Task: Find connections with filter location Daman with filter topic #Entrepreneurswith filter profile language Potuguese with filter current company Acuity Knowledge Partners with filter school Gokhale Education Societys Shri Bhausaheb Vartak Arts Science and Commerce College M H B Colony Gorai Road Borivli West Mumbai 400 091 with filter industry IT System Testing and Evaluation with filter service category Strategic Planning with filter keywords title Assistant Professor
Action: Mouse moved to (610, 80)
Screenshot: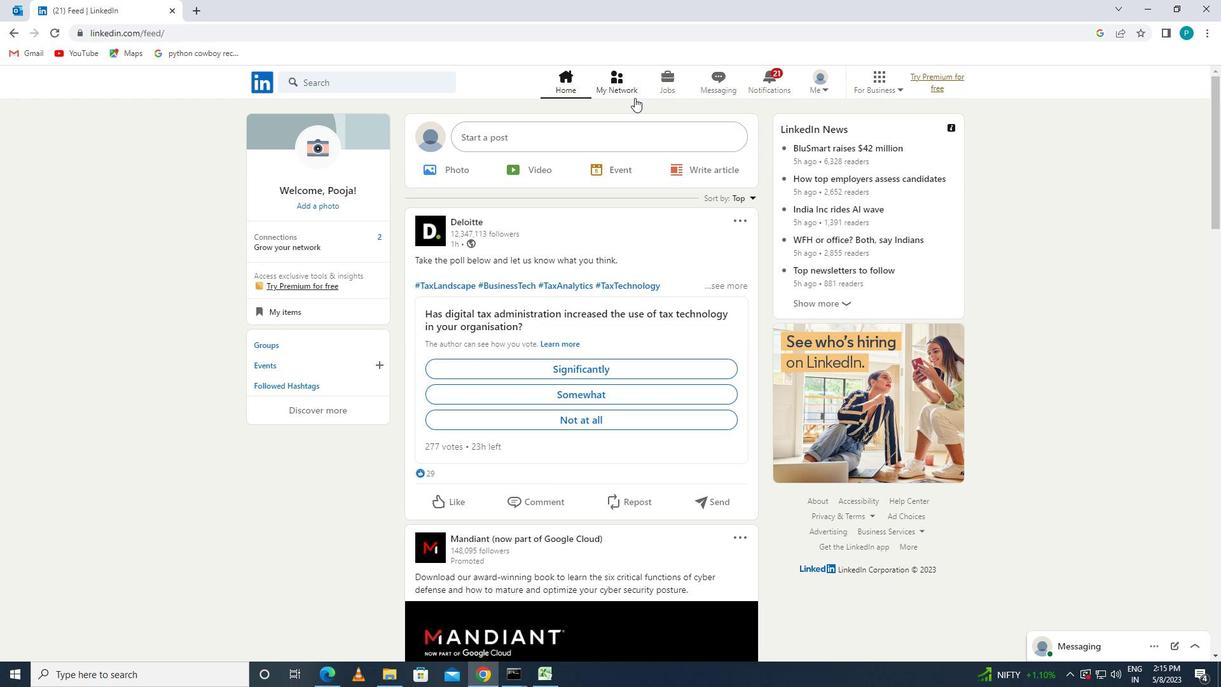 
Action: Mouse pressed left at (610, 80)
Screenshot: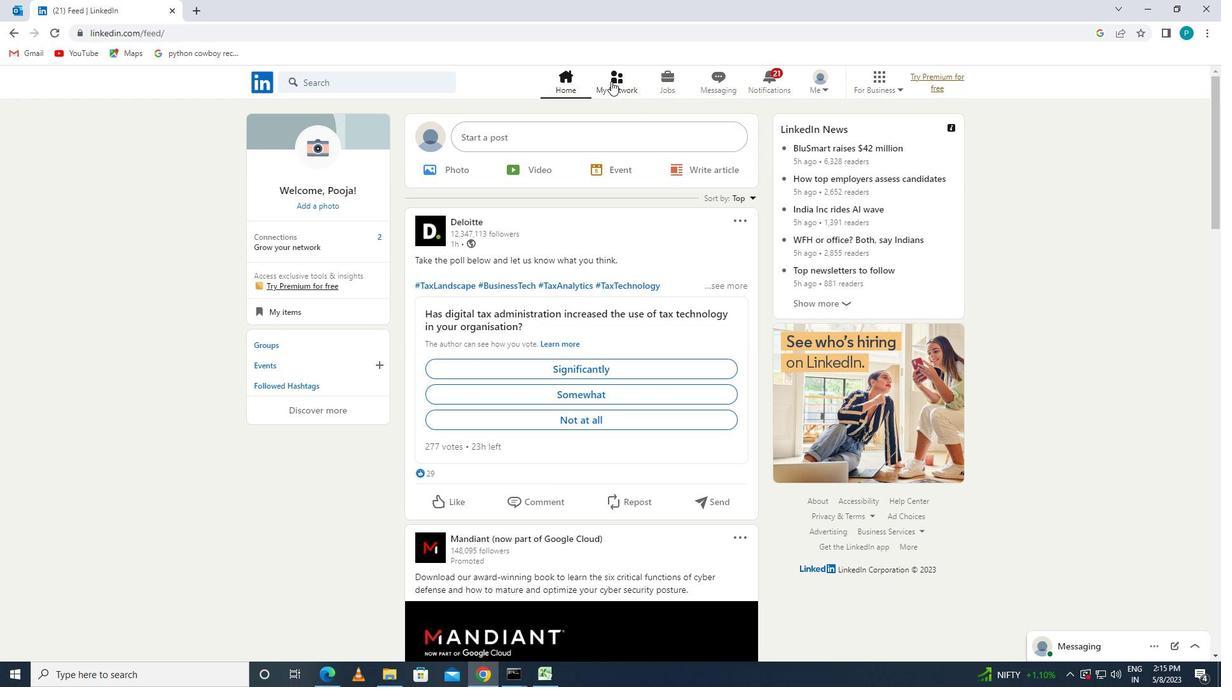 
Action: Mouse moved to (315, 149)
Screenshot: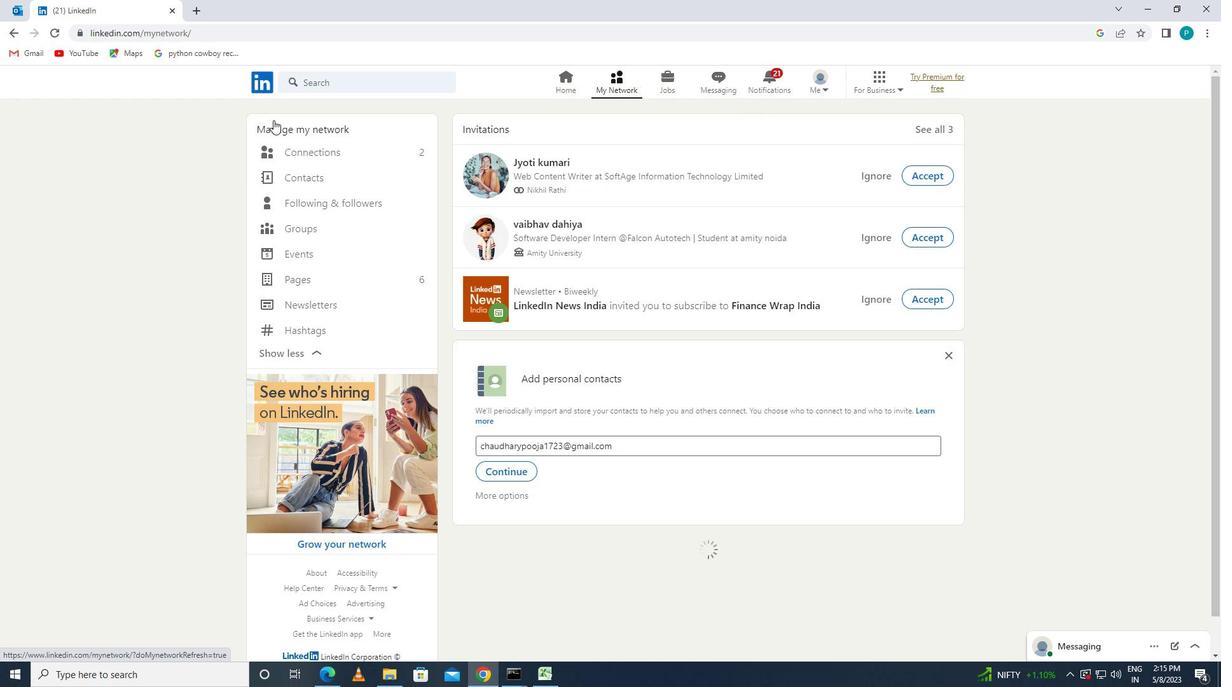 
Action: Mouse pressed left at (315, 149)
Screenshot: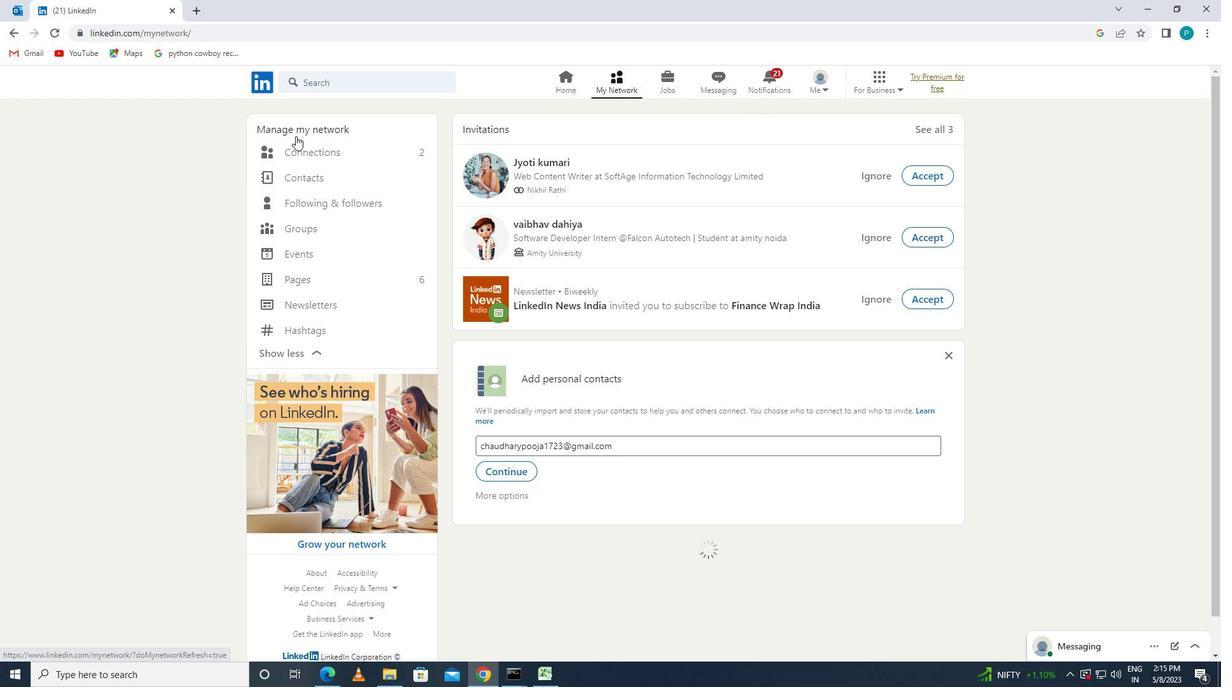
Action: Mouse moved to (704, 154)
Screenshot: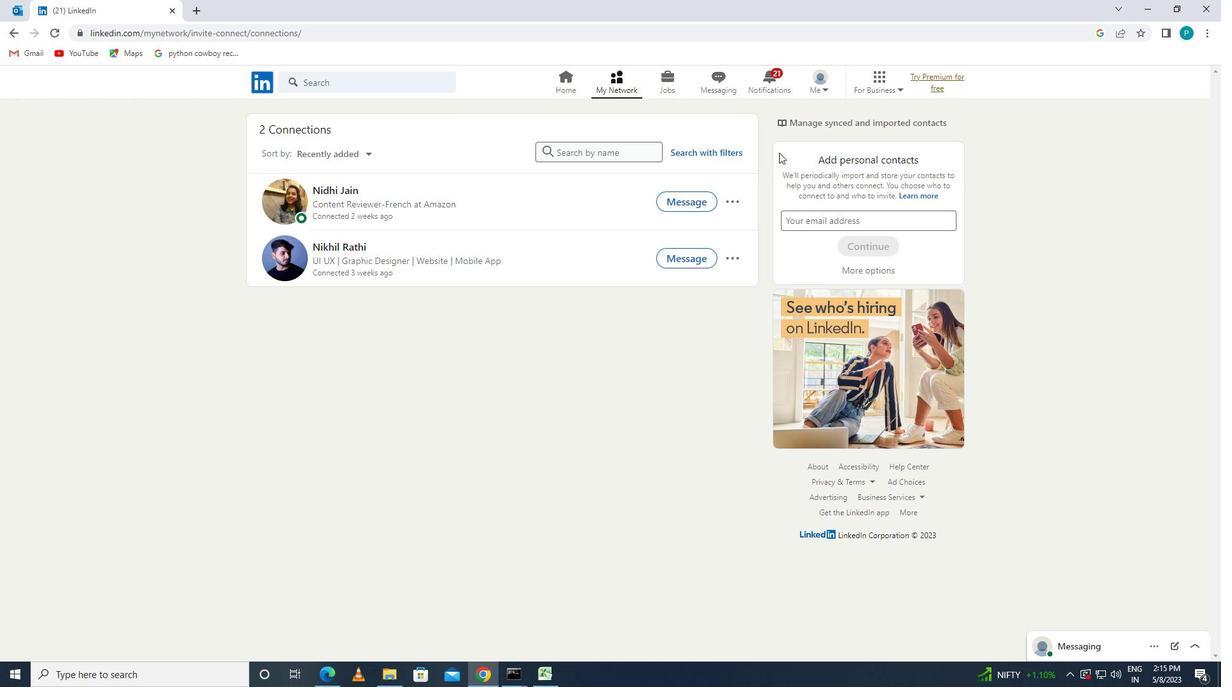 
Action: Mouse pressed left at (704, 154)
Screenshot: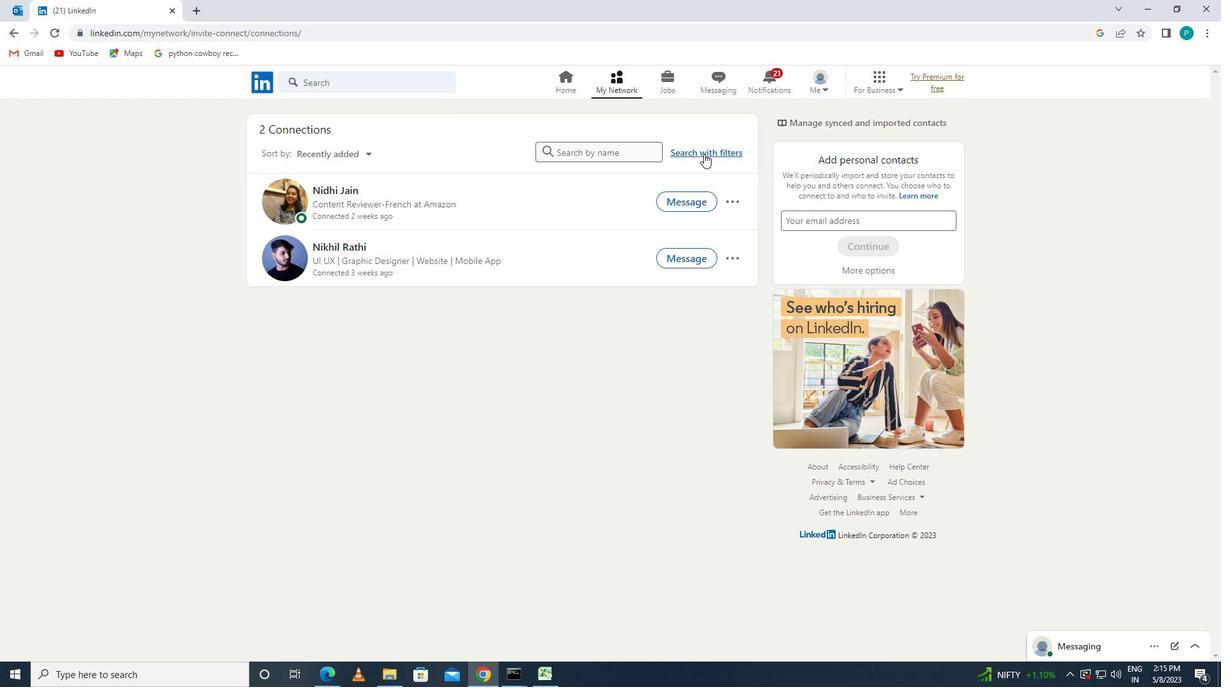 
Action: Mouse moved to (658, 108)
Screenshot: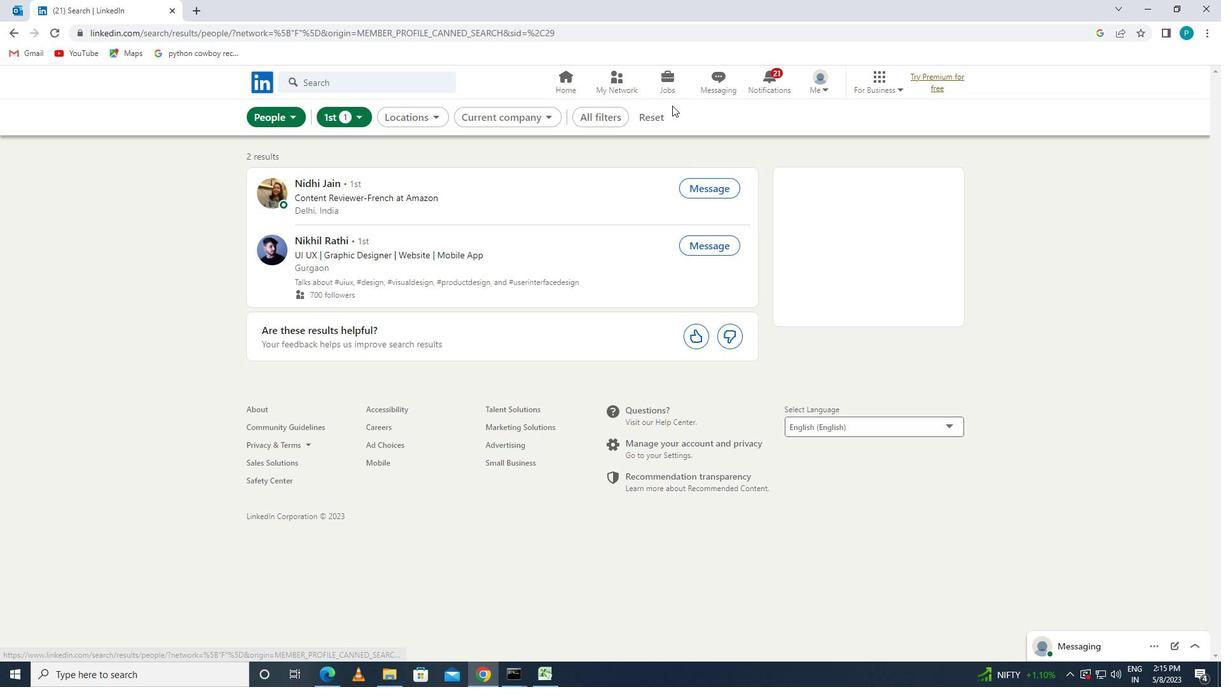 
Action: Mouse pressed left at (658, 108)
Screenshot: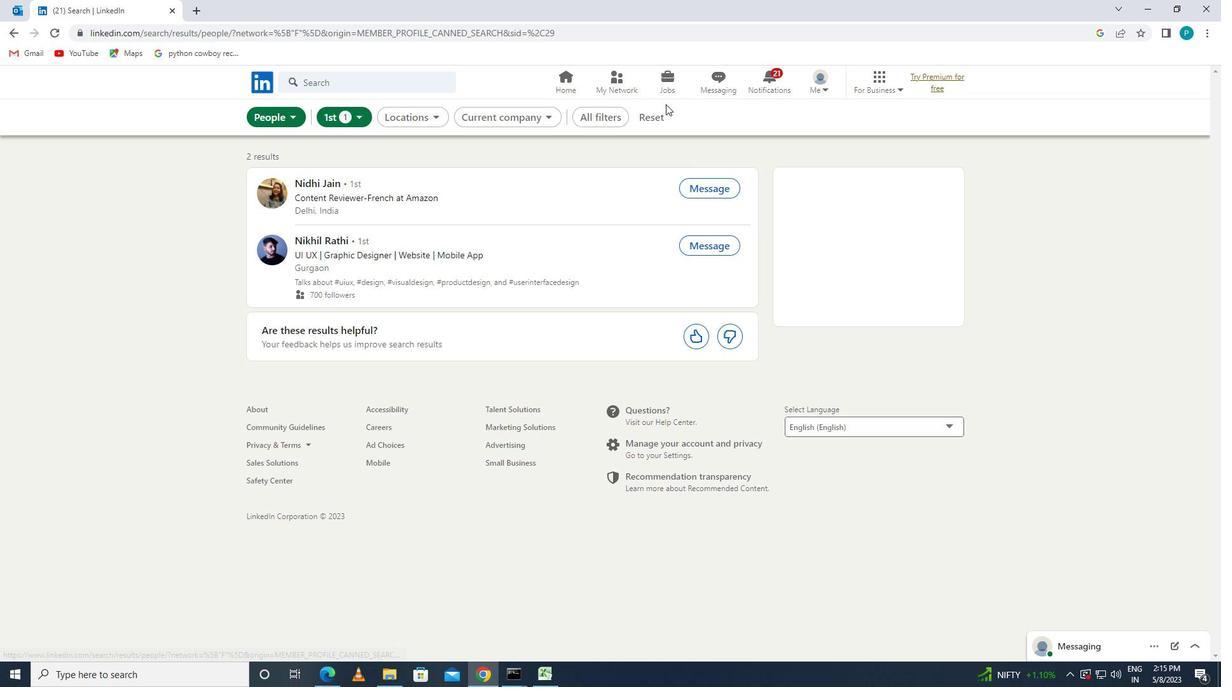 
Action: Mouse moved to (622, 120)
Screenshot: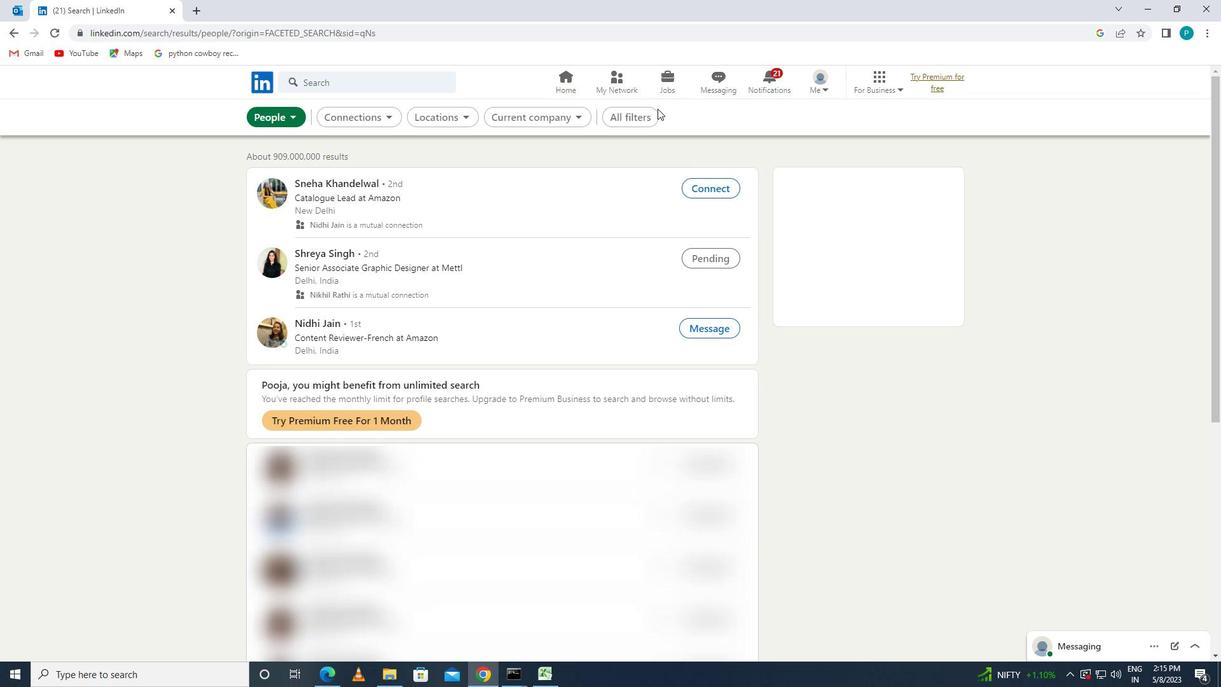 
Action: Mouse pressed left at (622, 120)
Screenshot: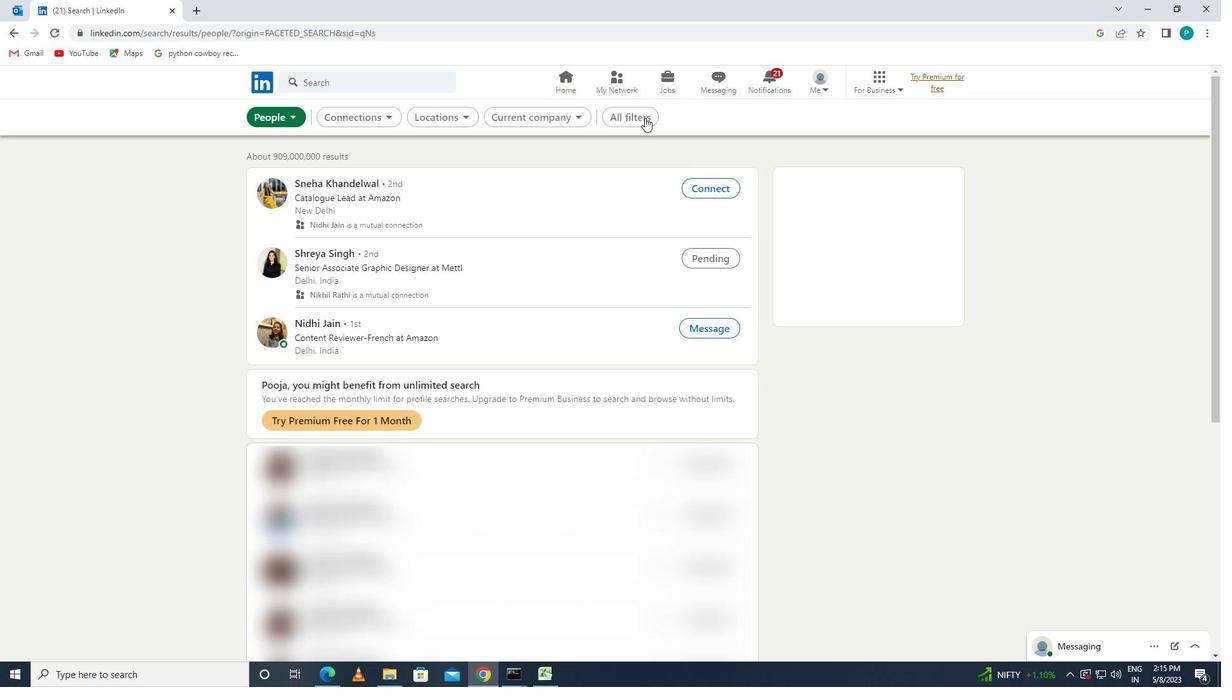
Action: Mouse moved to (1221, 276)
Screenshot: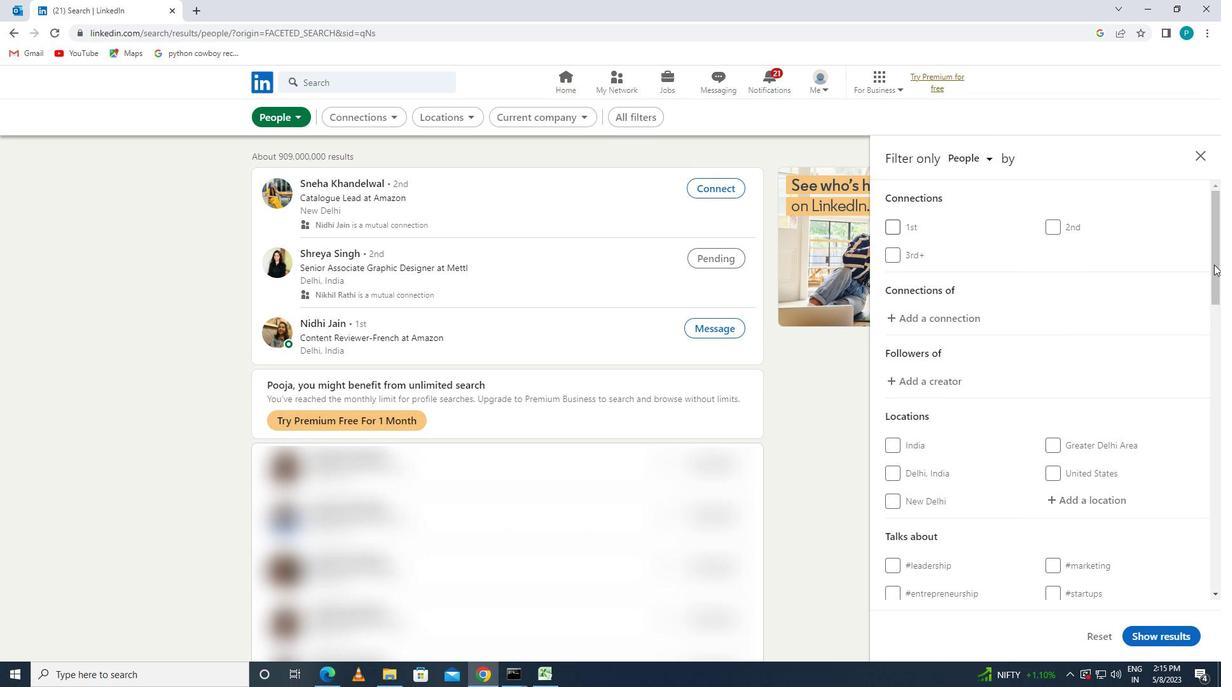 
Action: Mouse scrolled (1221, 276) with delta (0, 0)
Screenshot: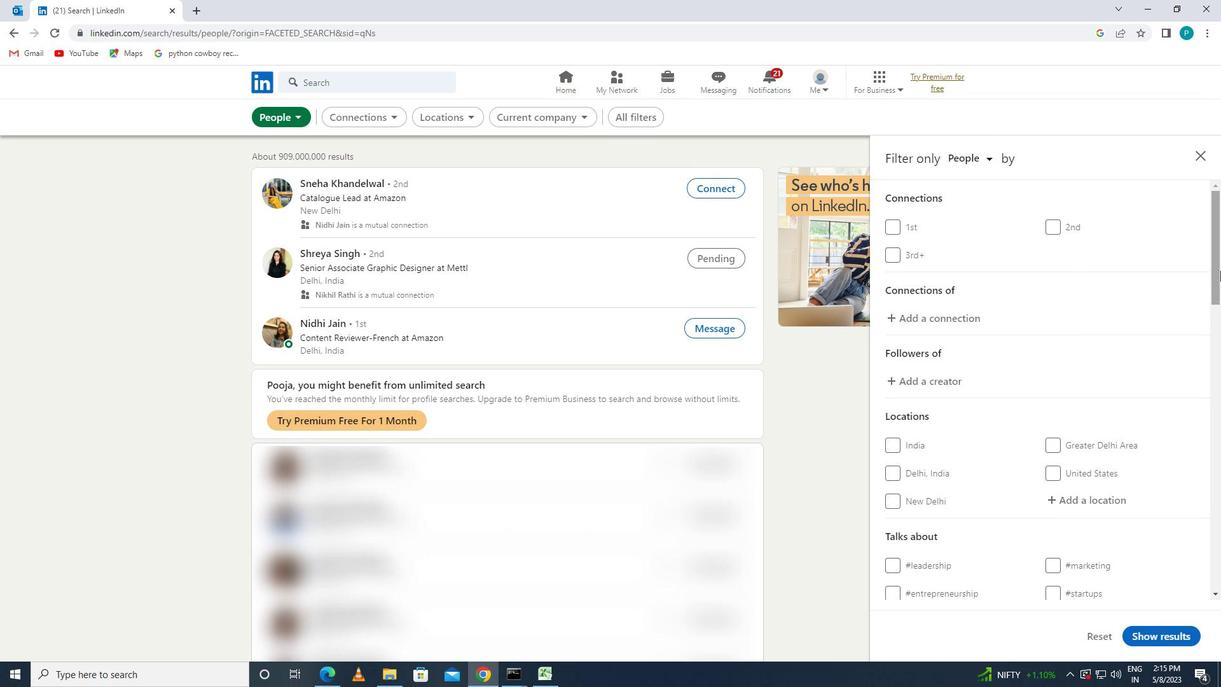 
Action: Mouse moved to (1221, 278)
Screenshot: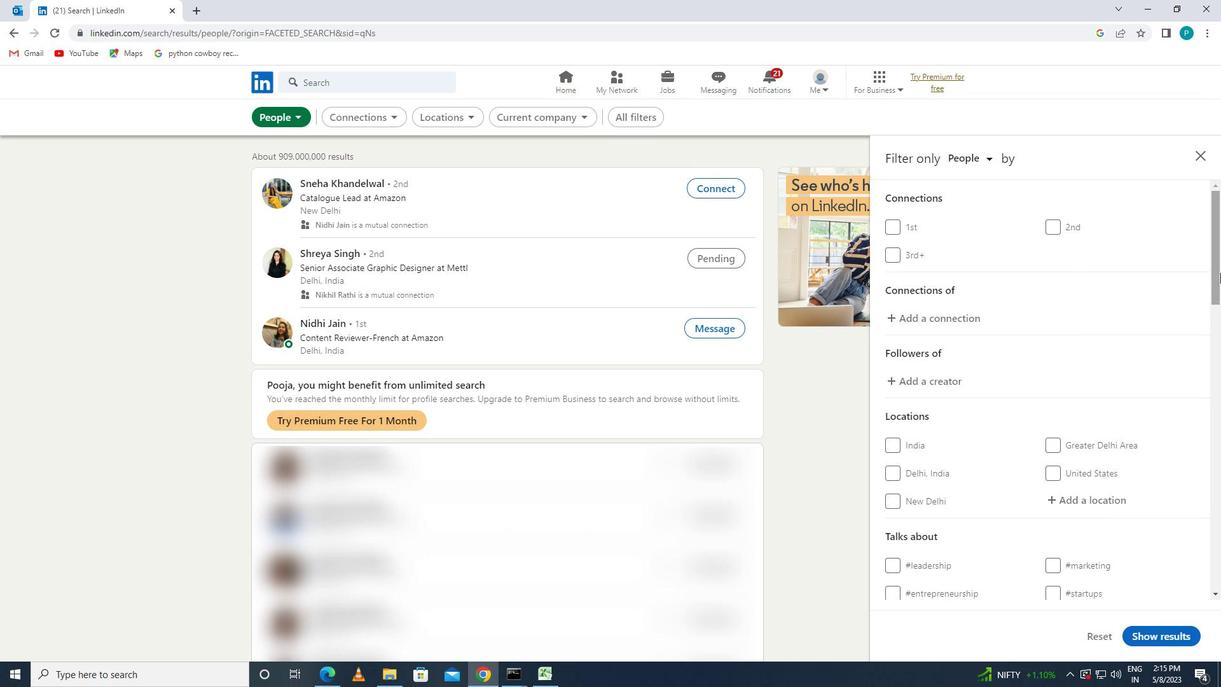 
Action: Mouse scrolled (1221, 278) with delta (0, 0)
Screenshot: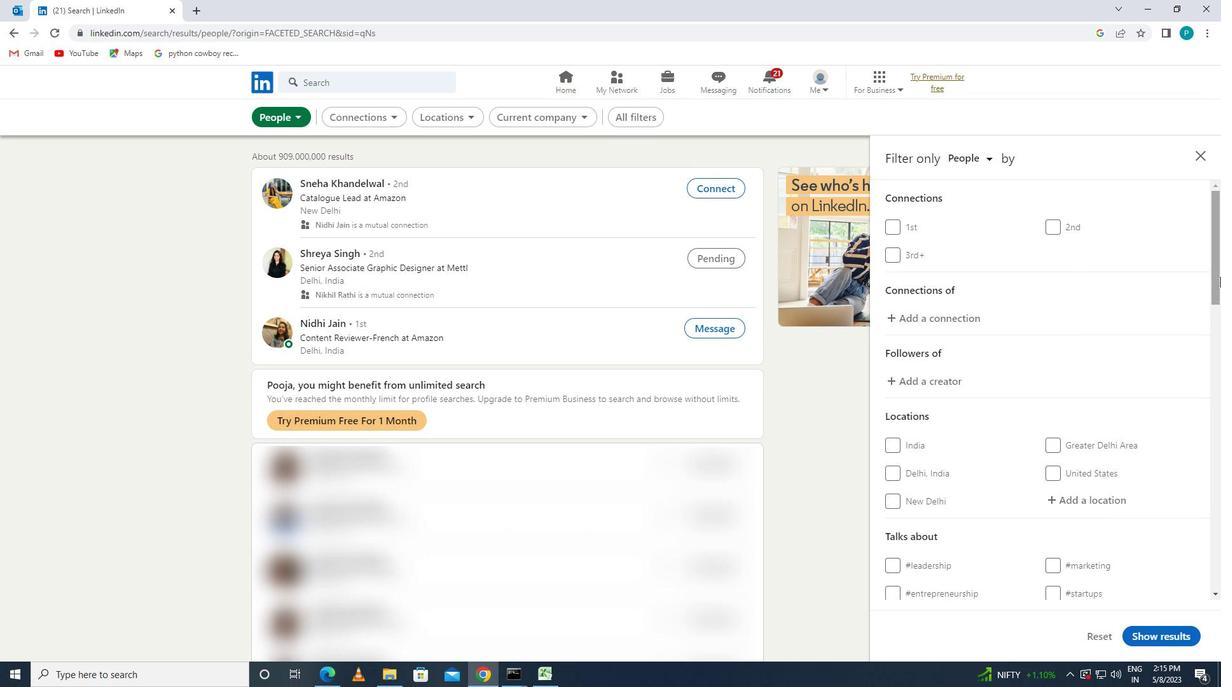 
Action: Mouse moved to (1074, 371)
Screenshot: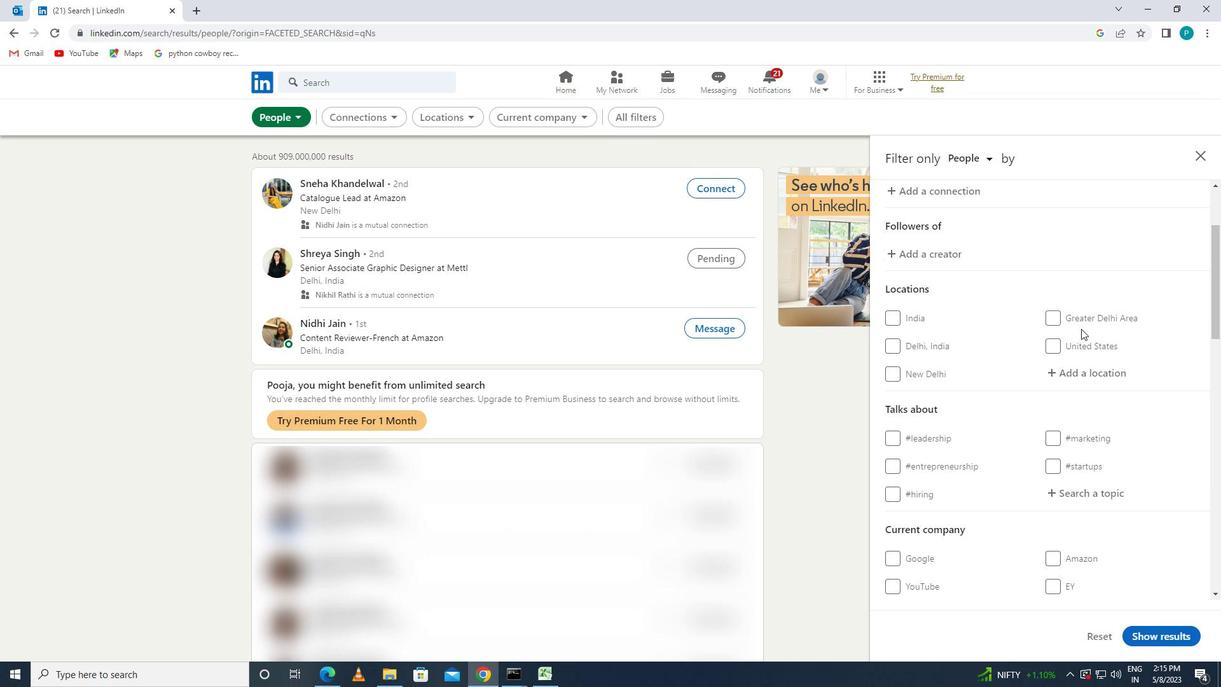 
Action: Mouse pressed left at (1074, 371)
Screenshot: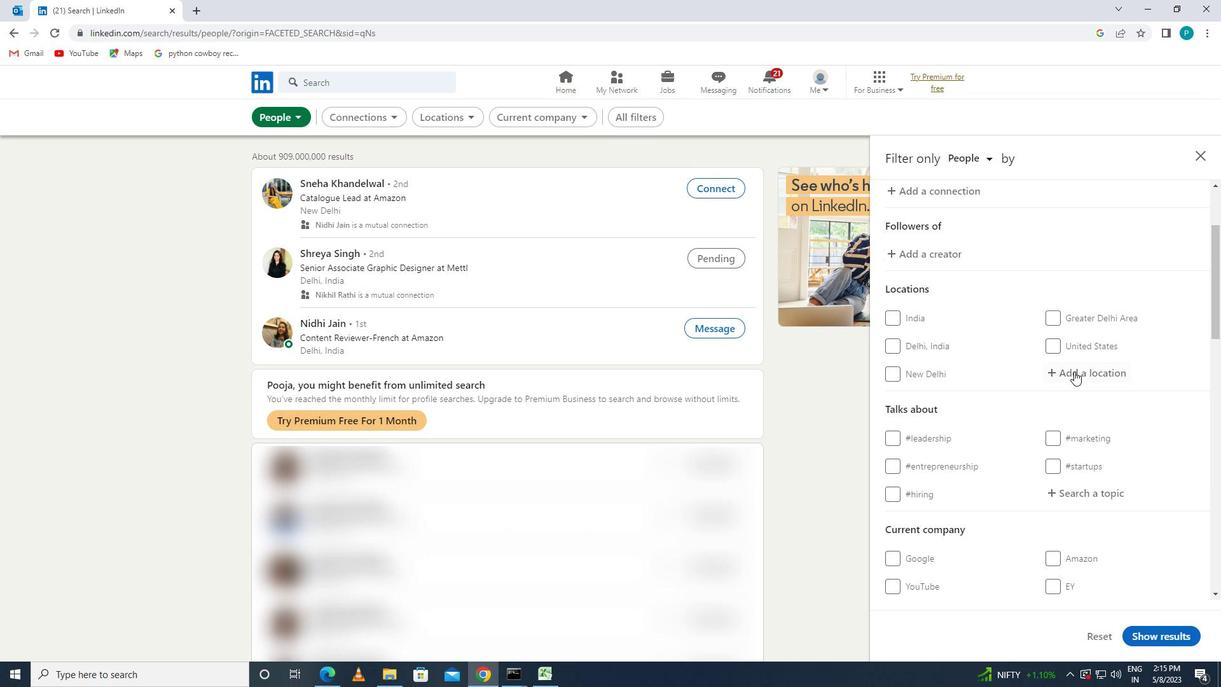 
Action: Key pressed <Key.caps_lock>d<Key.caps_lock>aman
Screenshot: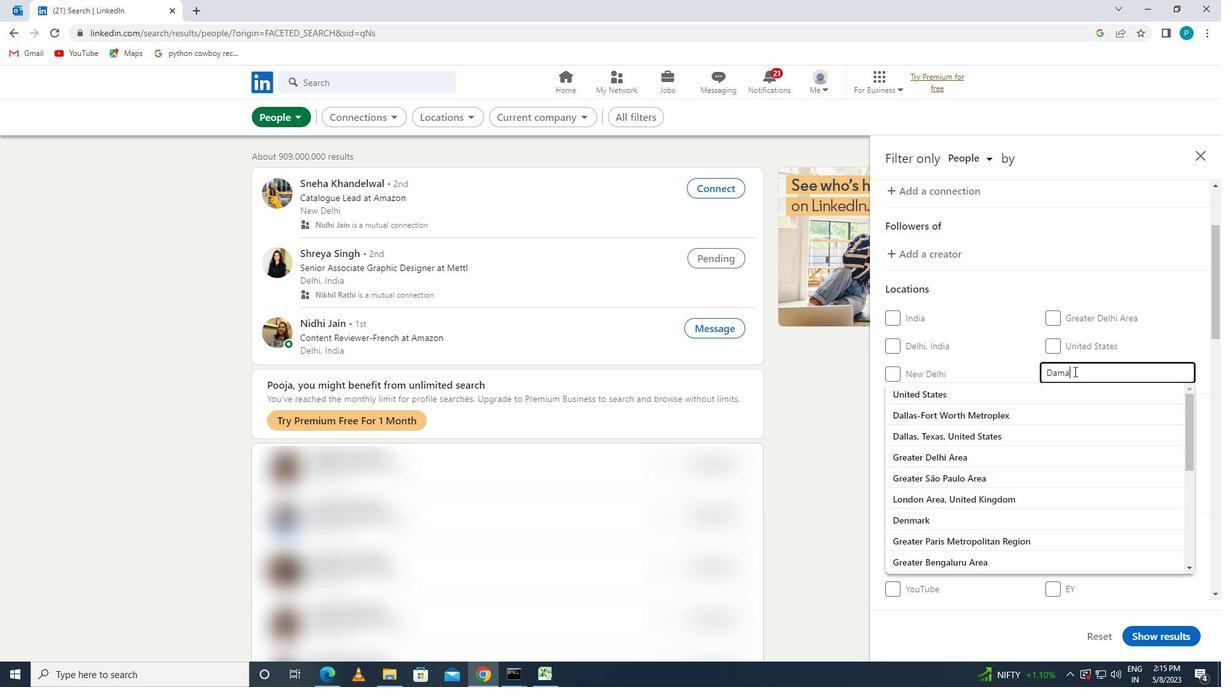 
Action: Mouse moved to (1067, 392)
Screenshot: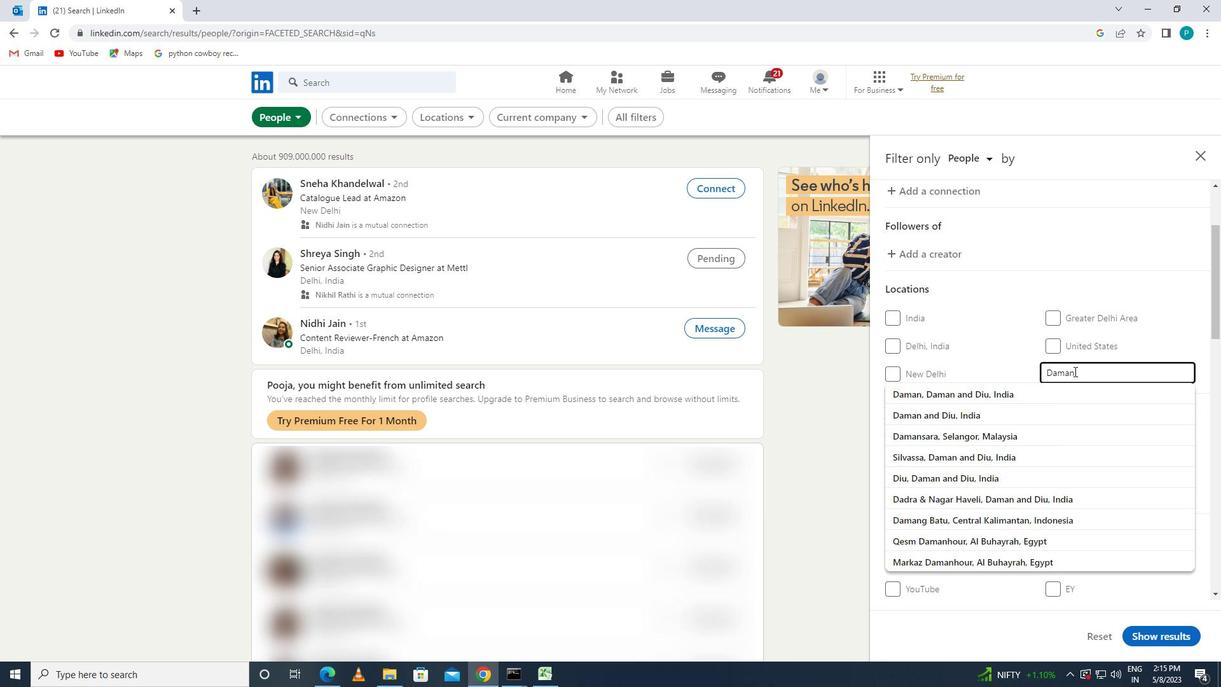 
Action: Mouse pressed left at (1067, 392)
Screenshot: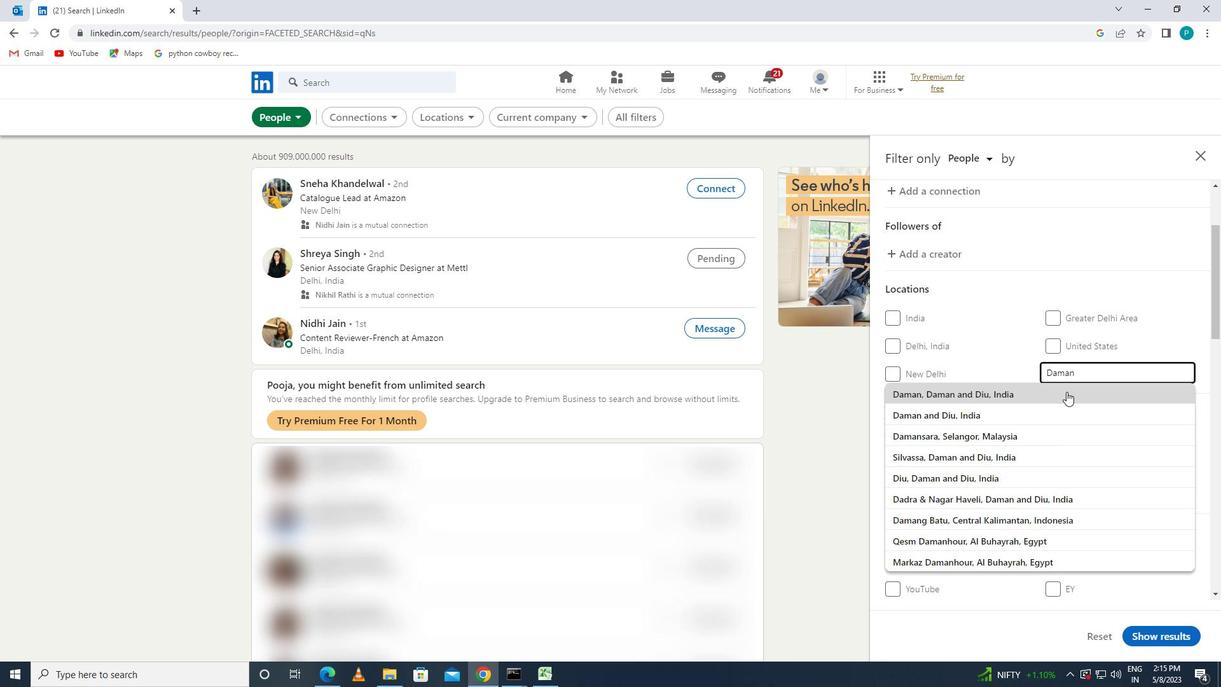 
Action: Mouse moved to (1071, 402)
Screenshot: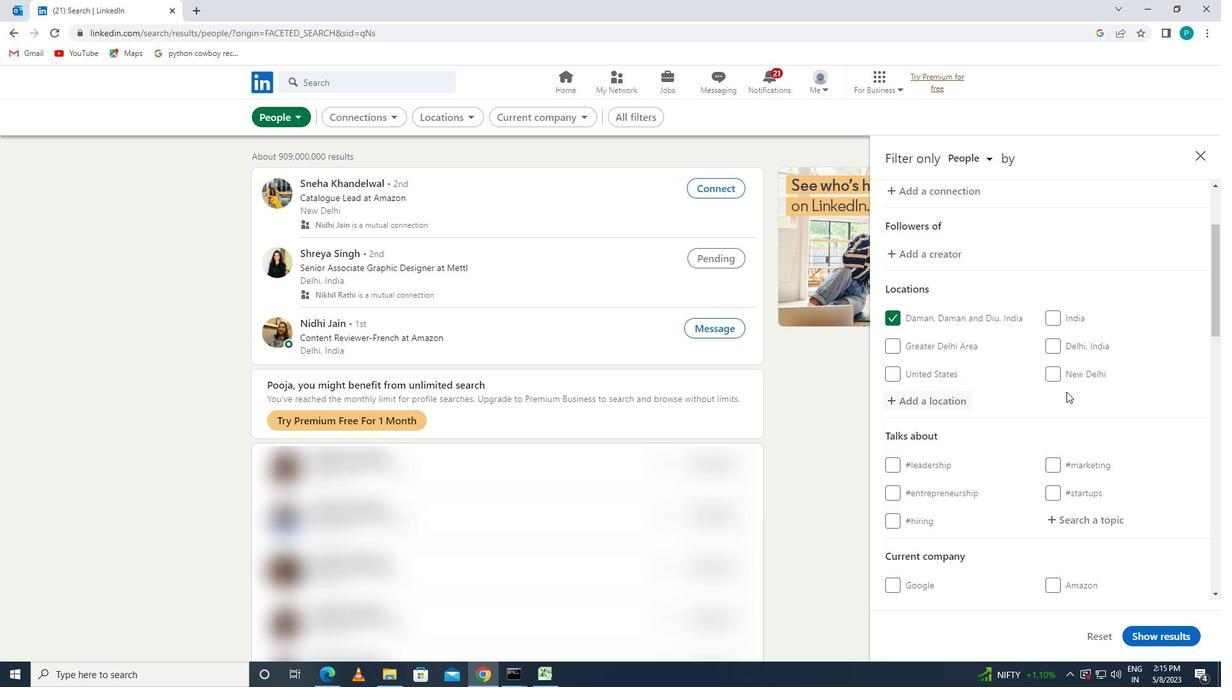 
Action: Mouse scrolled (1071, 402) with delta (0, 0)
Screenshot: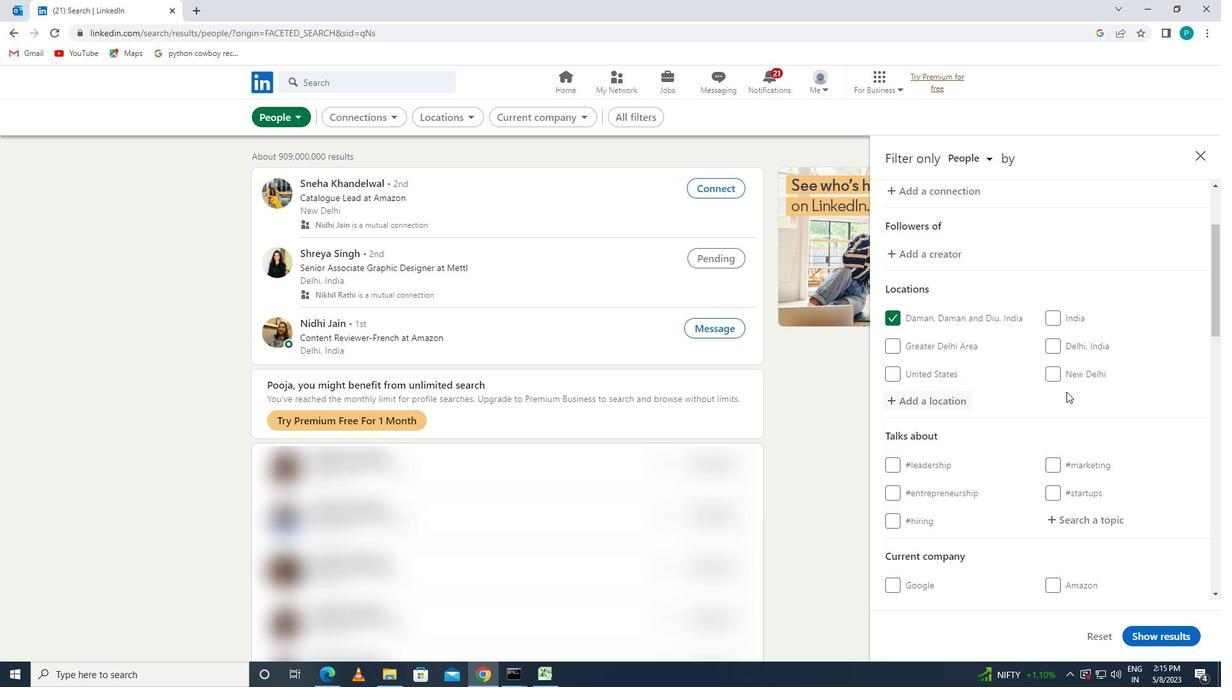 
Action: Mouse moved to (1081, 449)
Screenshot: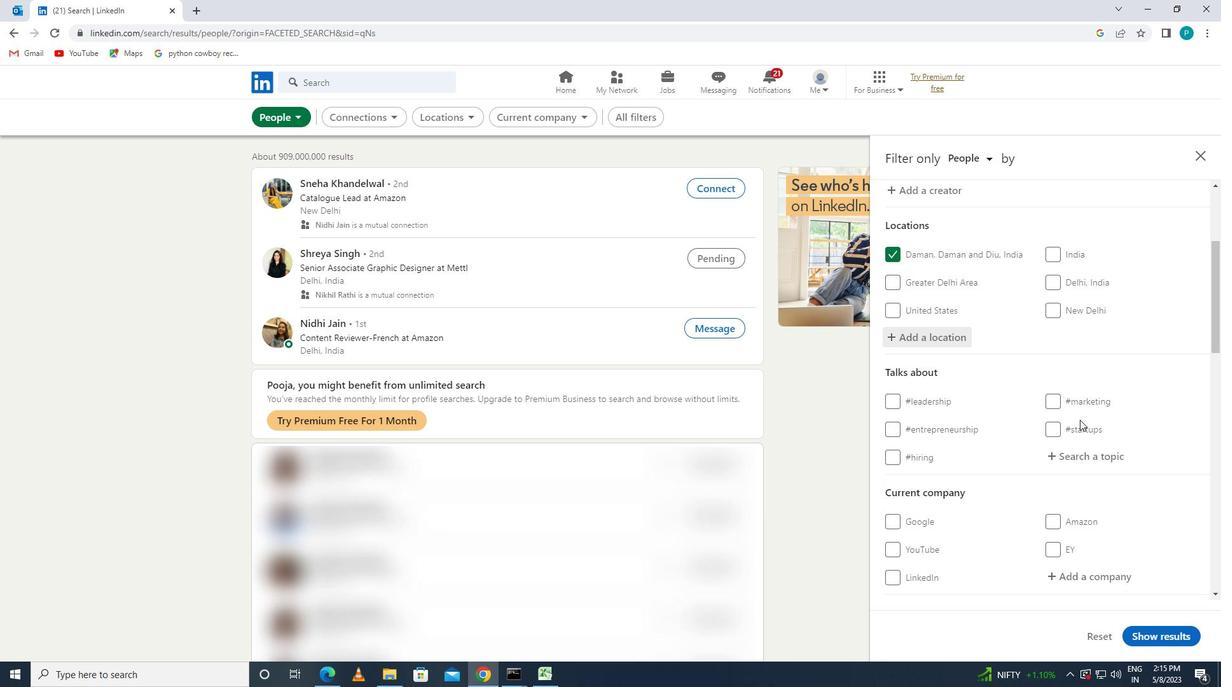 
Action: Mouse pressed left at (1081, 449)
Screenshot: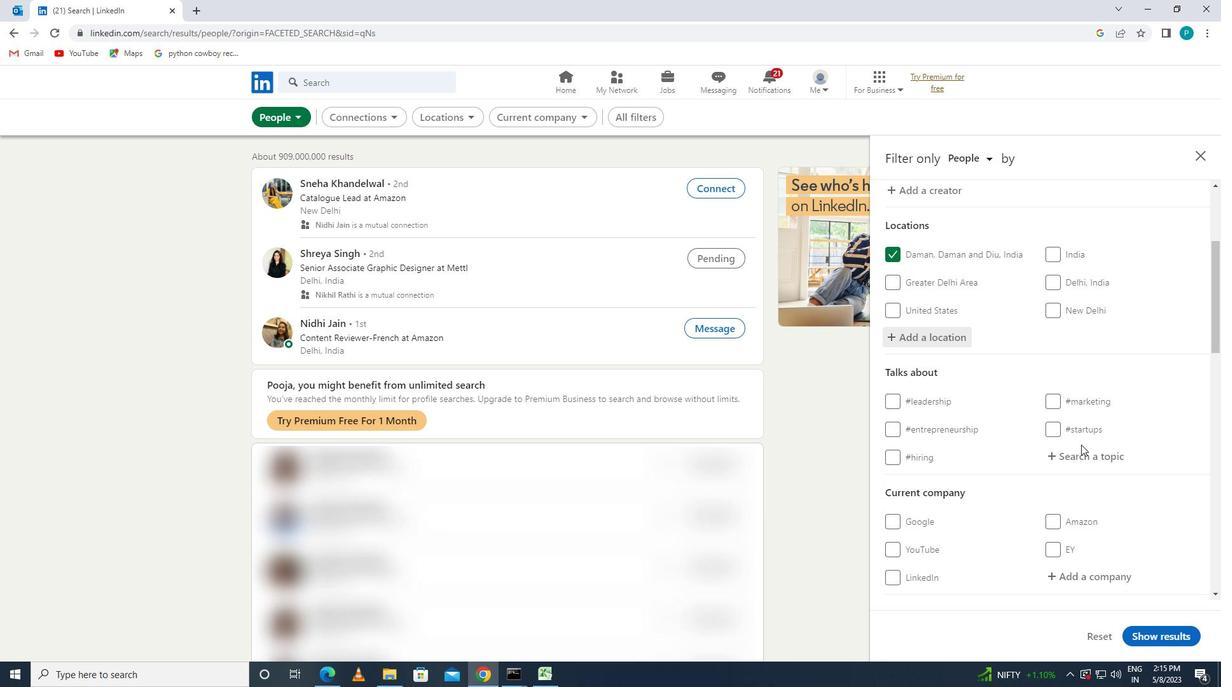 
Action: Mouse moved to (1082, 450)
Screenshot: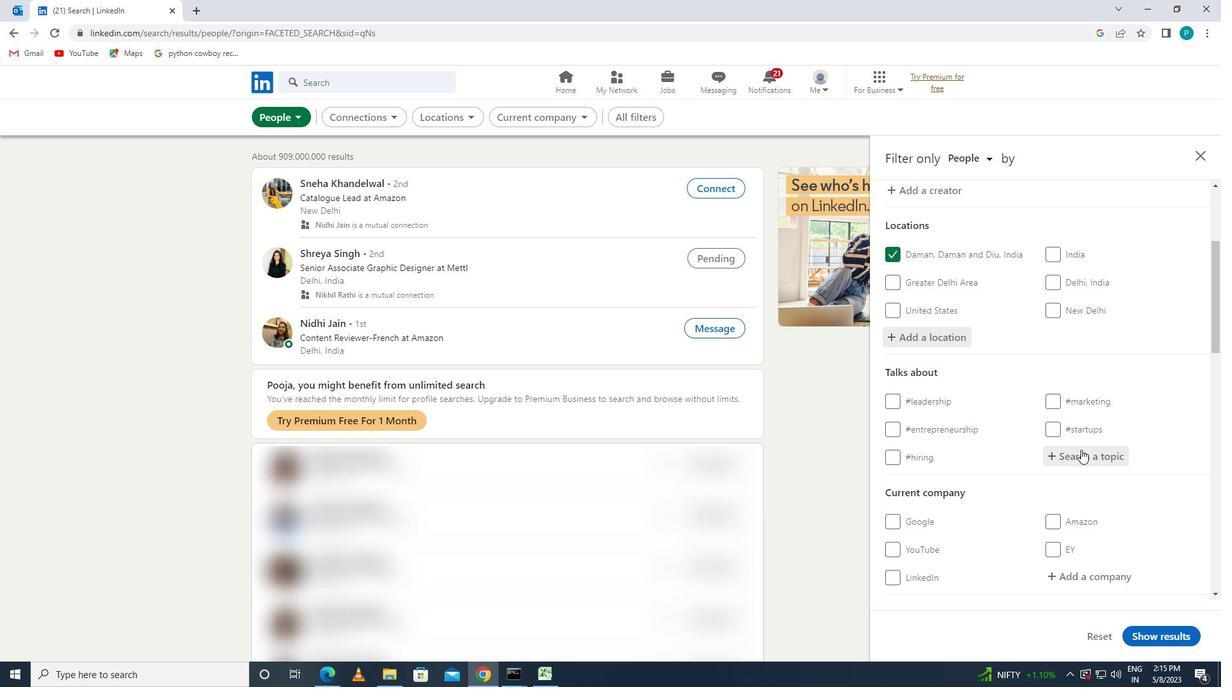 
Action: Key pressed <Key.shift><Key.shift><Key.shift><Key.shift>#<Key.caps_lock>E<Key.caps_lock>NTREPRENEURS
Screenshot: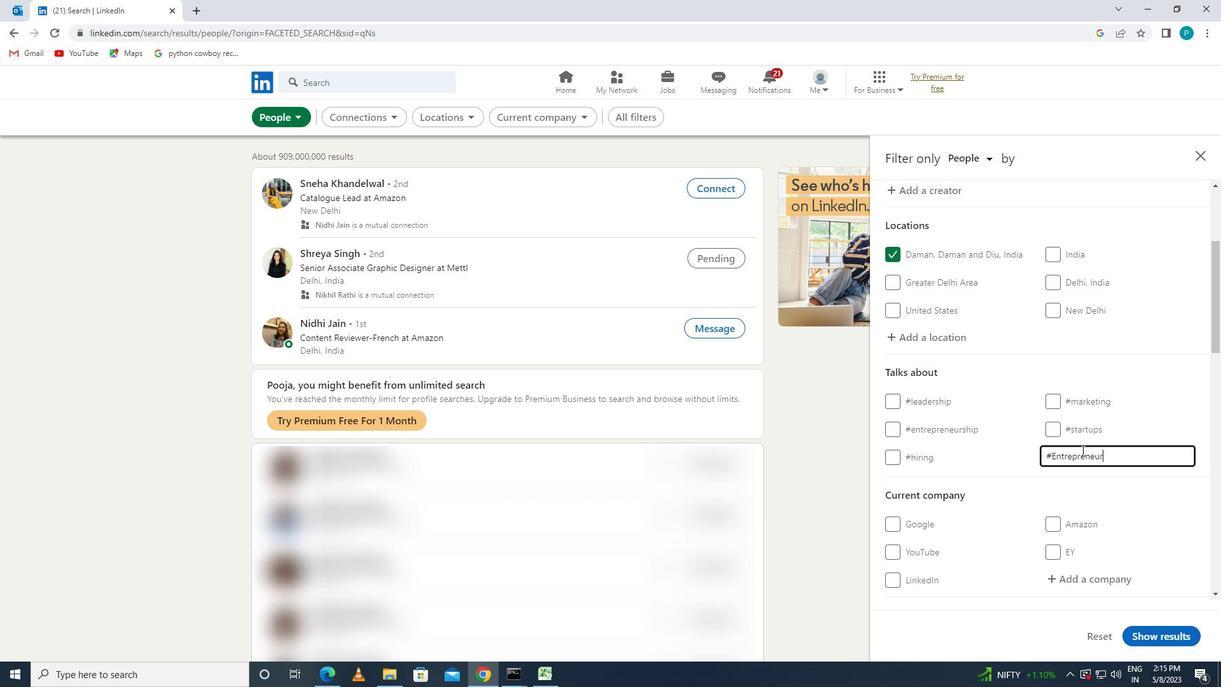 
Action: Mouse moved to (1162, 519)
Screenshot: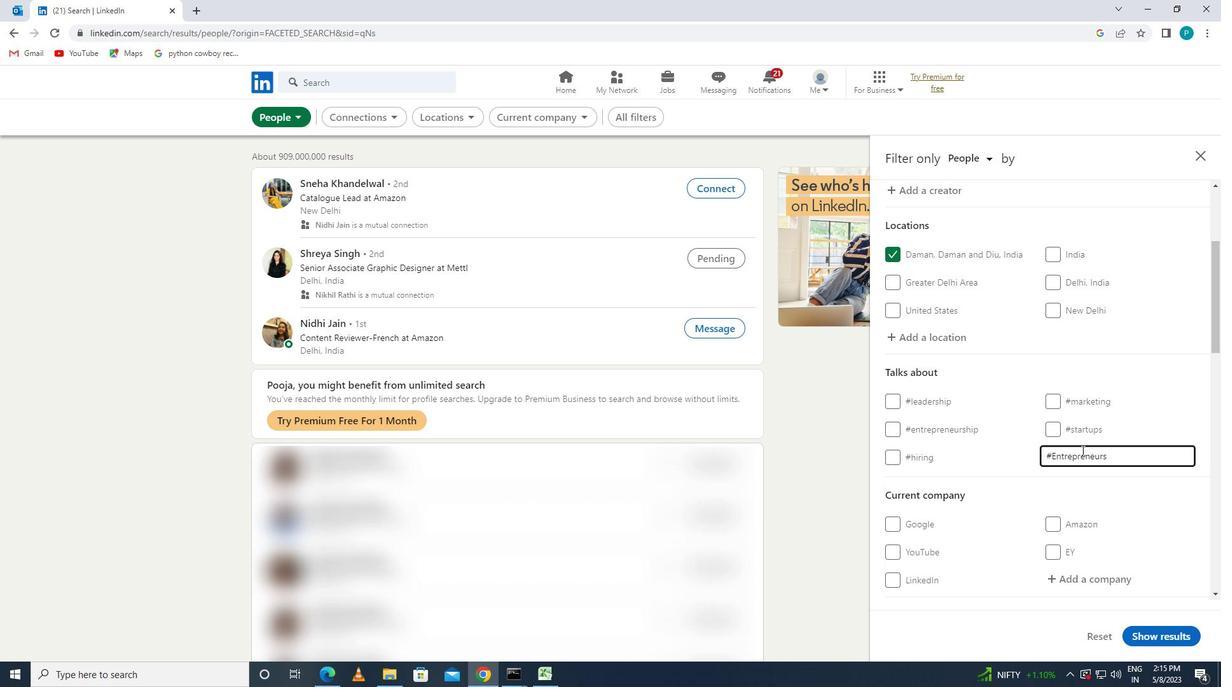 
Action: Mouse scrolled (1162, 518) with delta (0, 0)
Screenshot: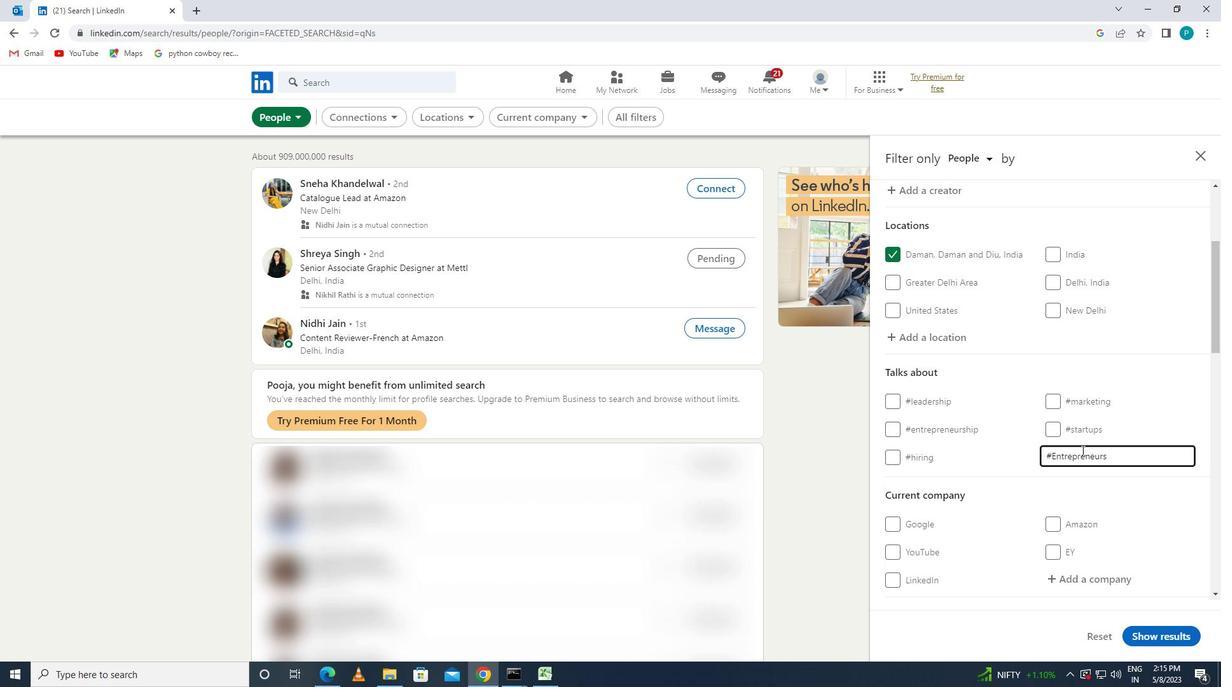 
Action: Mouse moved to (1169, 528)
Screenshot: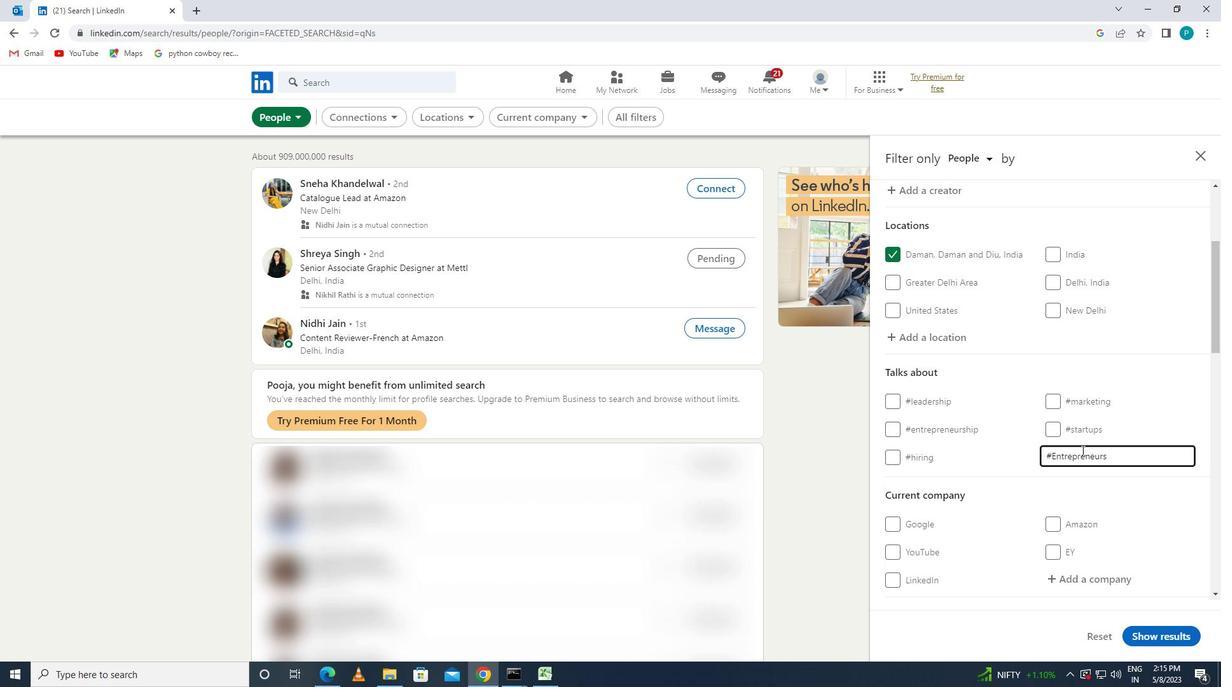 
Action: Mouse scrolled (1169, 527) with delta (0, 0)
Screenshot: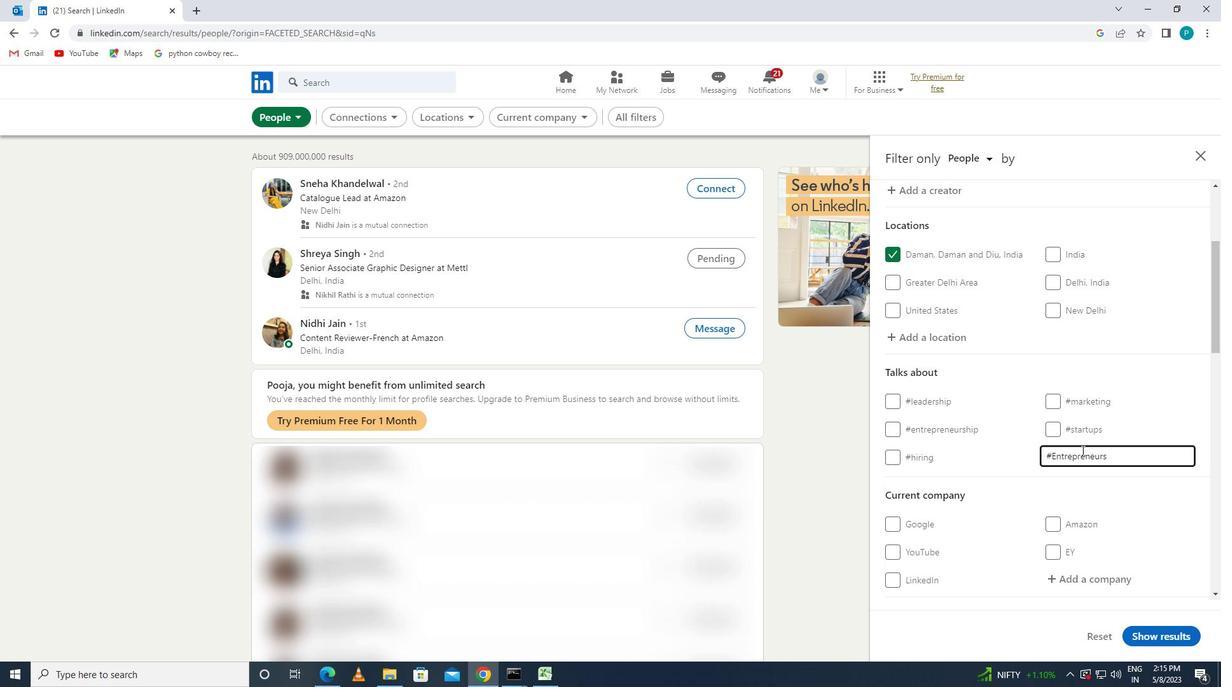 
Action: Mouse scrolled (1169, 527) with delta (0, 0)
Screenshot: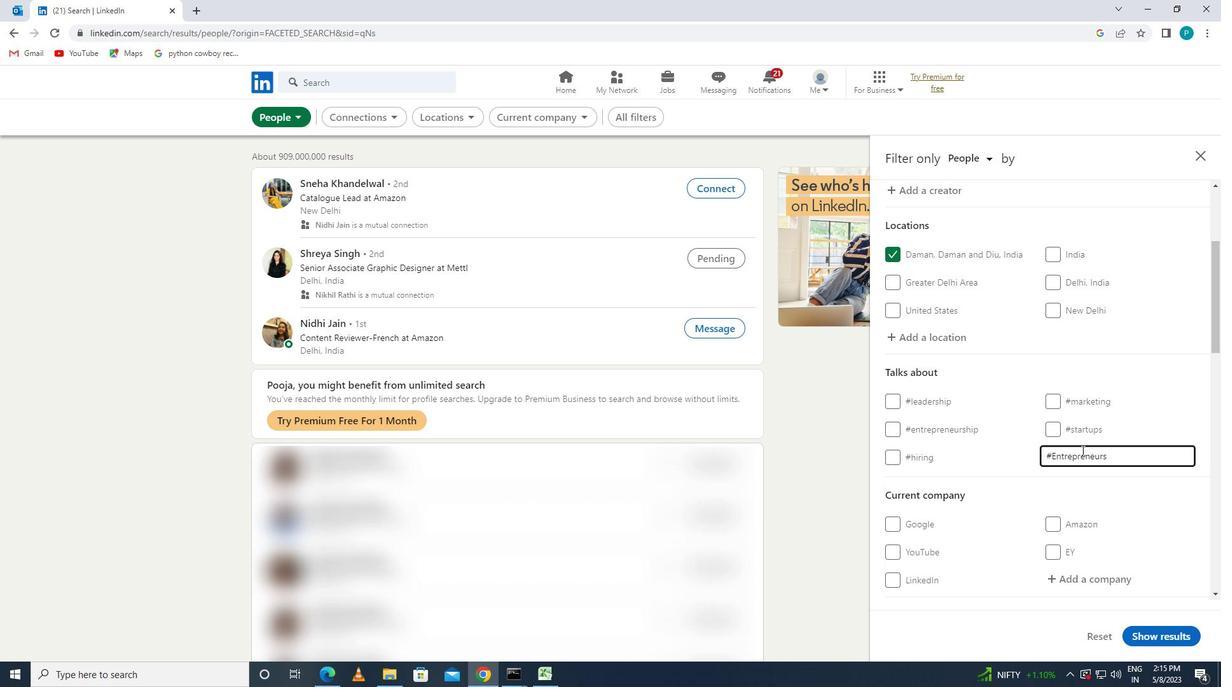 
Action: Mouse moved to (992, 388)
Screenshot: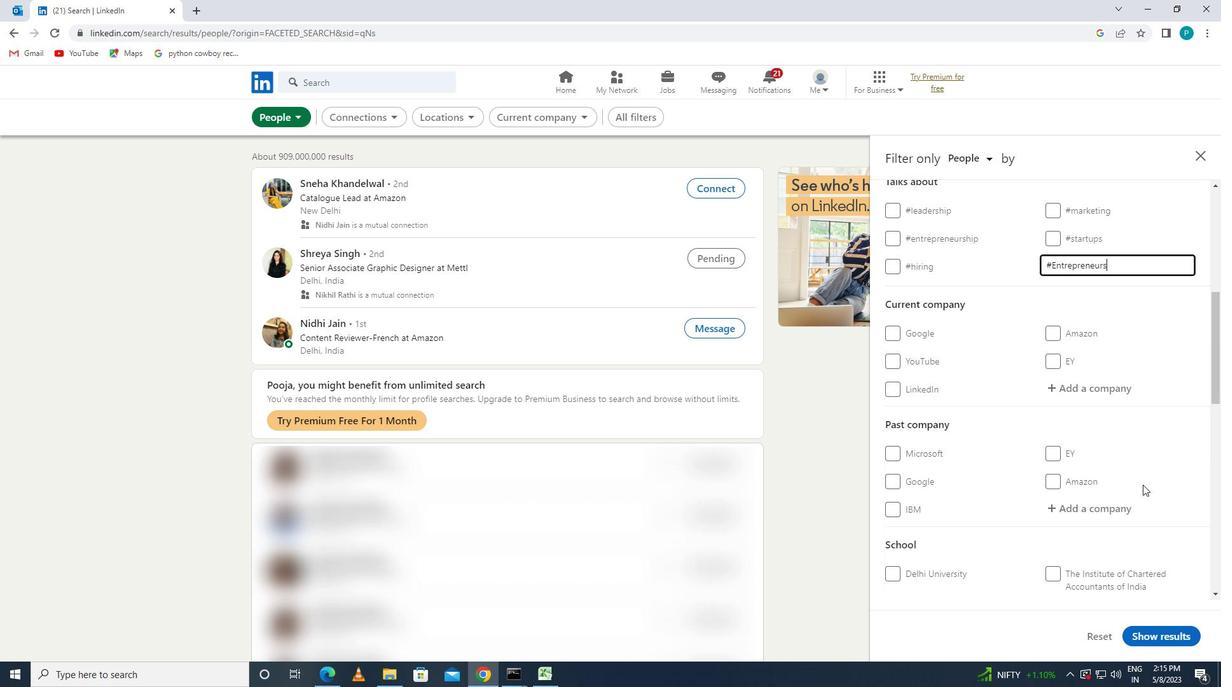 
Action: Mouse scrolled (992, 388) with delta (0, 0)
Screenshot: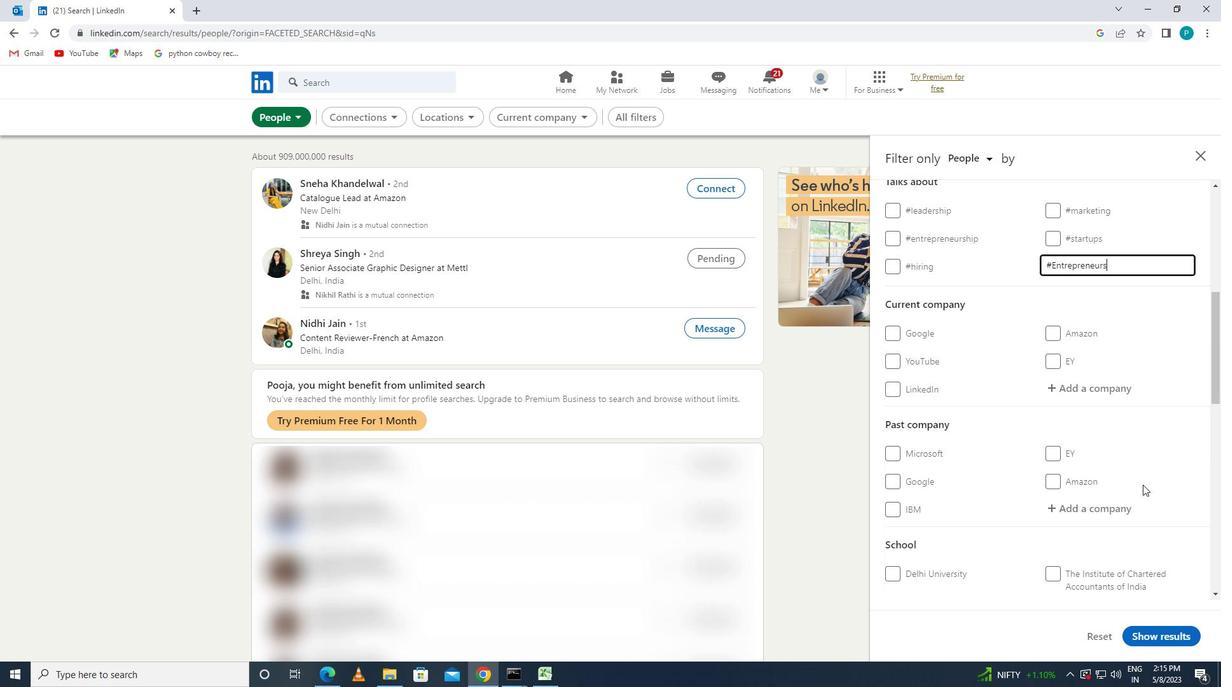 
Action: Mouse scrolled (992, 388) with delta (0, 0)
Screenshot: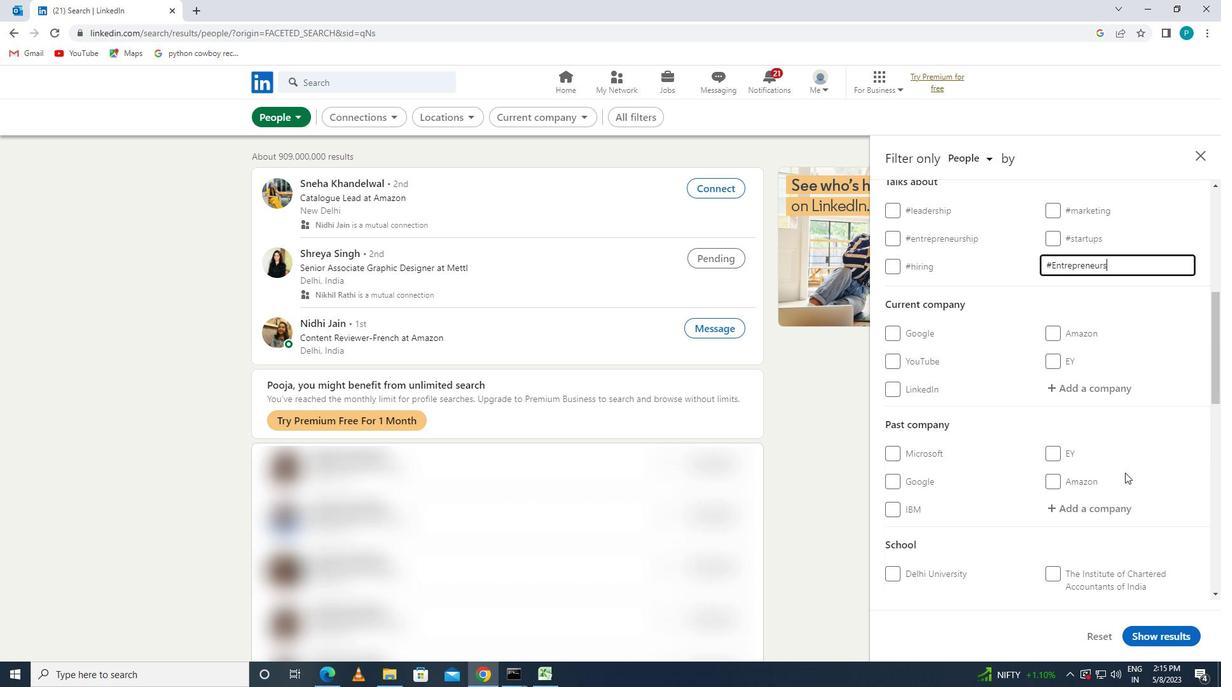 
Action: Mouse moved to (991, 389)
Screenshot: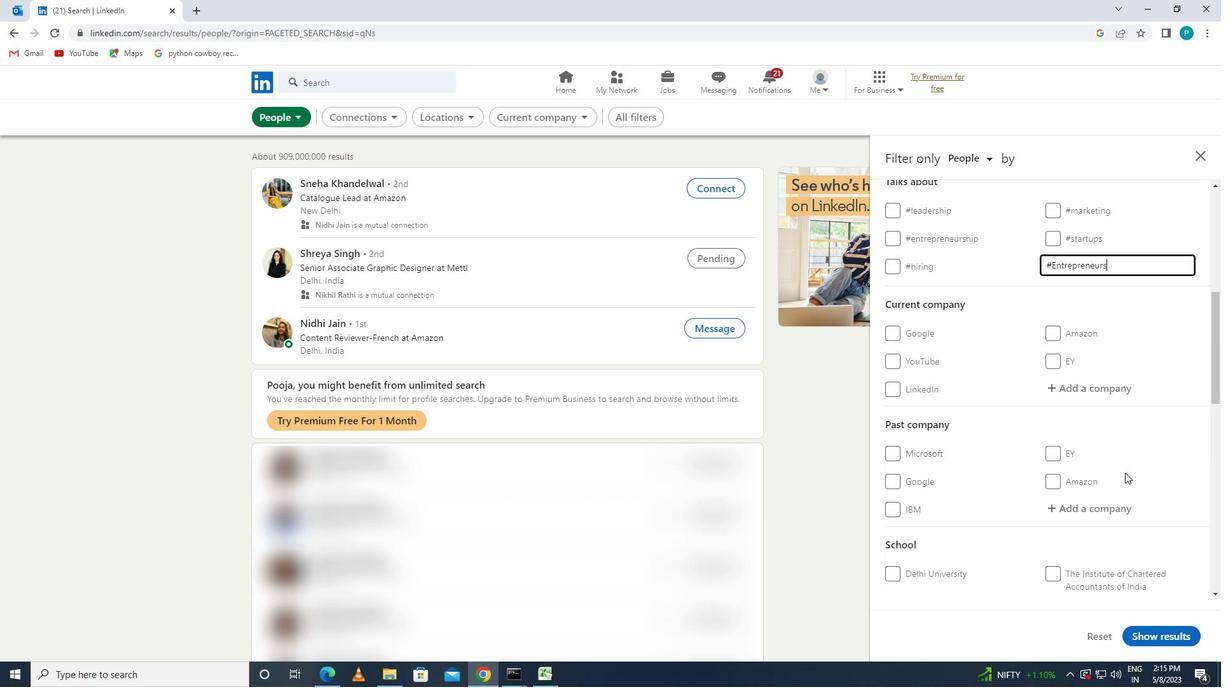 
Action: Mouse scrolled (991, 388) with delta (0, 0)
Screenshot: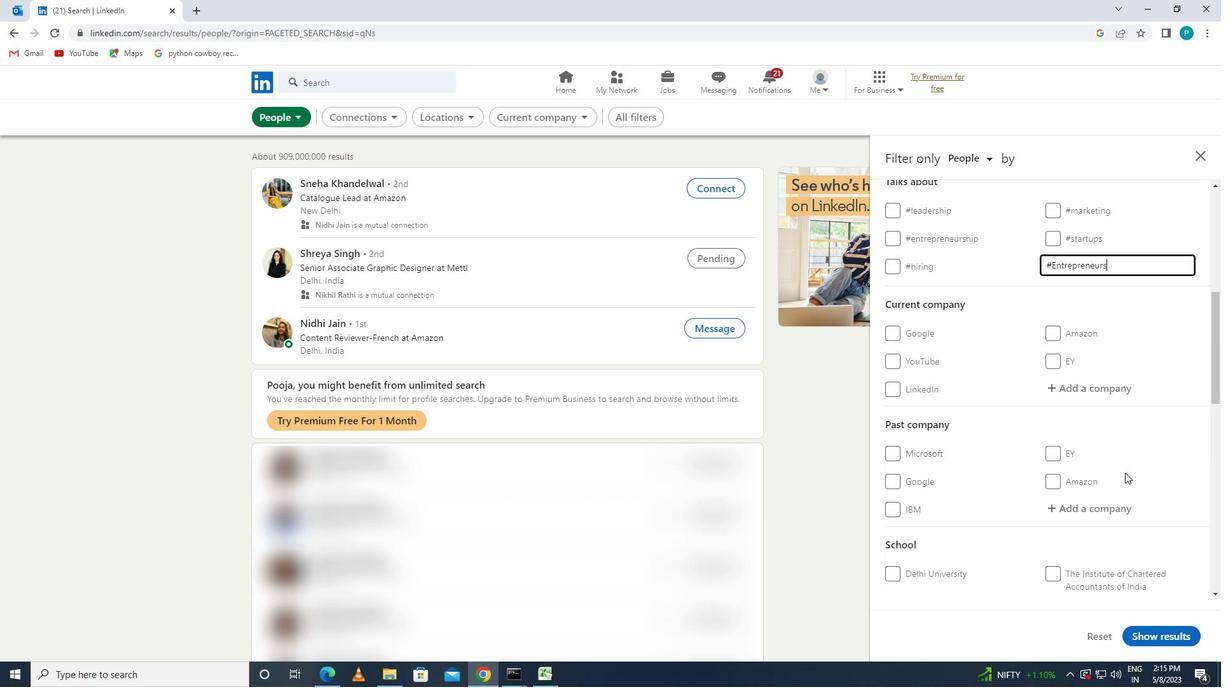 
Action: Mouse moved to (986, 400)
Screenshot: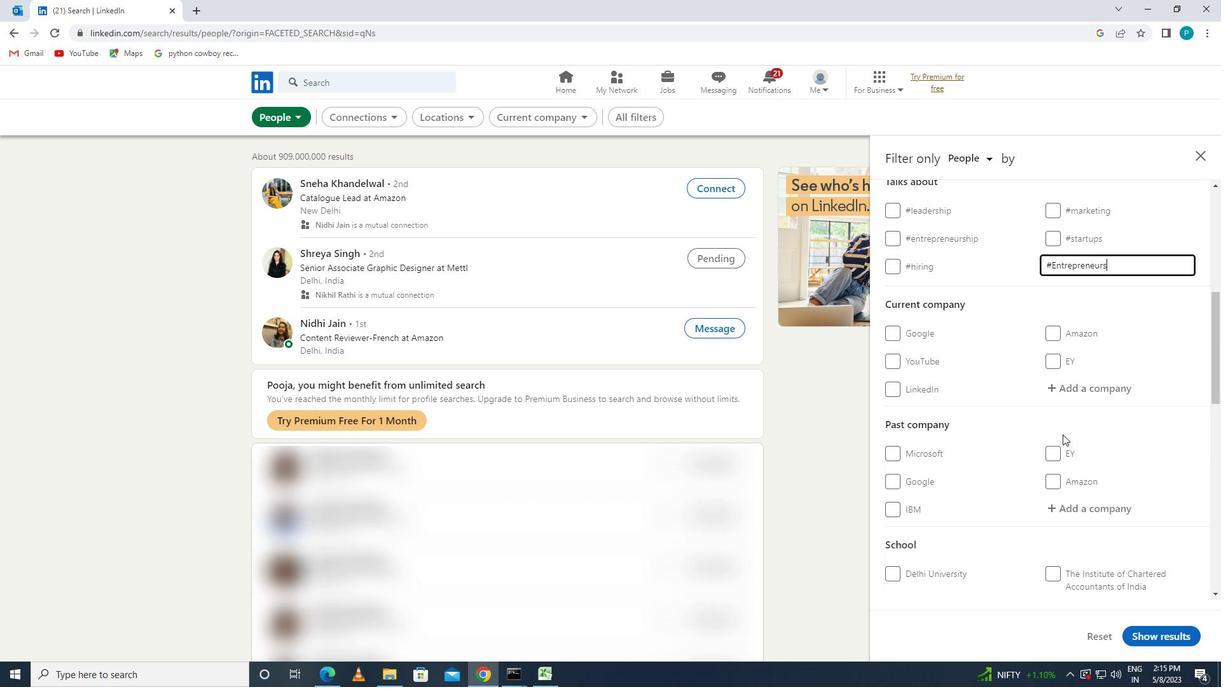 
Action: Mouse scrolled (986, 400) with delta (0, 0)
Screenshot: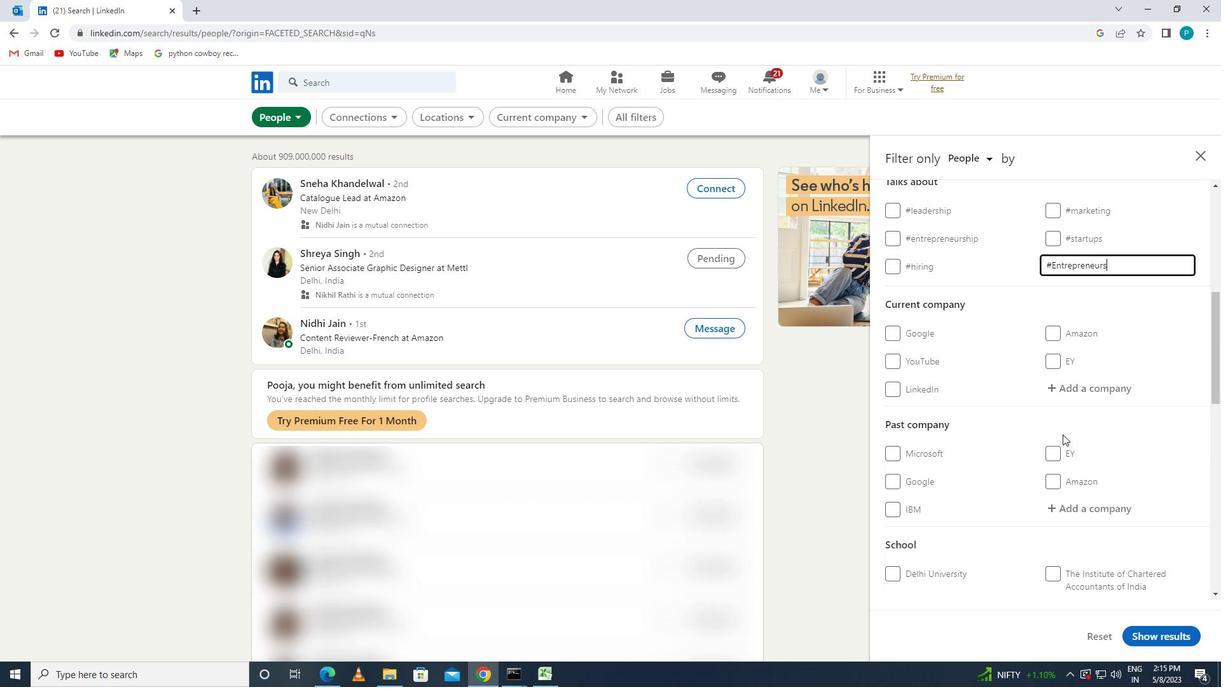 
Action: Mouse moved to (1015, 443)
Screenshot: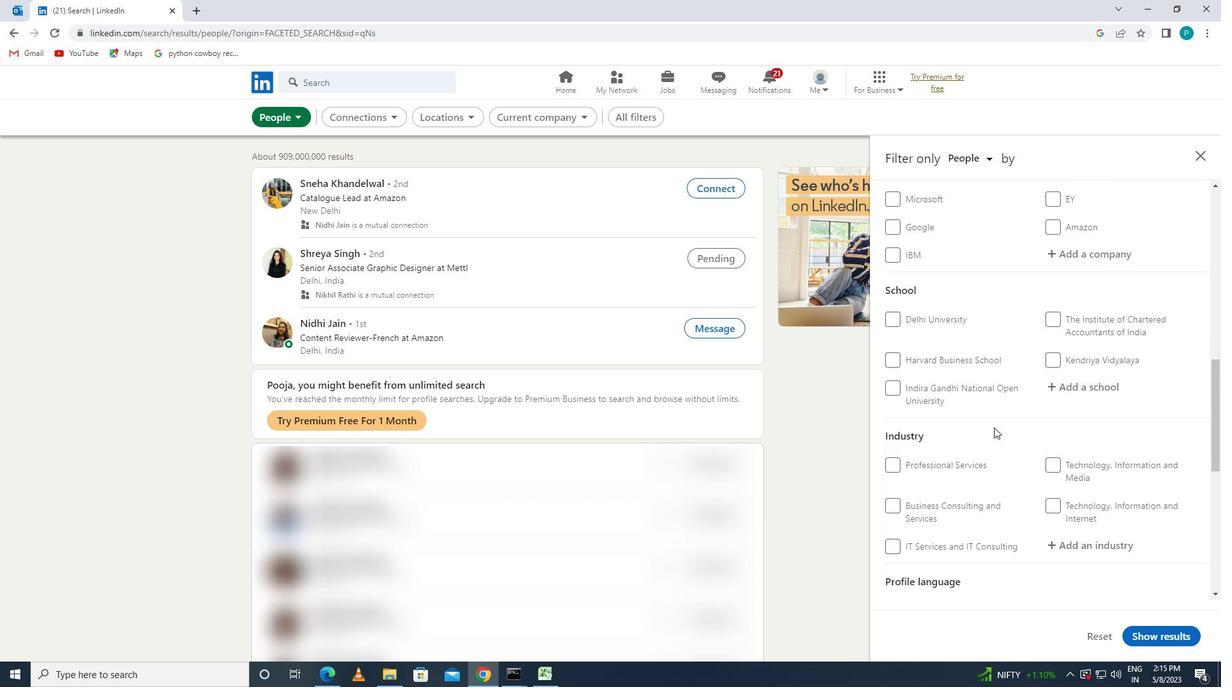 
Action: Mouse scrolled (1015, 442) with delta (0, 0)
Screenshot: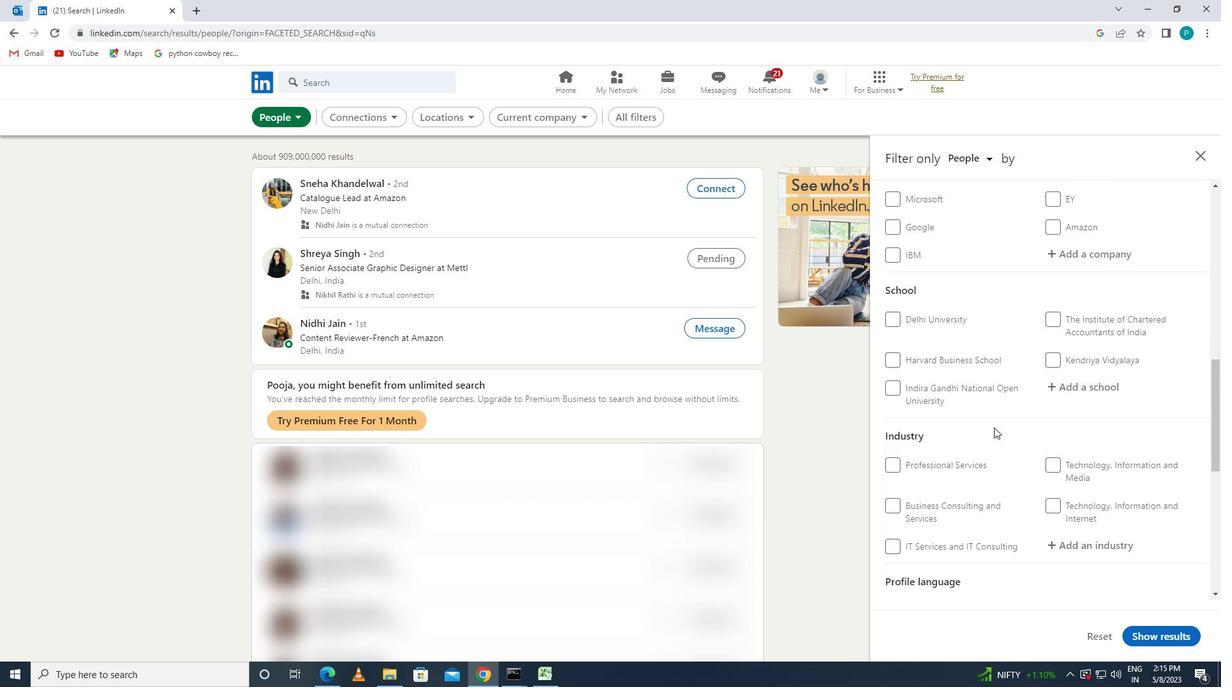 
Action: Mouse moved to (1015, 443)
Screenshot: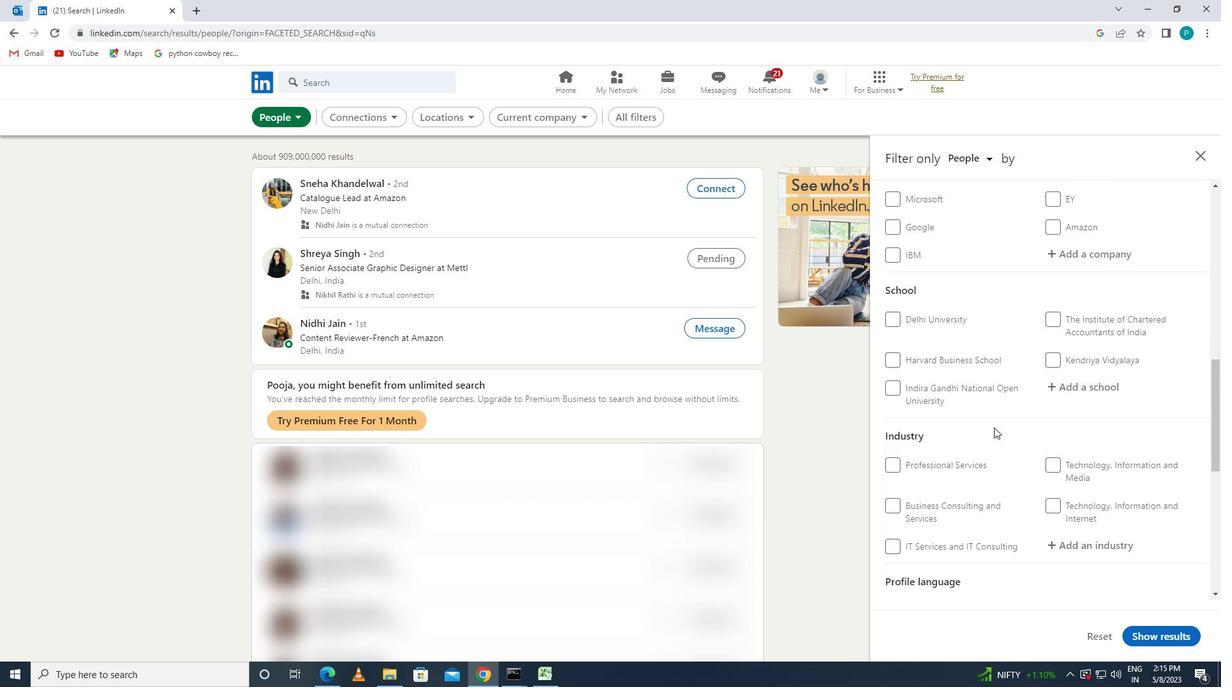 
Action: Mouse scrolled (1015, 442) with delta (0, 0)
Screenshot: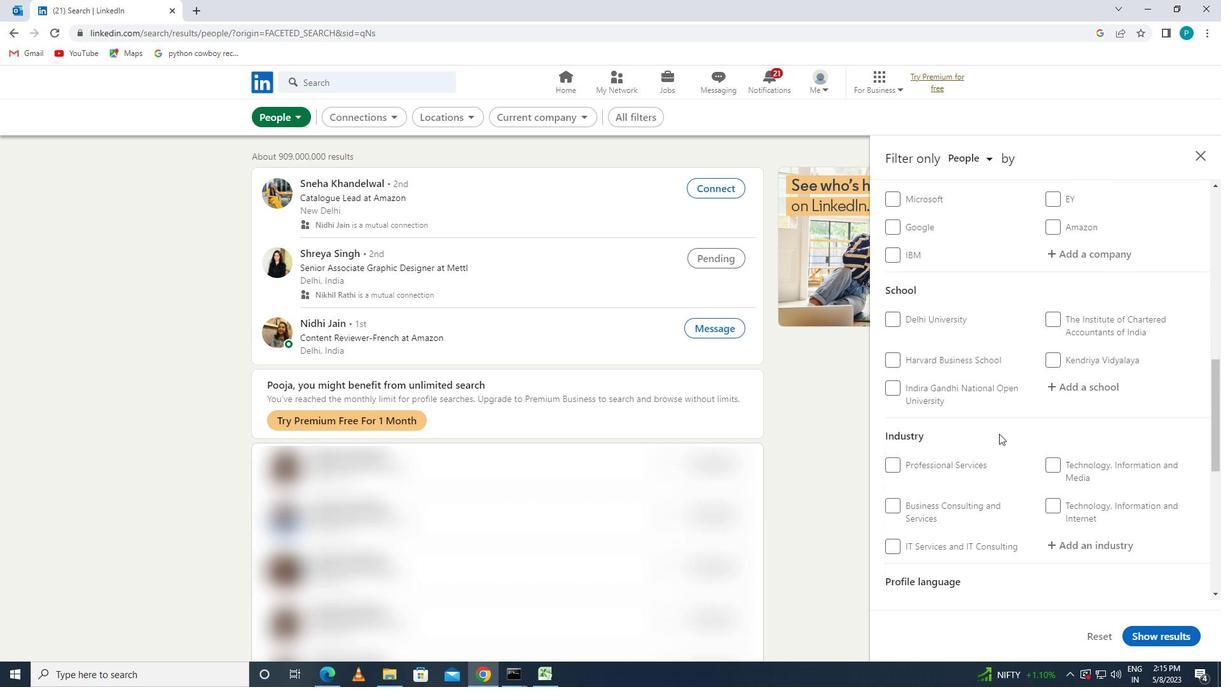 
Action: Mouse scrolled (1015, 442) with delta (0, 0)
Screenshot: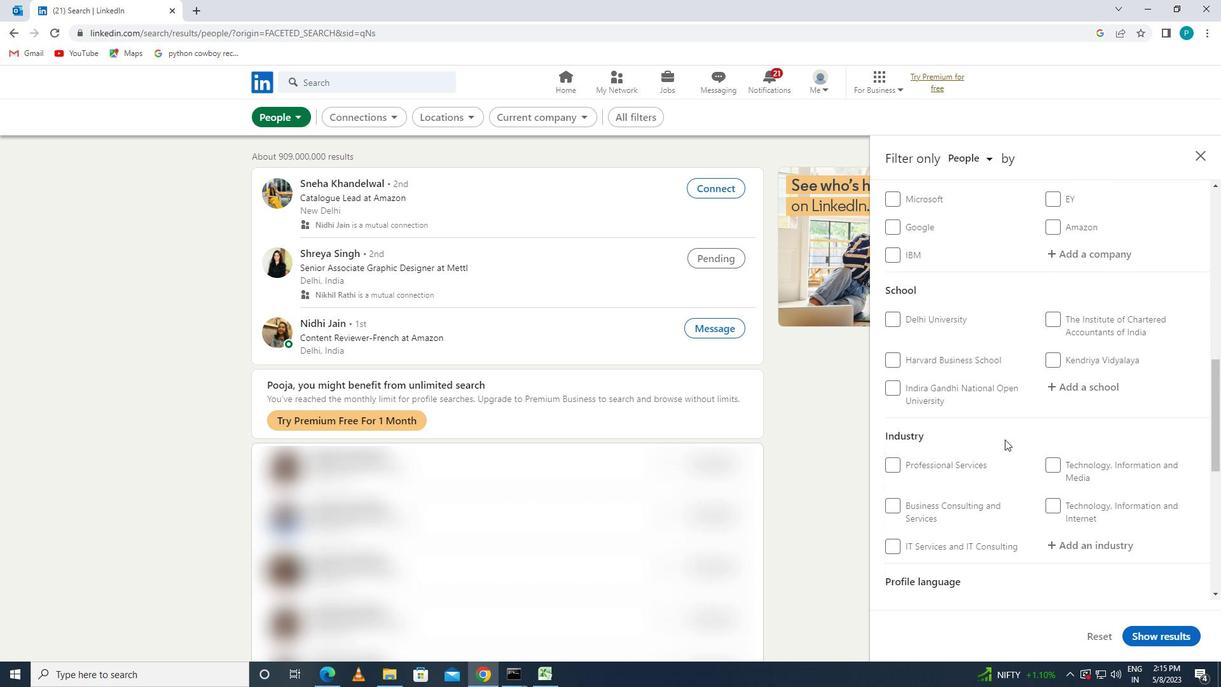 
Action: Mouse moved to (1158, 429)
Screenshot: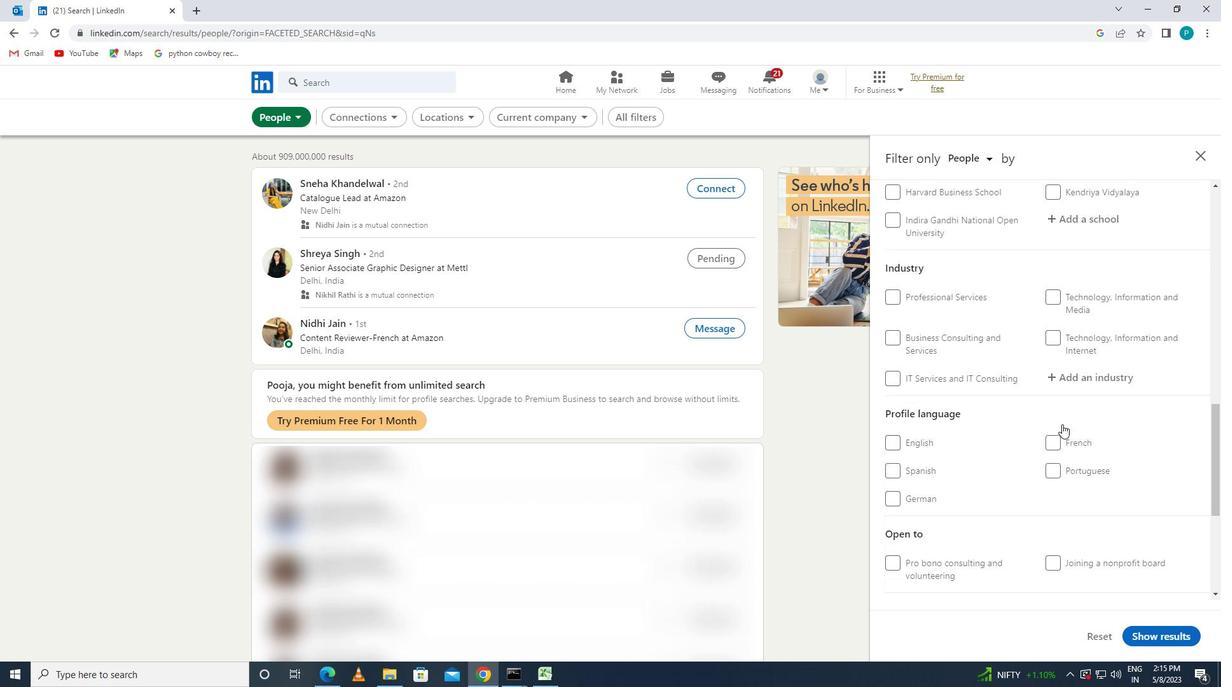
Action: Mouse scrolled (1158, 428) with delta (0, 0)
Screenshot: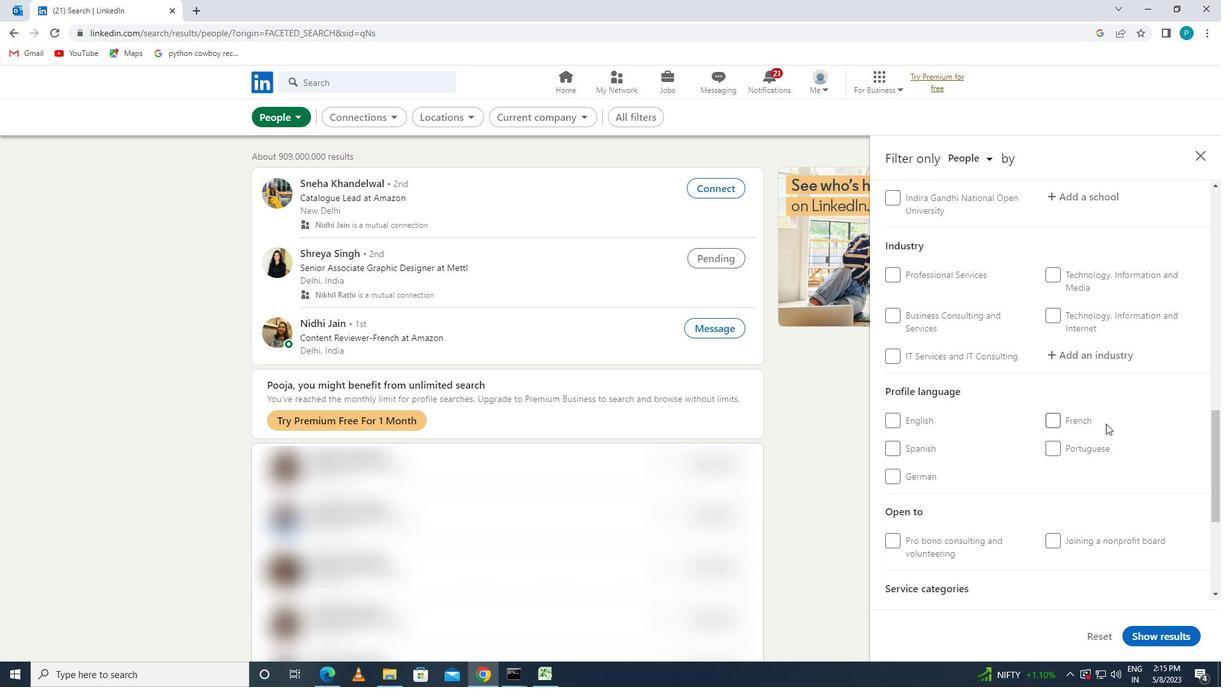 
Action: Mouse scrolled (1158, 428) with delta (0, 0)
Screenshot: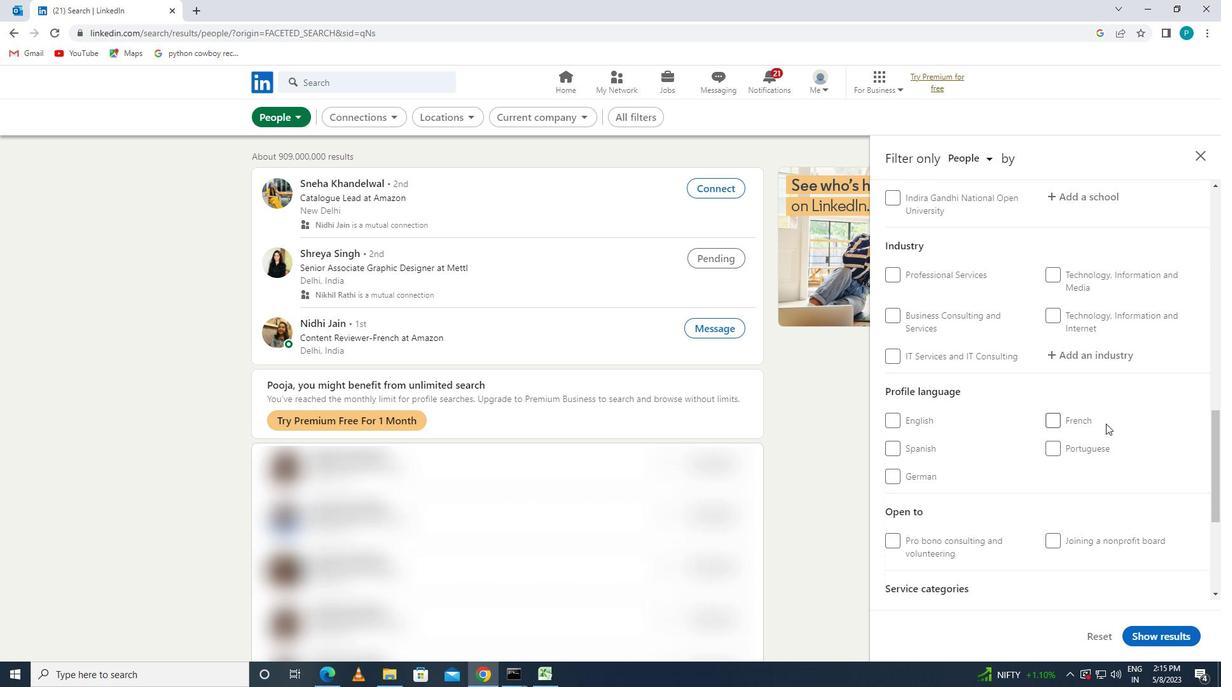 
Action: Mouse moved to (1044, 309)
Screenshot: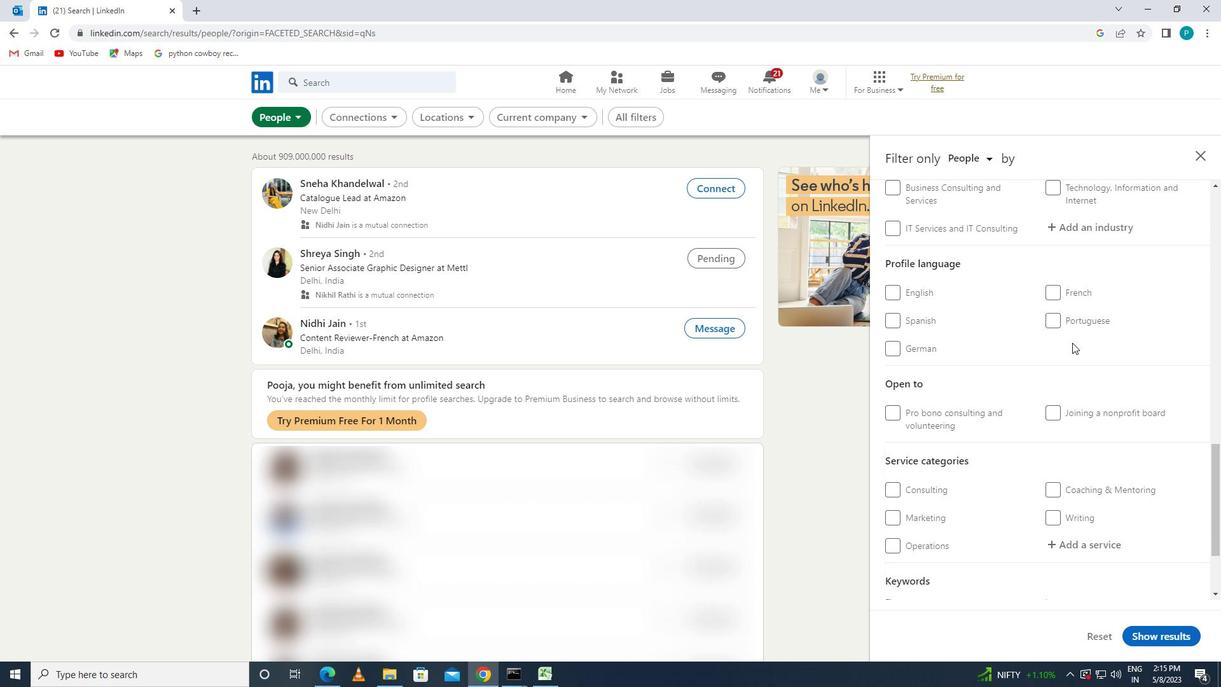 
Action: Mouse pressed left at (1044, 309)
Screenshot: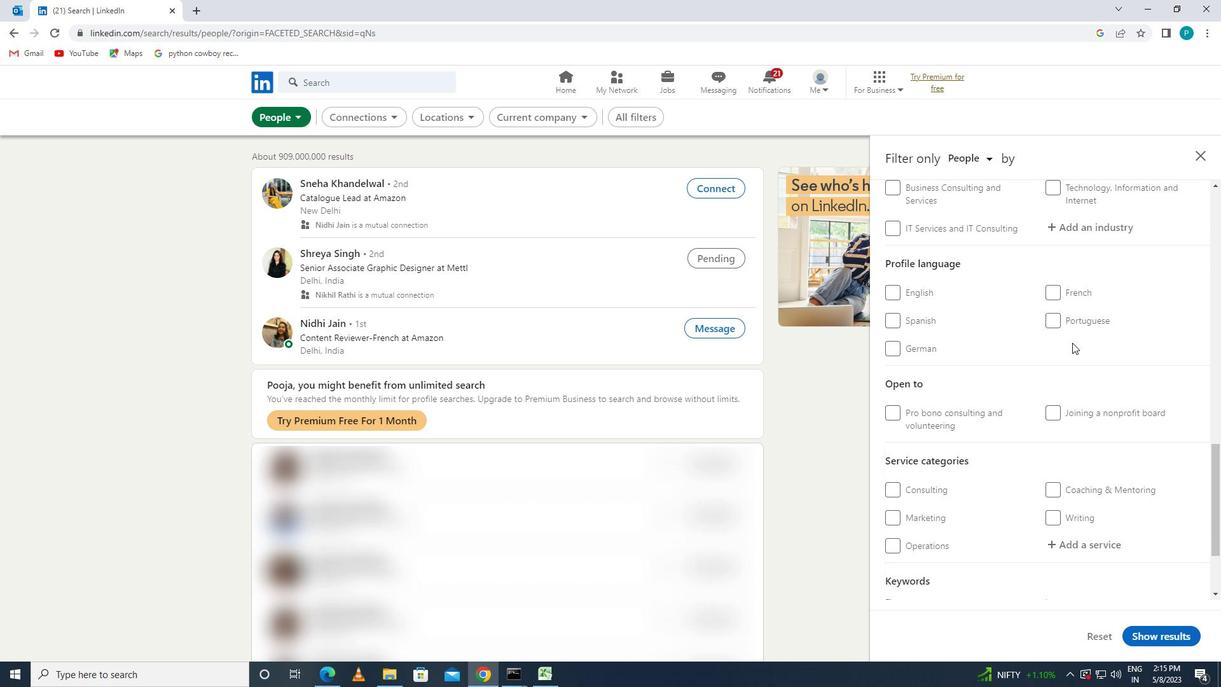 
Action: Mouse moved to (1055, 320)
Screenshot: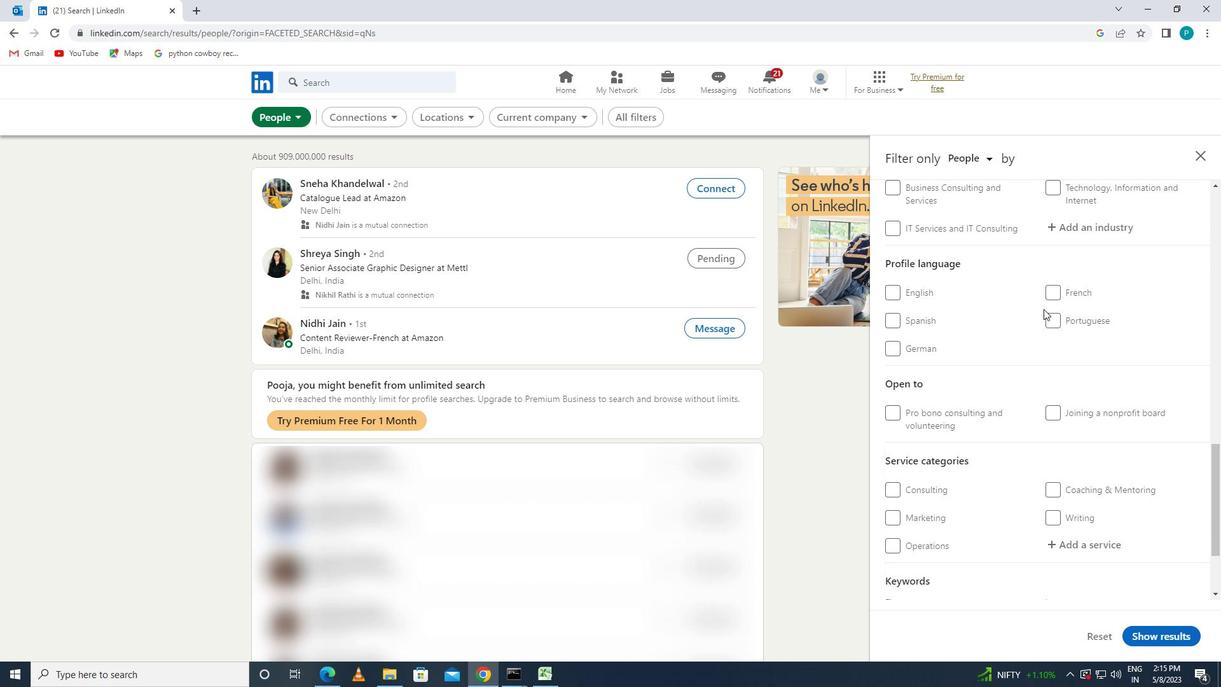 
Action: Mouse pressed left at (1055, 320)
Screenshot: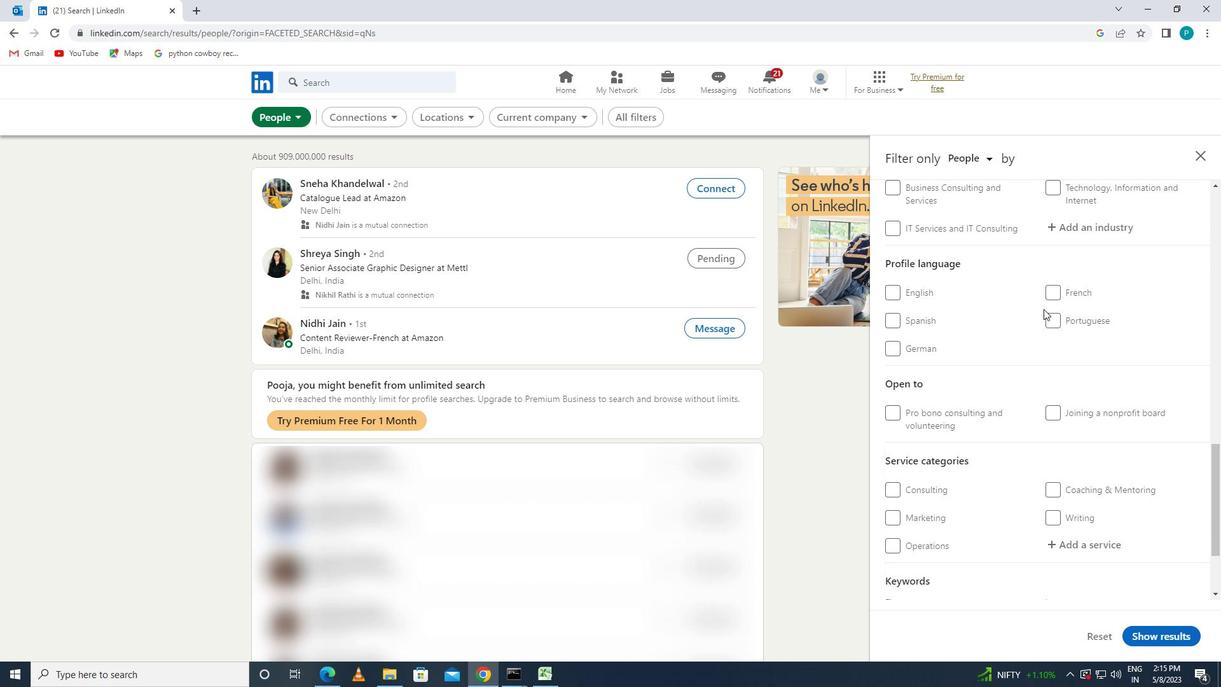 
Action: Mouse moved to (1137, 344)
Screenshot: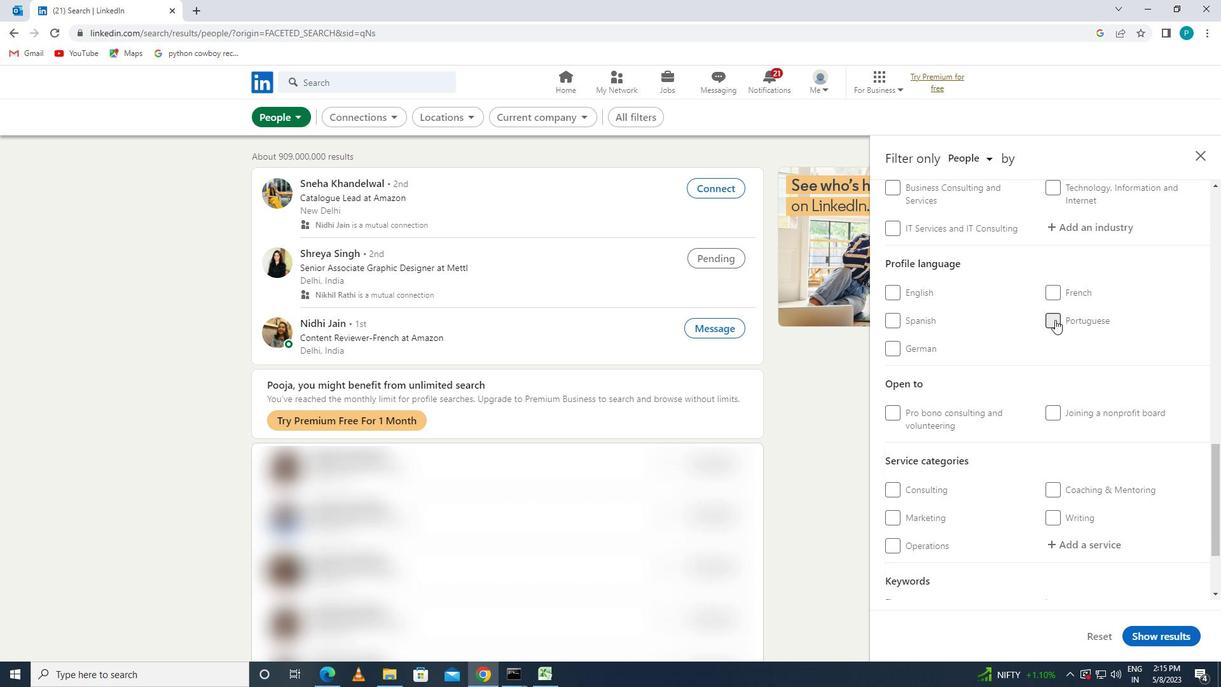 
Action: Mouse scrolled (1137, 344) with delta (0, 0)
Screenshot: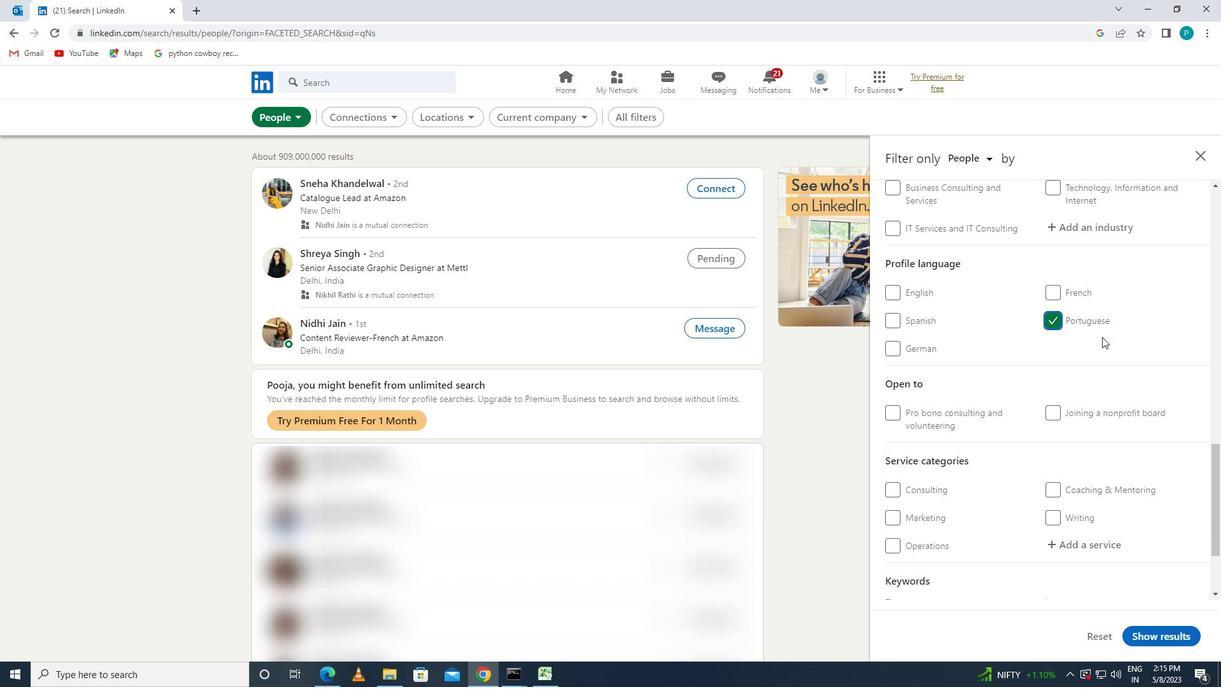 
Action: Mouse scrolled (1137, 344) with delta (0, 0)
Screenshot: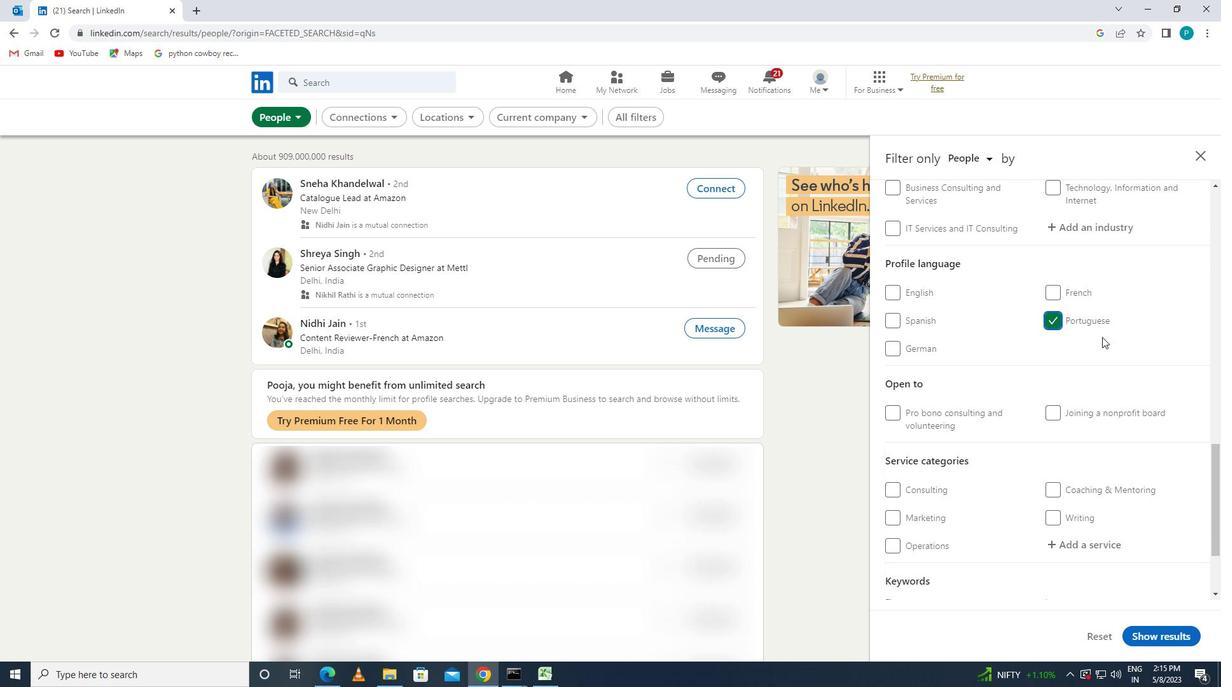 
Action: Mouse scrolled (1137, 344) with delta (0, 0)
Screenshot: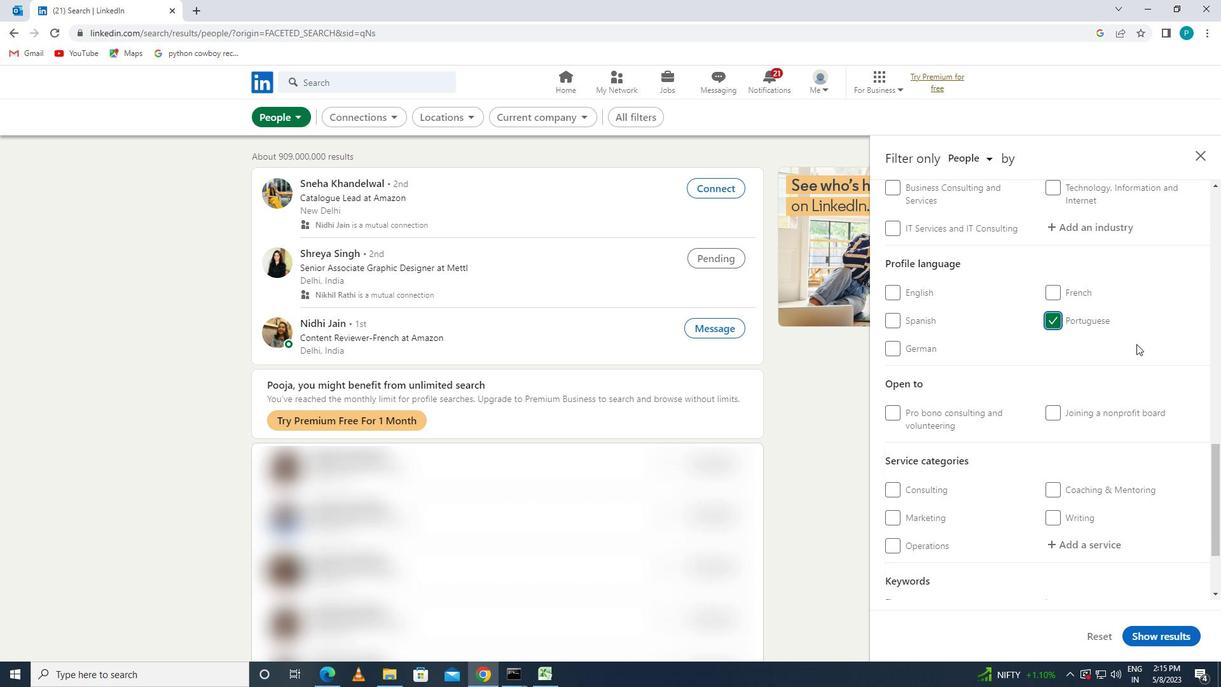 
Action: Mouse scrolled (1137, 344) with delta (0, 0)
Screenshot: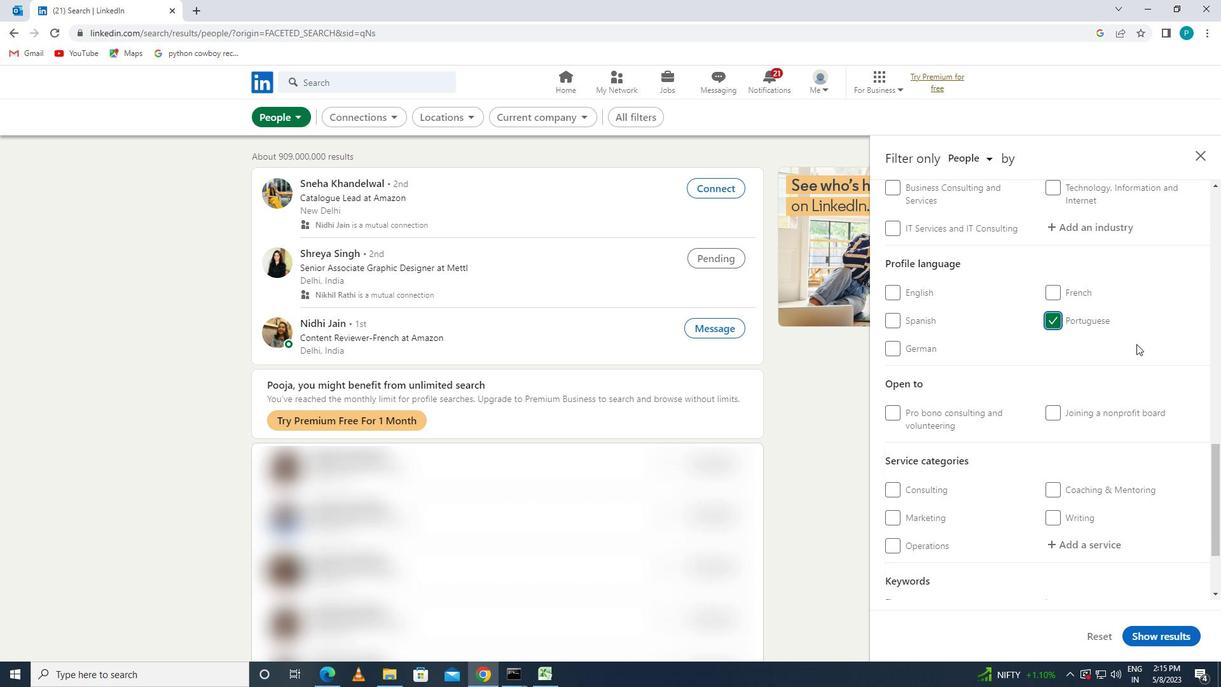 
Action: Mouse scrolled (1137, 344) with delta (0, 0)
Screenshot: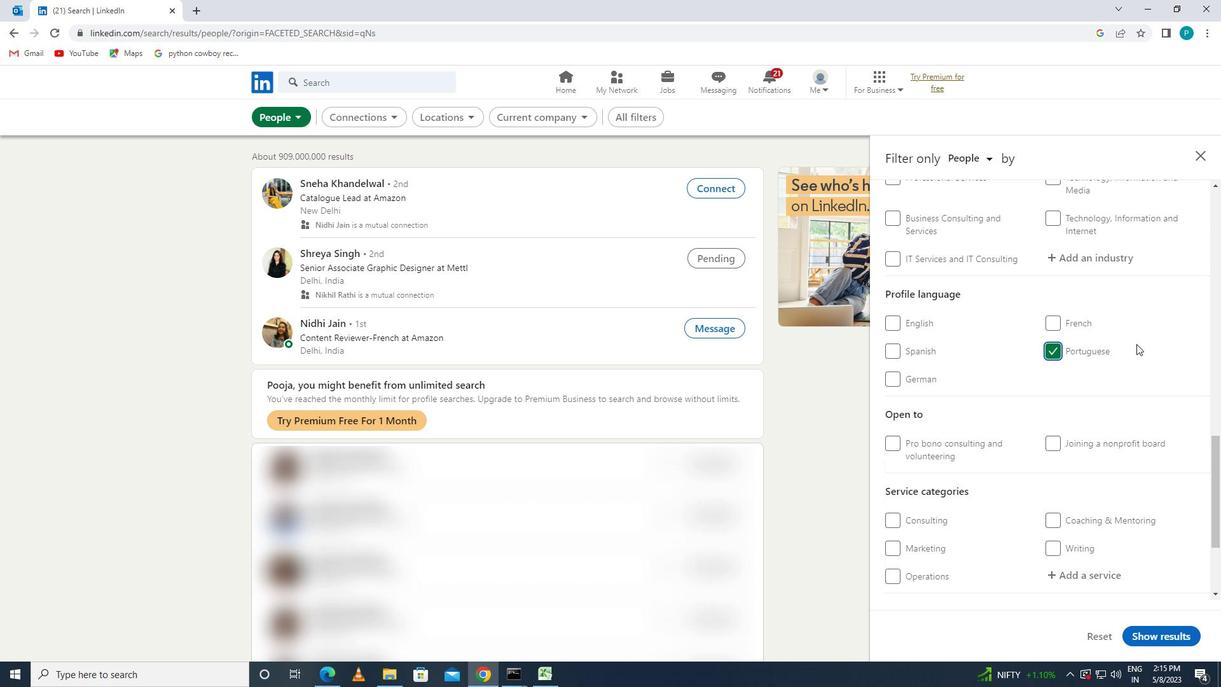 
Action: Mouse scrolled (1137, 344) with delta (0, 0)
Screenshot: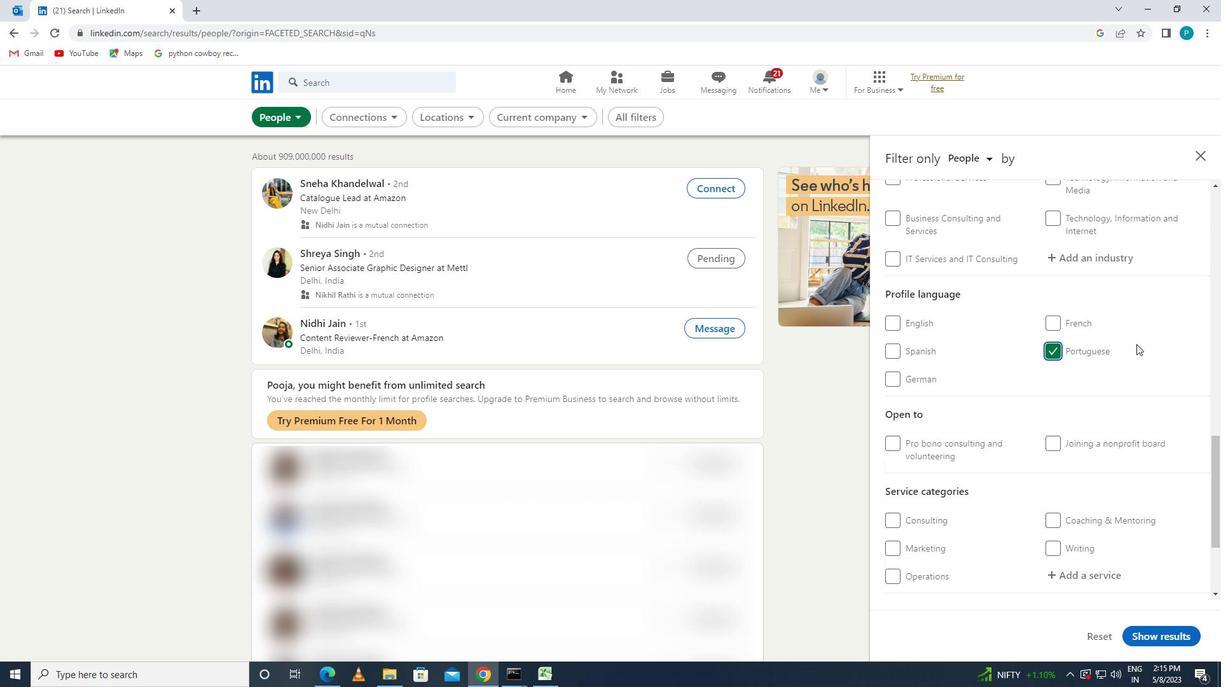 
Action: Mouse scrolled (1137, 344) with delta (0, 0)
Screenshot: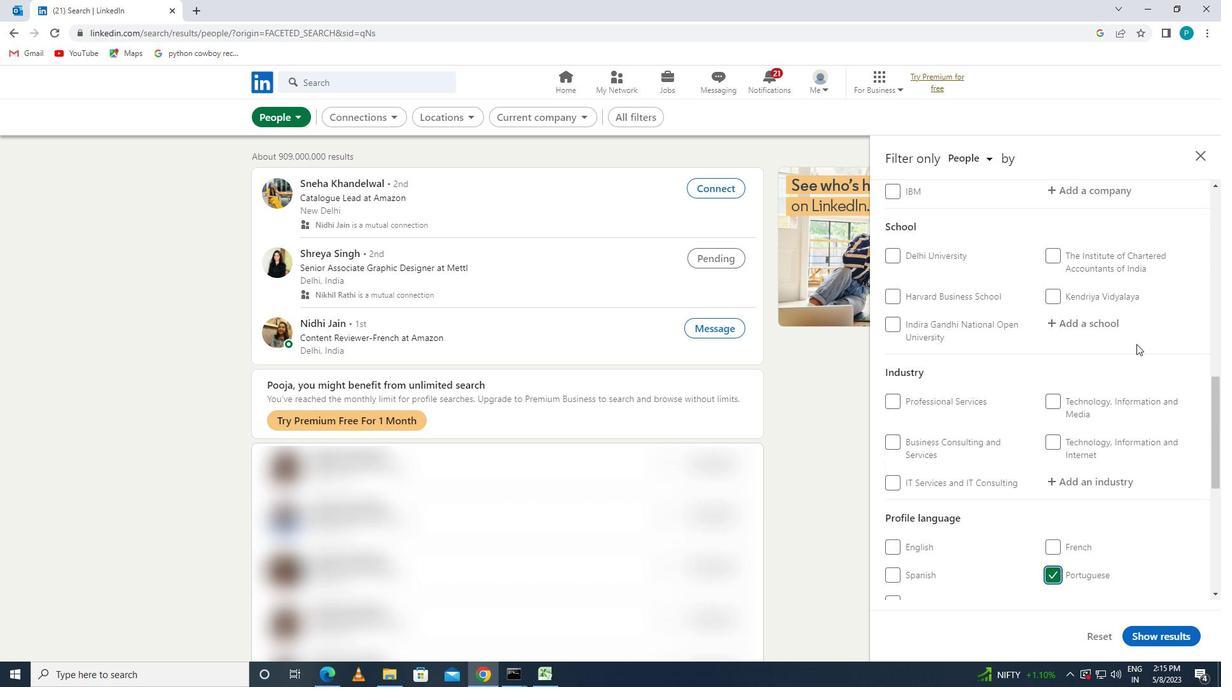 
Action: Mouse moved to (1092, 347)
Screenshot: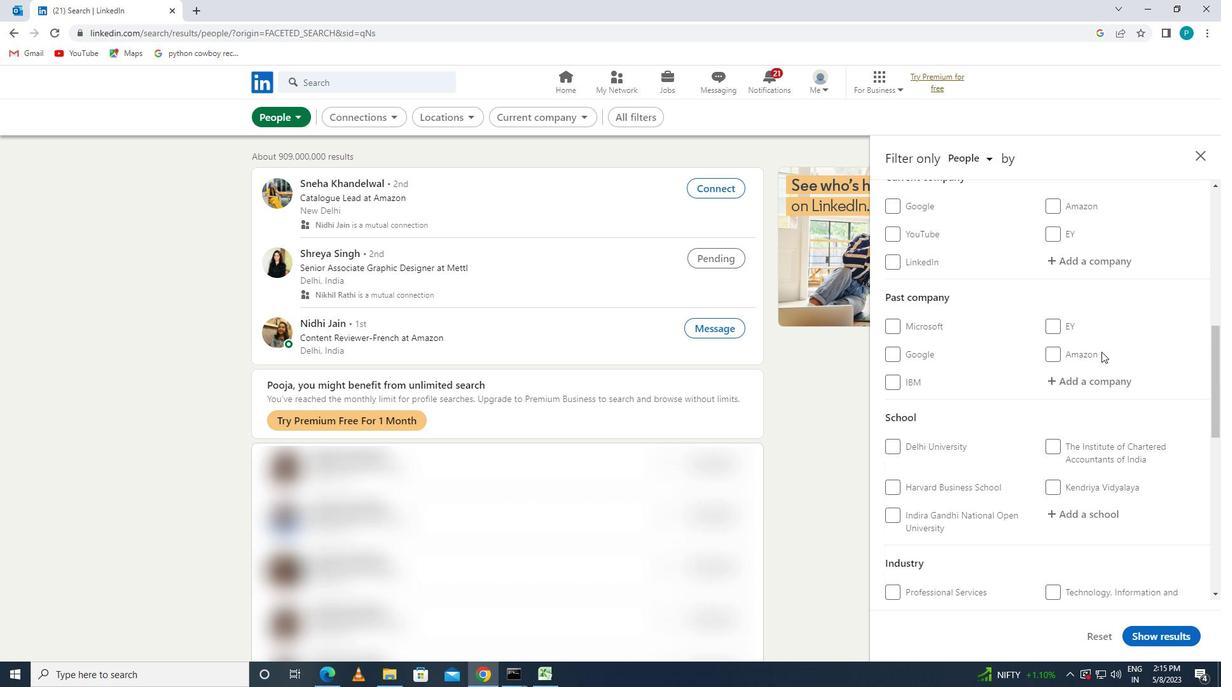 
Action: Mouse scrolled (1092, 348) with delta (0, 0)
Screenshot: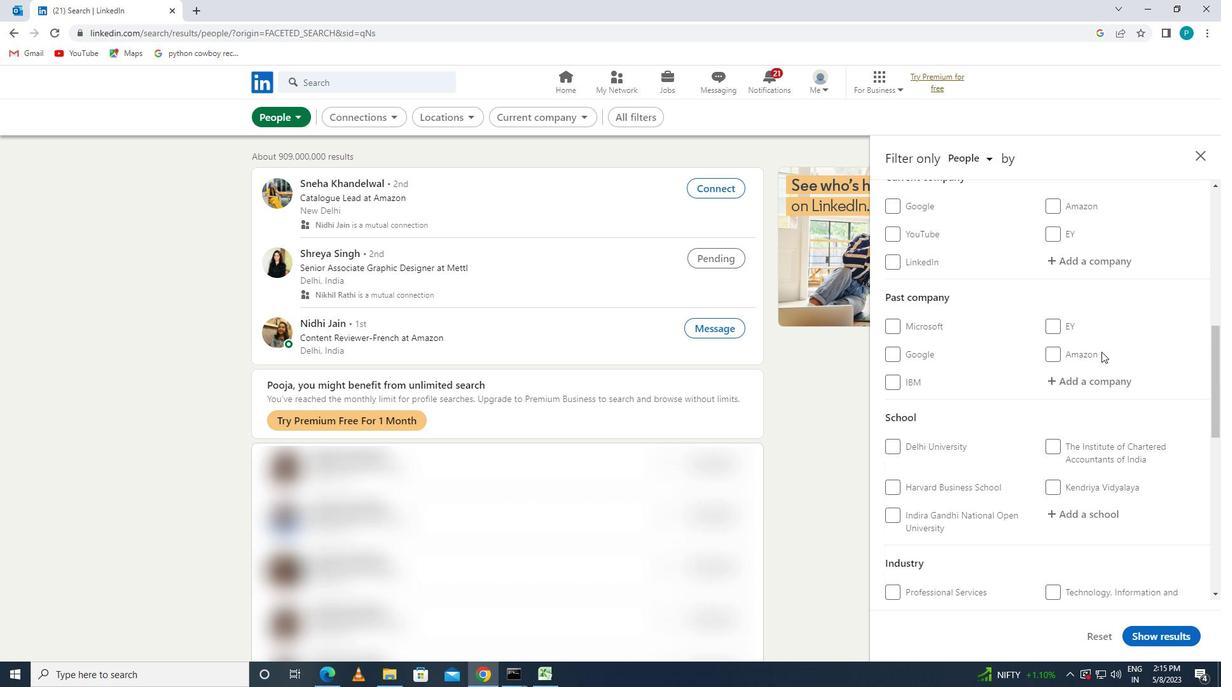 
Action: Mouse moved to (1092, 348)
Screenshot: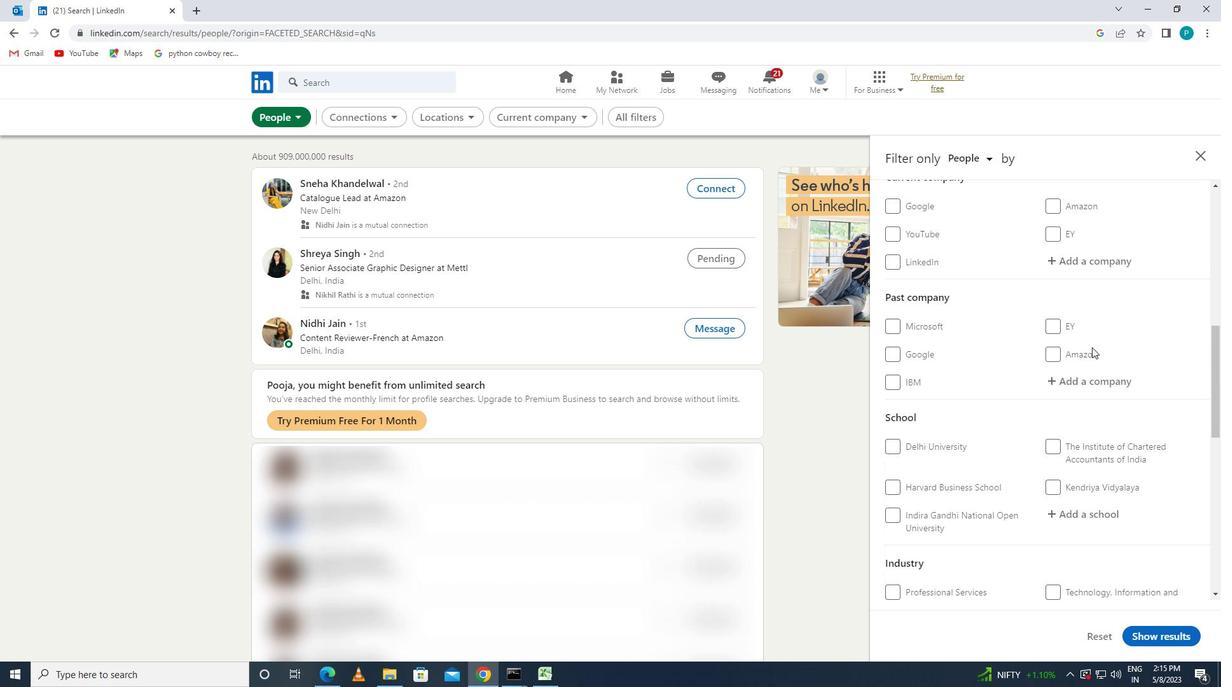 
Action: Mouse scrolled (1092, 348) with delta (0, 0)
Screenshot: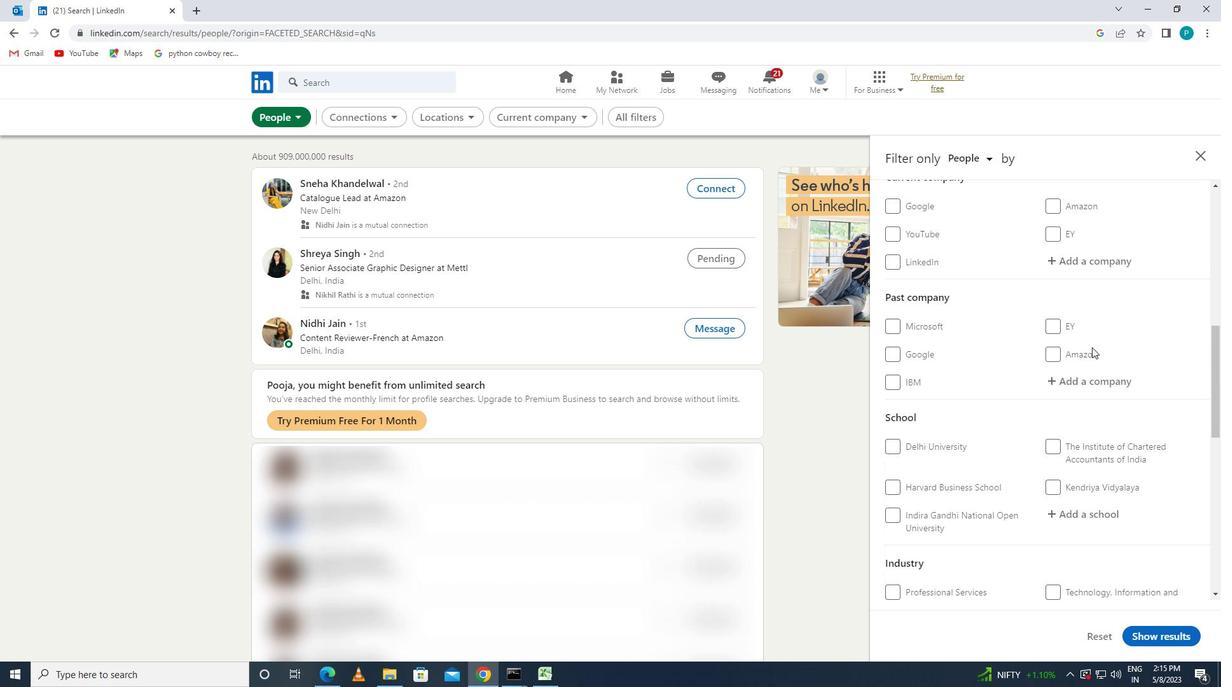 
Action: Mouse moved to (1117, 390)
Screenshot: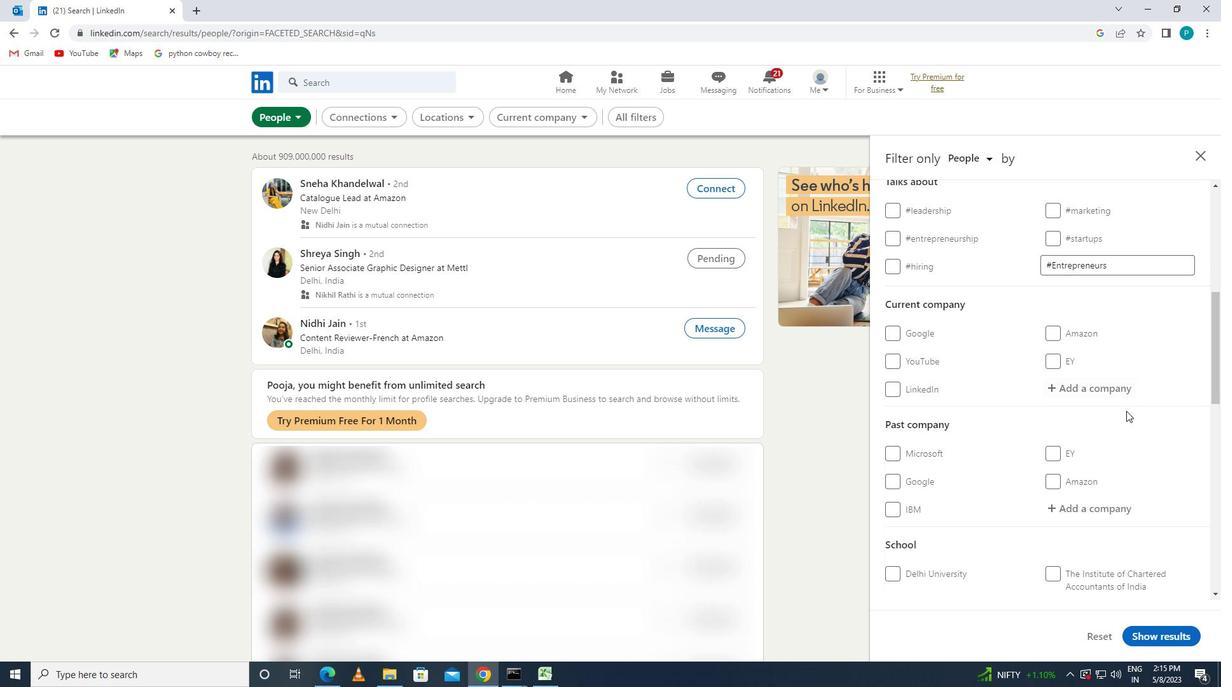 
Action: Mouse pressed left at (1117, 390)
Screenshot: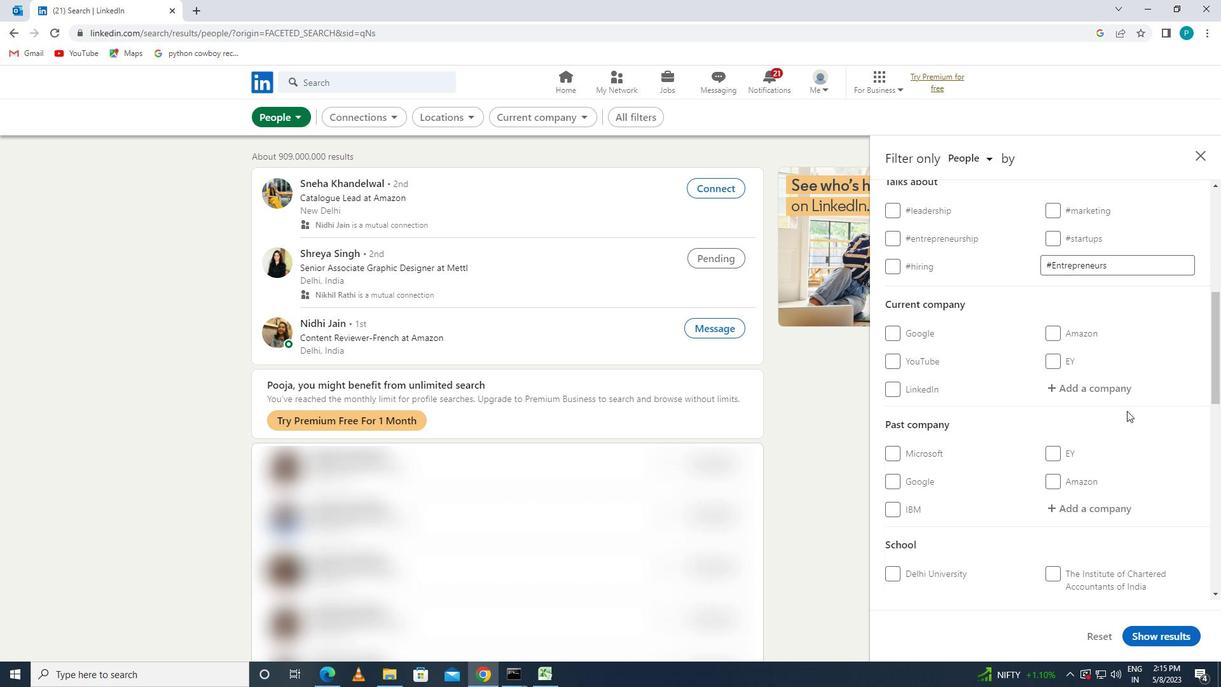 
Action: Key pressed <Key.caps_lock>A<Key.caps_lock>CUITY
Screenshot: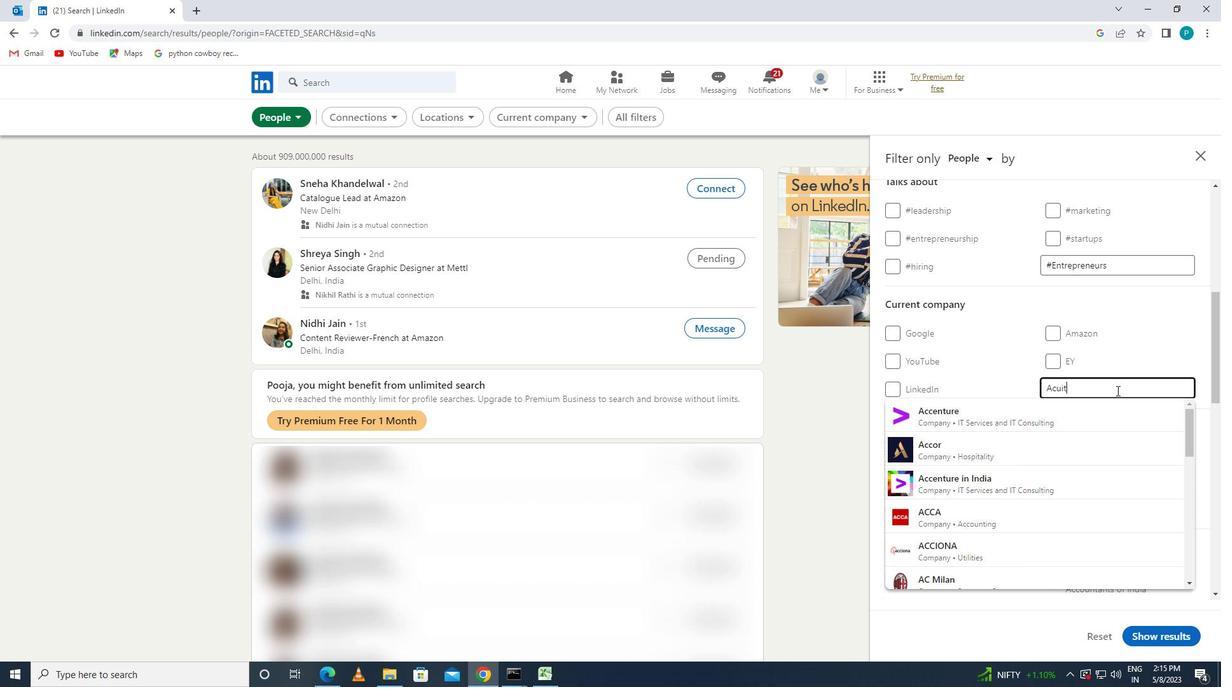
Action: Mouse moved to (1098, 425)
Screenshot: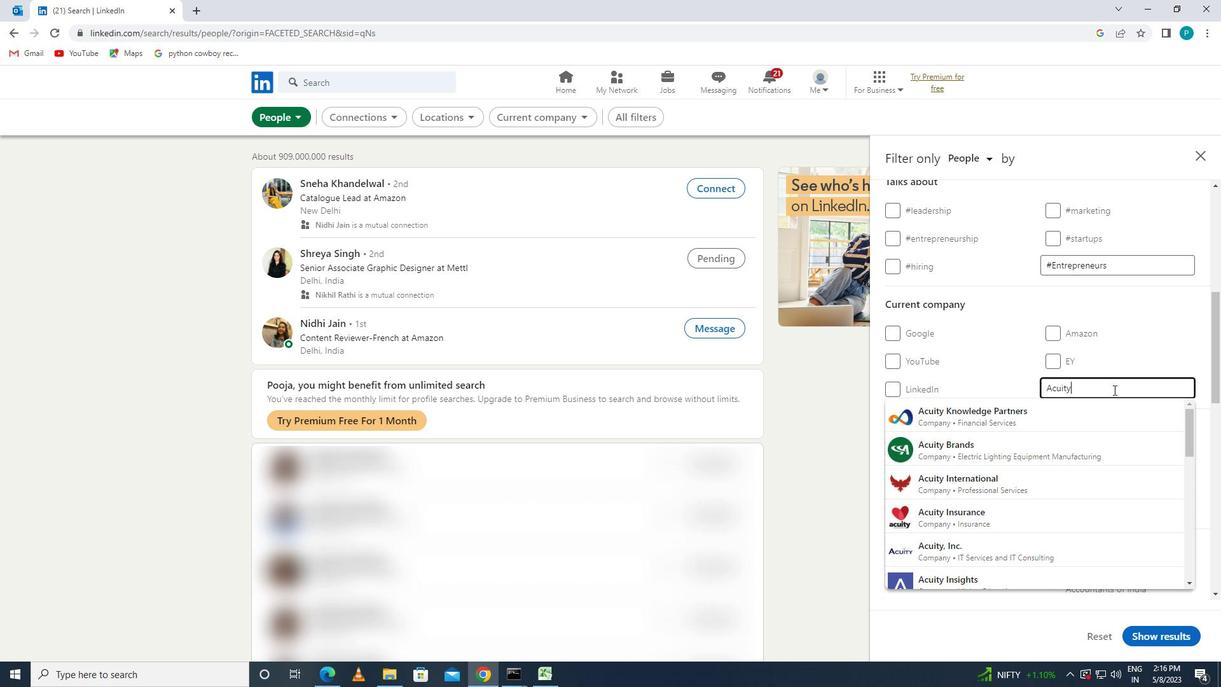 
Action: Mouse pressed left at (1098, 425)
Screenshot: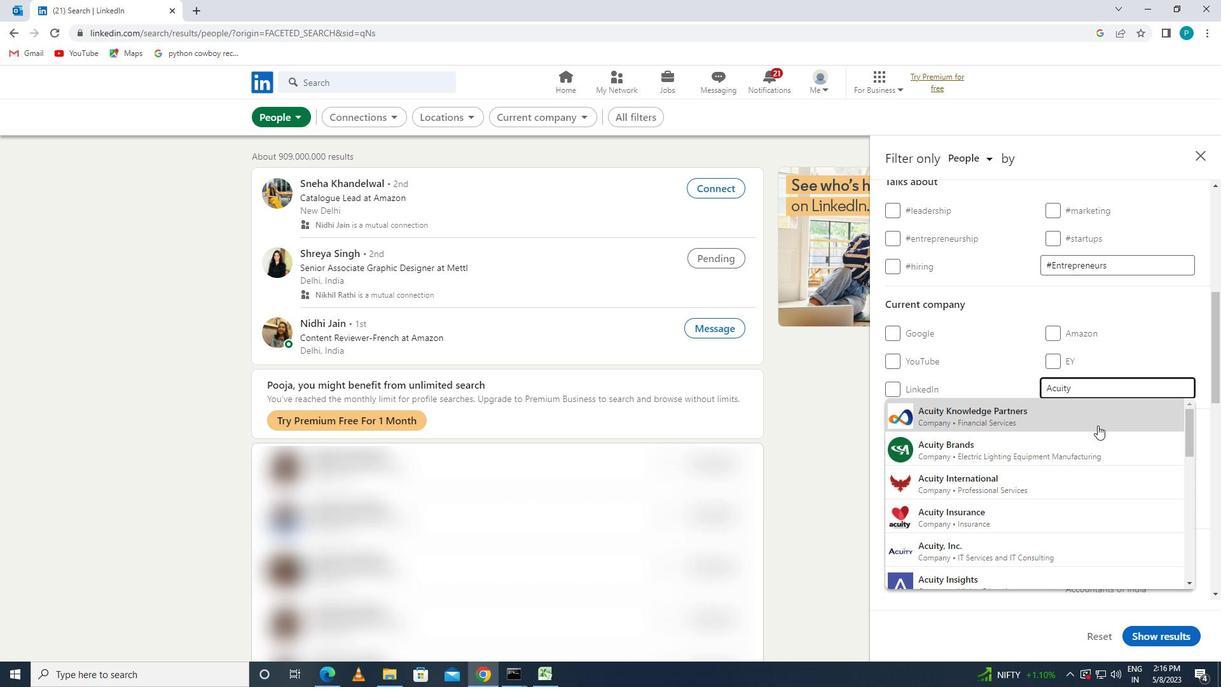 
Action: Mouse moved to (1102, 430)
Screenshot: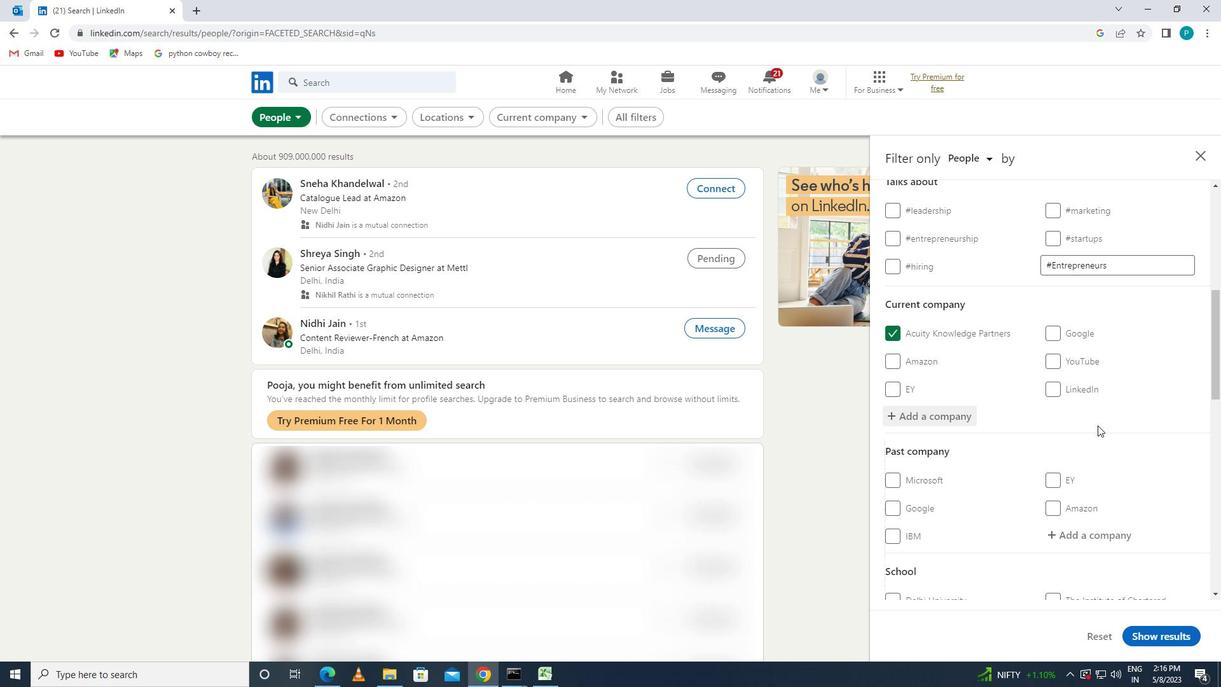 
Action: Mouse scrolled (1102, 429) with delta (0, 0)
Screenshot: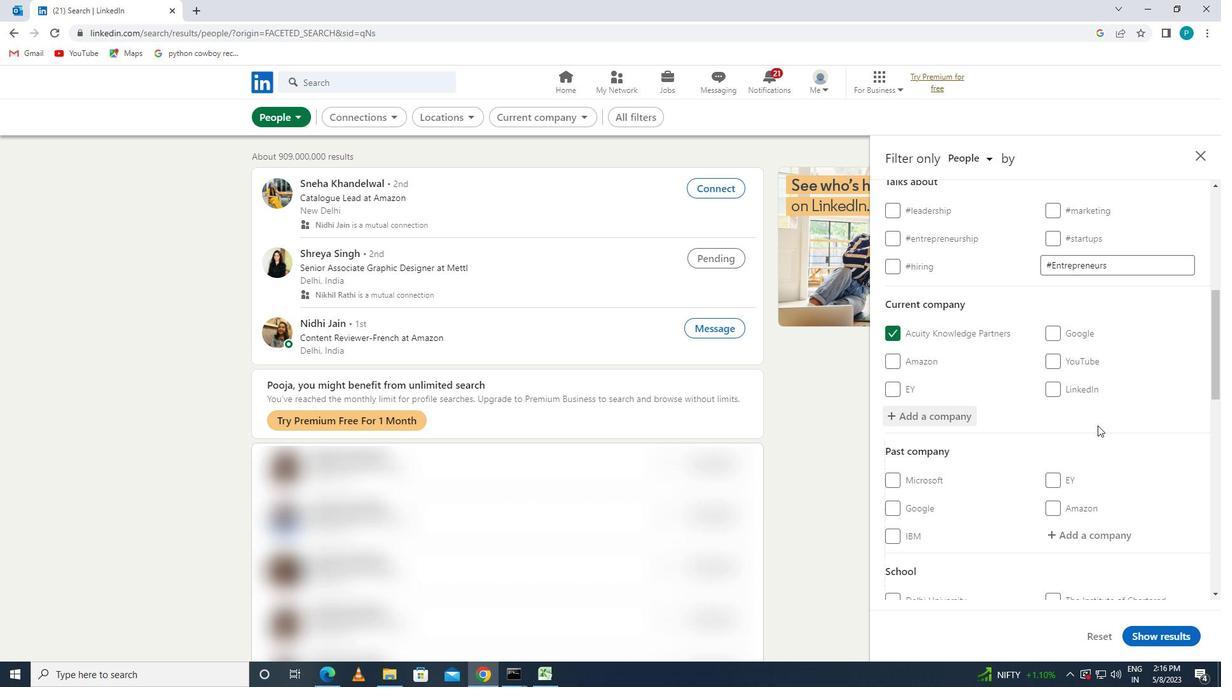 
Action: Mouse scrolled (1102, 429) with delta (0, 0)
Screenshot: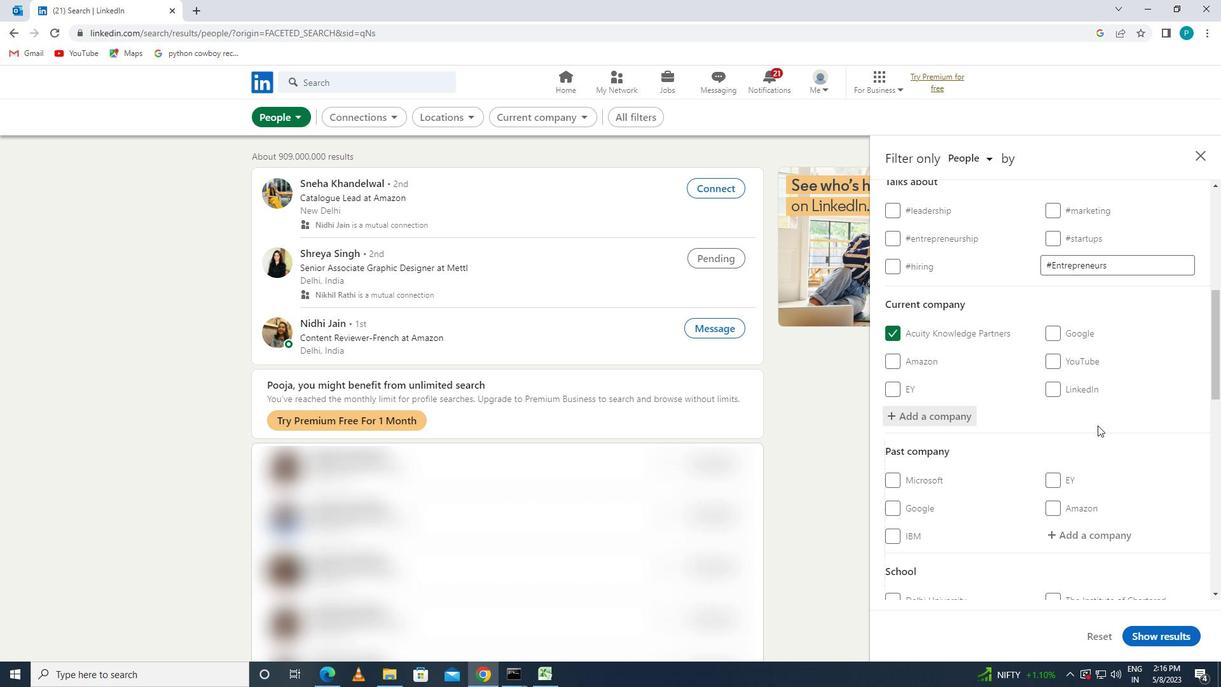 
Action: Mouse scrolled (1102, 429) with delta (0, 0)
Screenshot: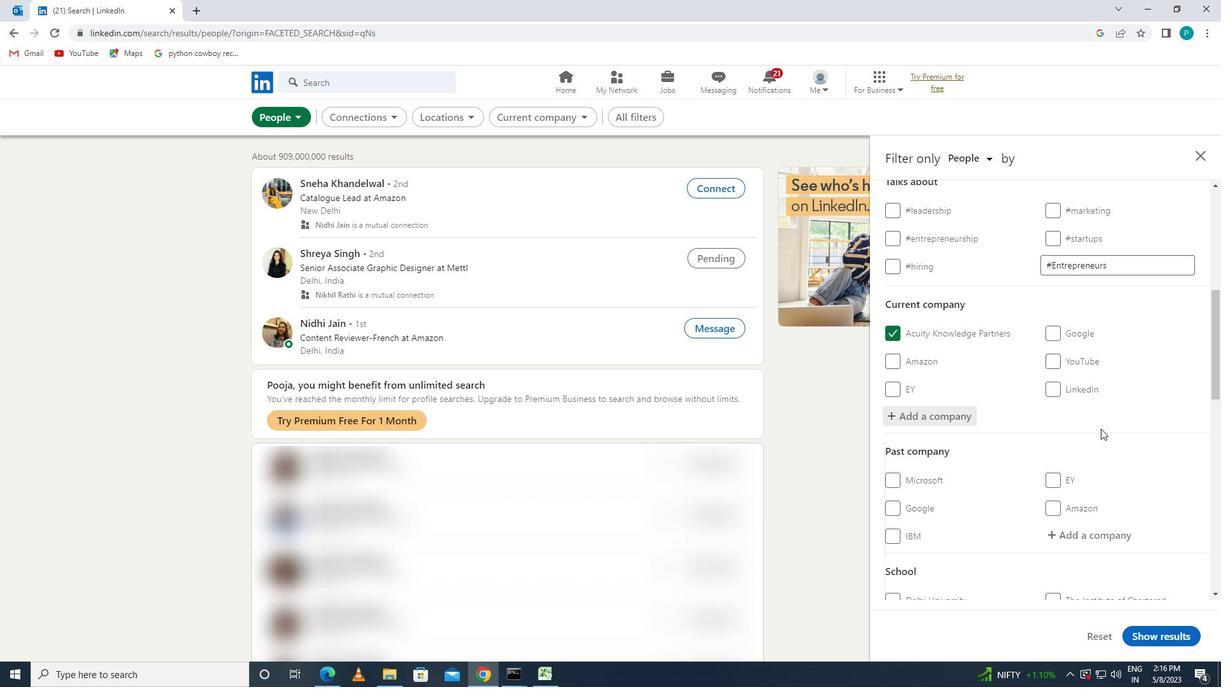 
Action: Mouse moved to (1100, 479)
Screenshot: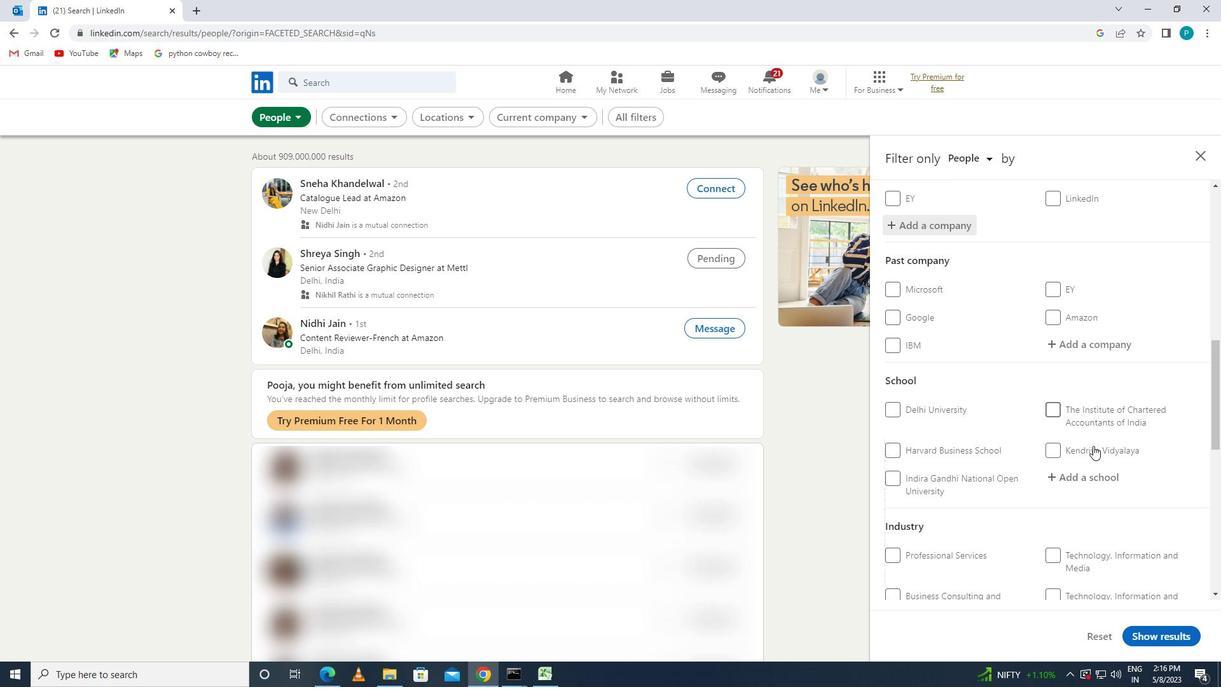 
Action: Mouse pressed left at (1100, 479)
Screenshot: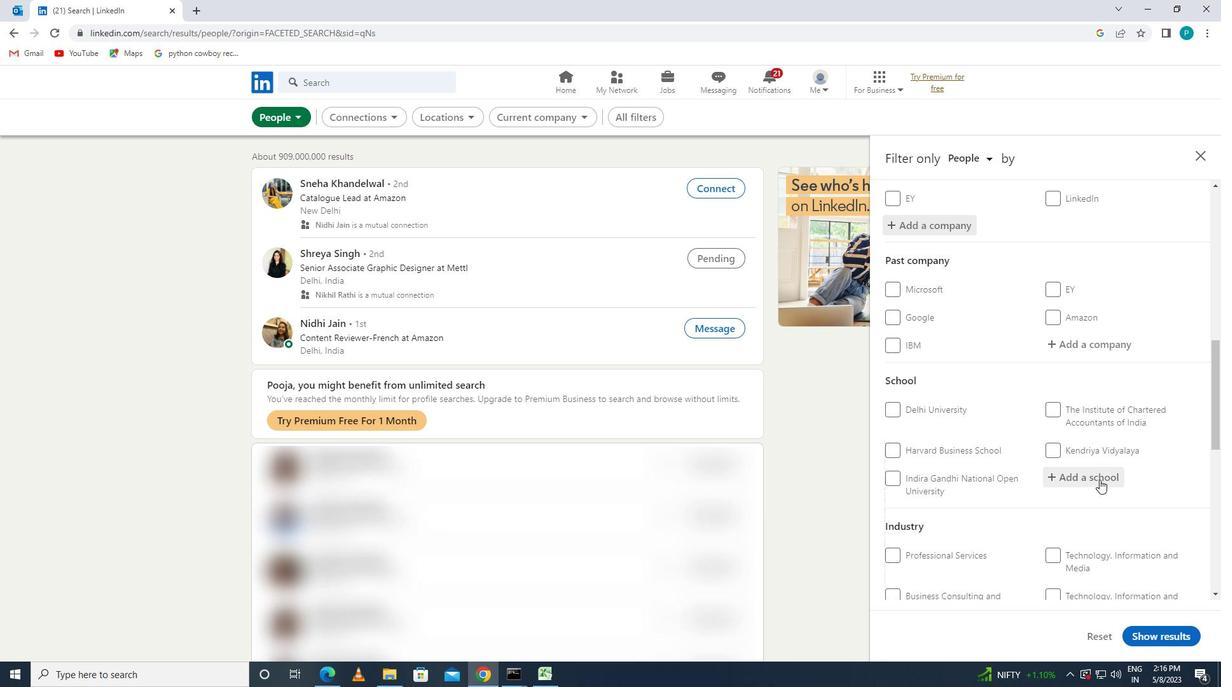
Action: Key pressed <Key.caps_lock>G<Key.caps_lock>H<Key.backspace>OKHALE
Screenshot: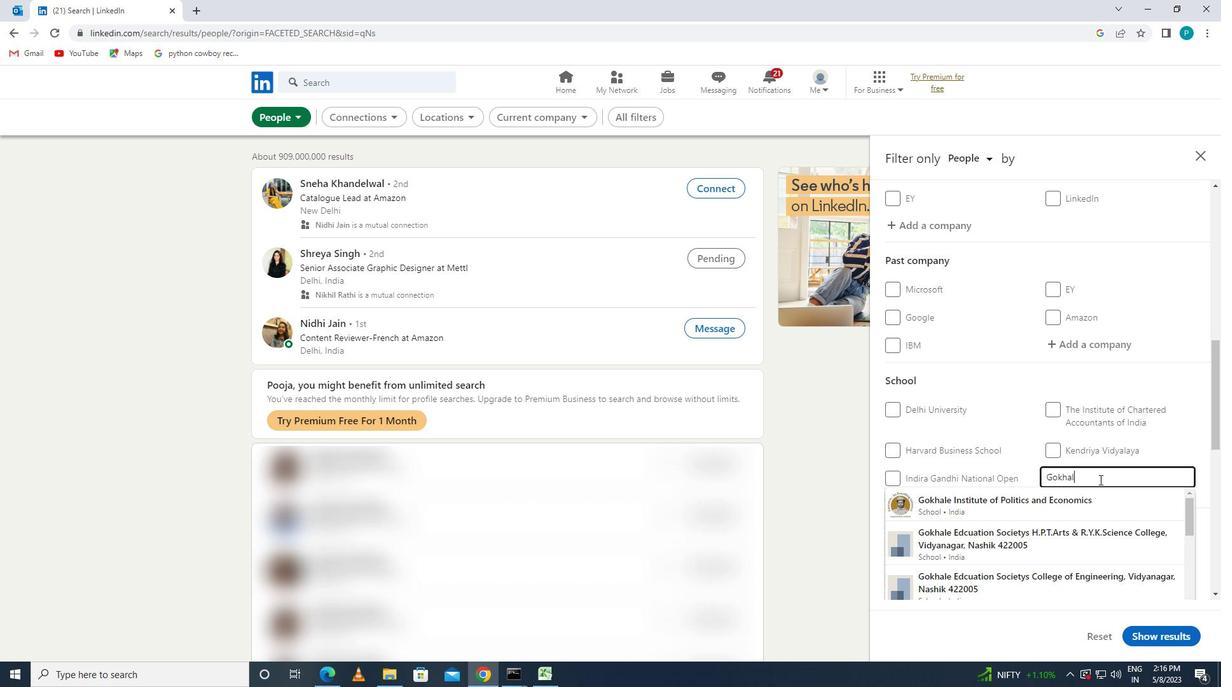 
Action: Mouse moved to (1083, 544)
Screenshot: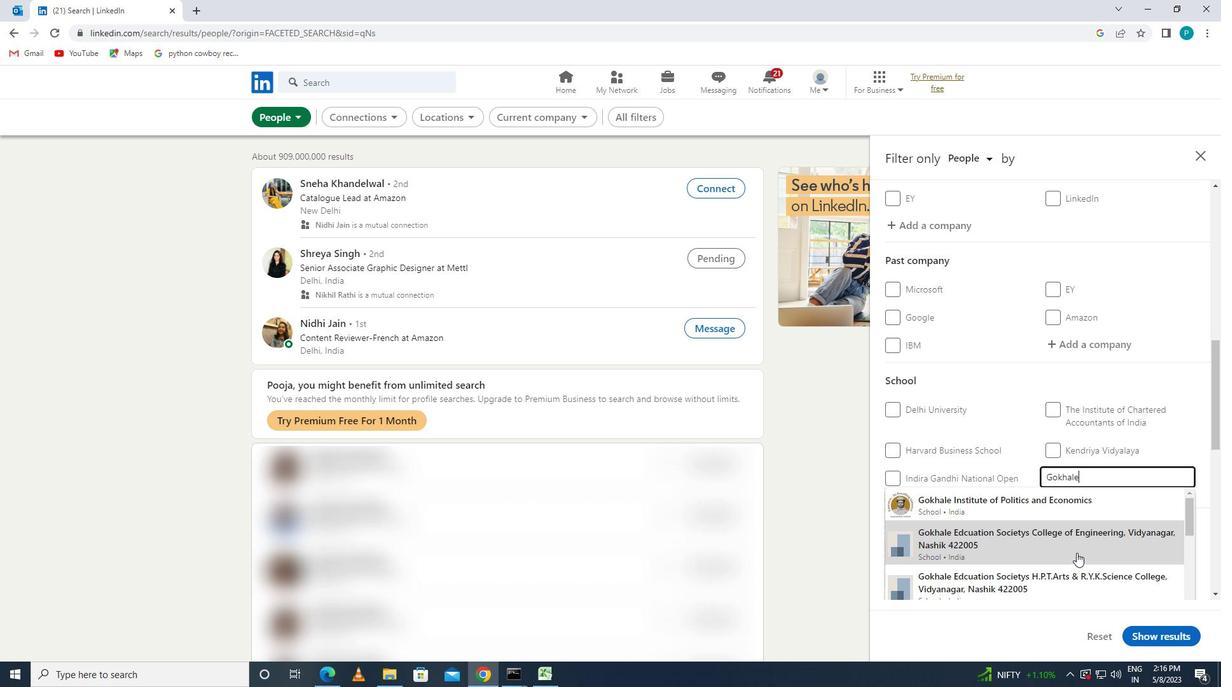 
Action: Mouse scrolled (1083, 544) with delta (0, 0)
Screenshot: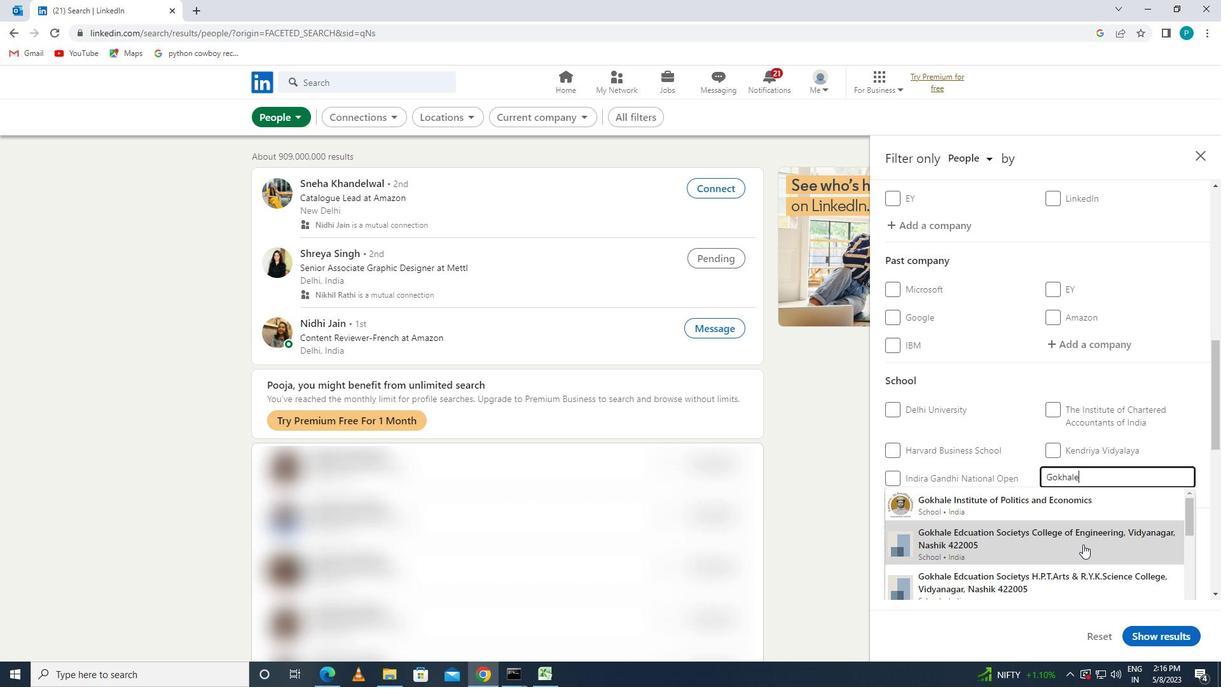 
Action: Mouse moved to (1072, 534)
Screenshot: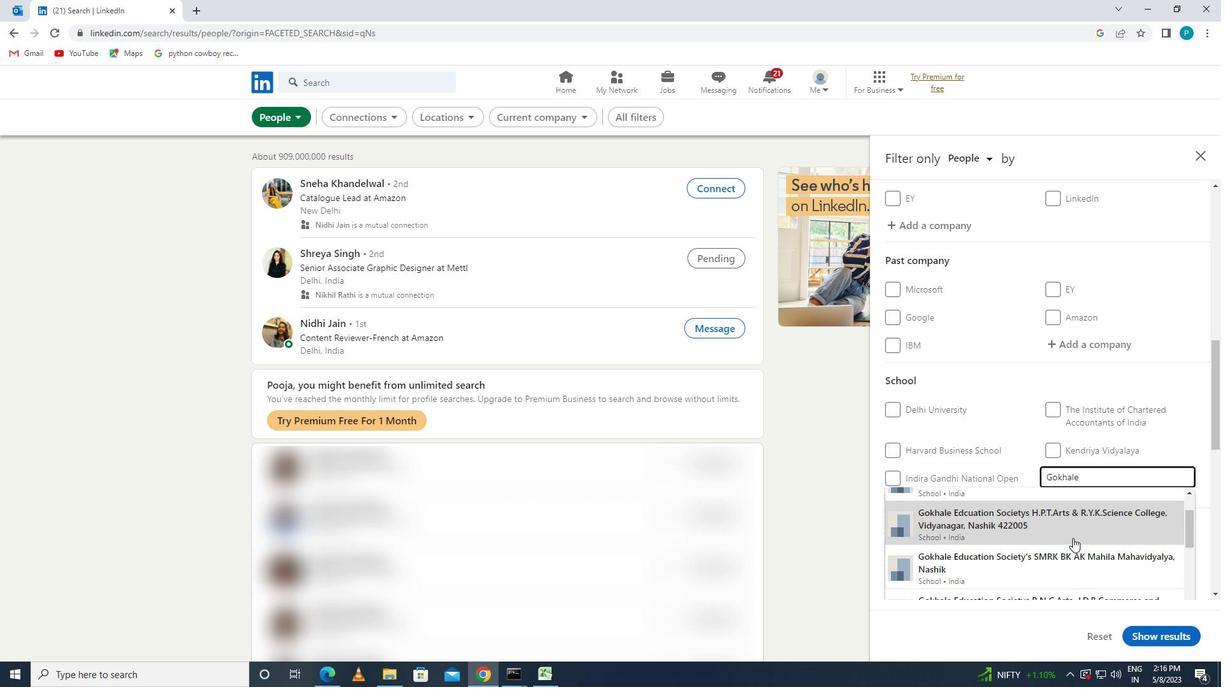 
Action: Mouse scrolled (1072, 533) with delta (0, 0)
Screenshot: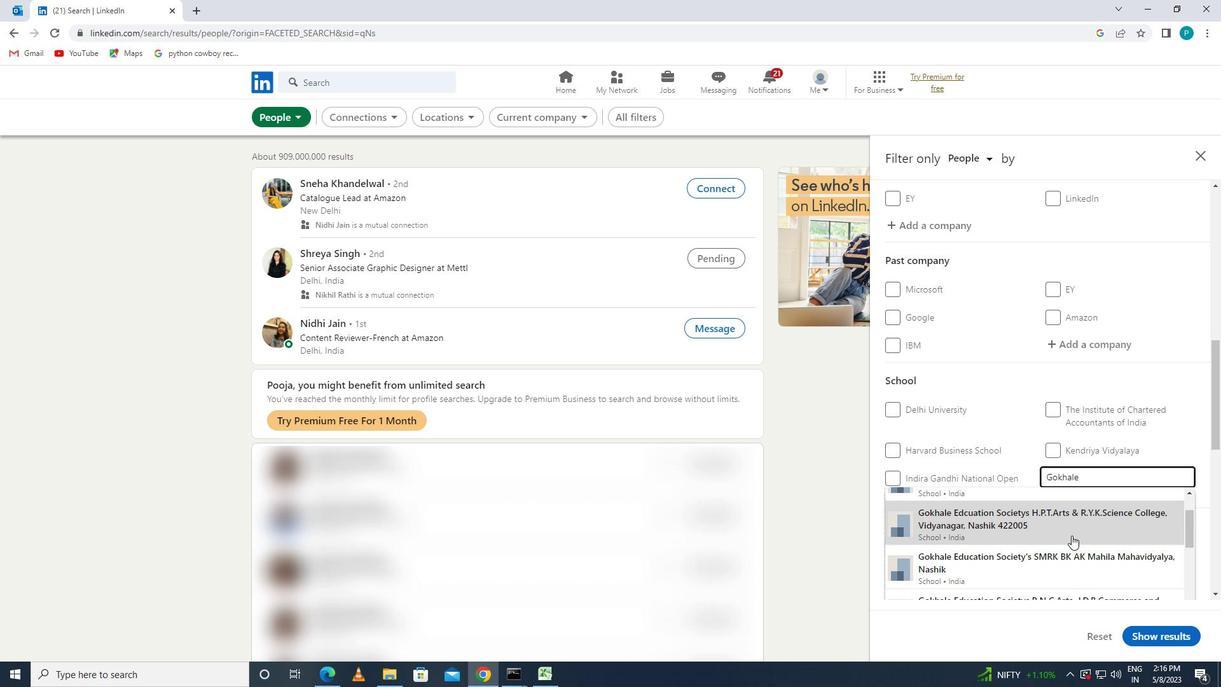 
Action: Mouse moved to (1086, 535)
Screenshot: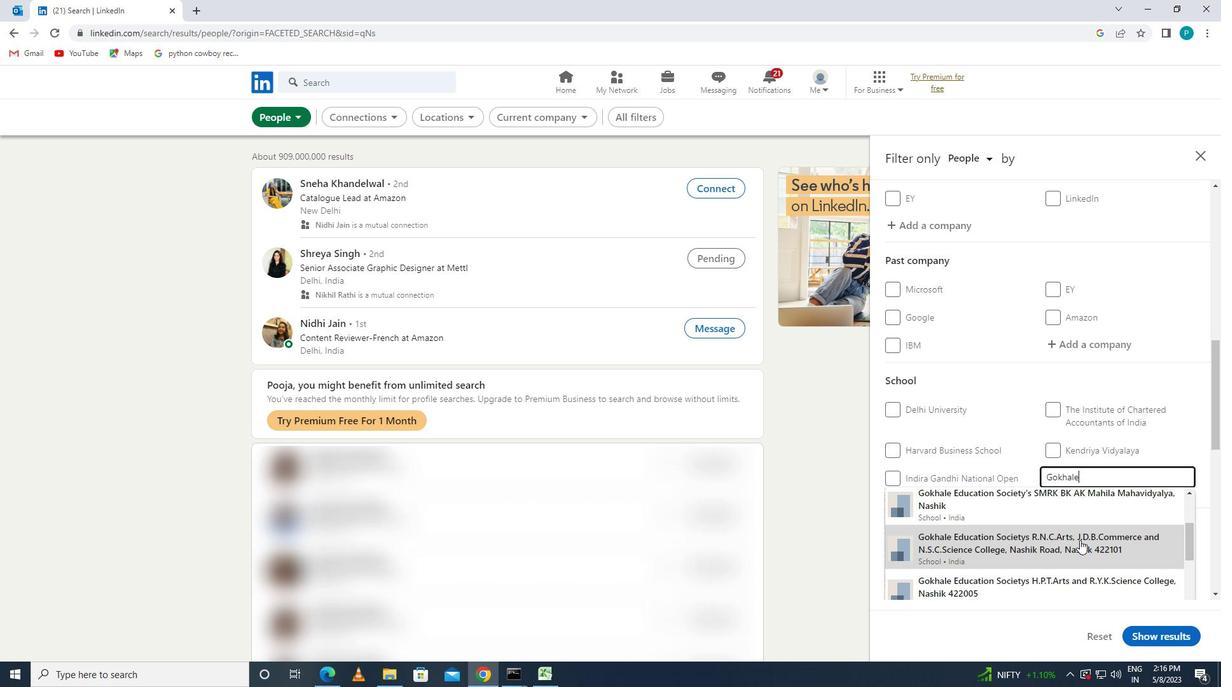 
Action: Mouse scrolled (1086, 534) with delta (0, 0)
Screenshot: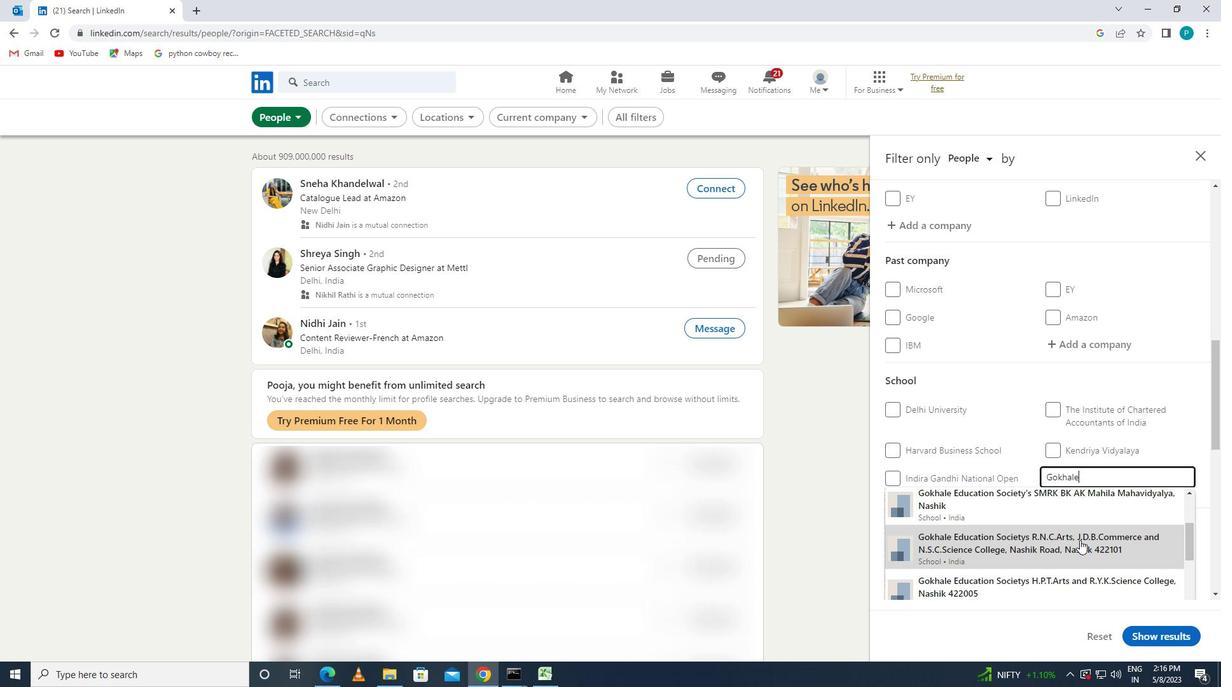 
Action: Mouse moved to (1034, 575)
Screenshot: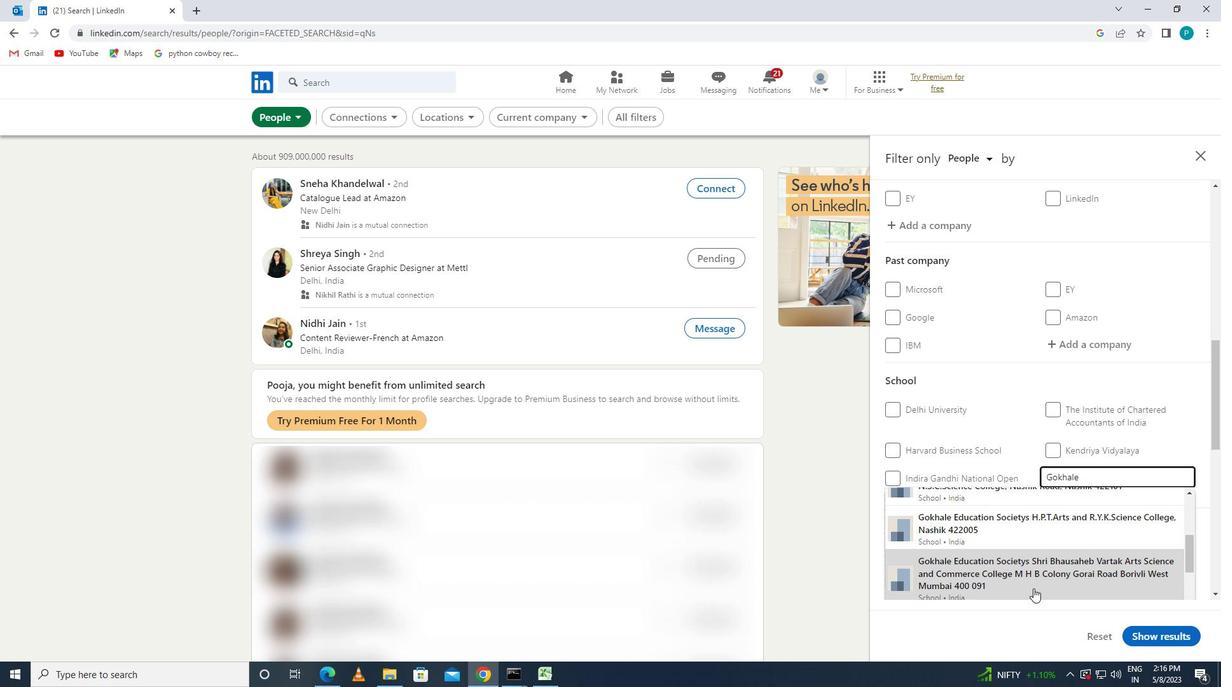
Action: Mouse pressed left at (1034, 575)
Screenshot: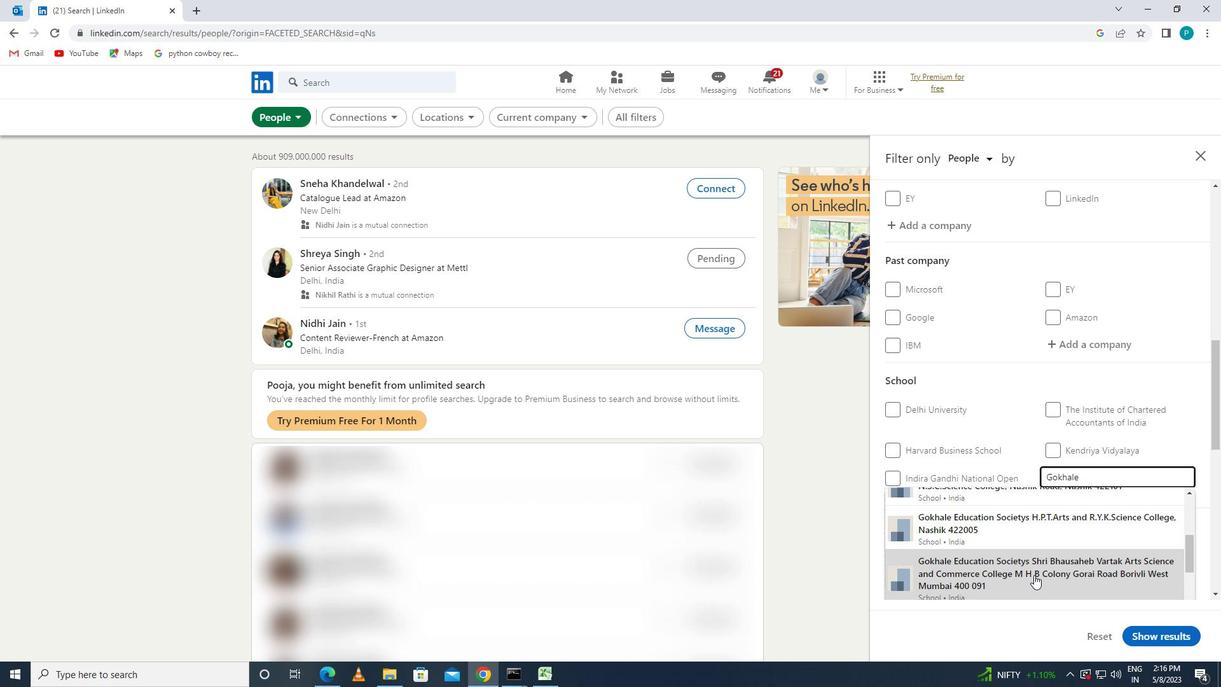 
Action: Mouse moved to (1102, 524)
Screenshot: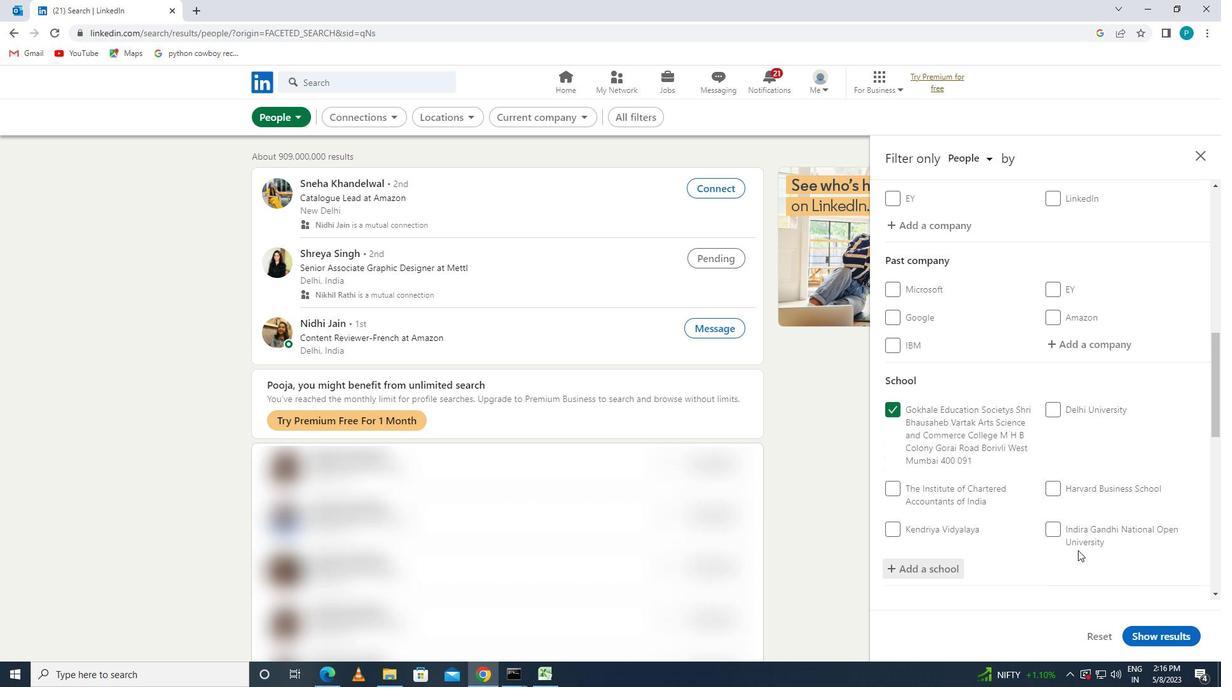 
Action: Mouse scrolled (1102, 523) with delta (0, 0)
Screenshot: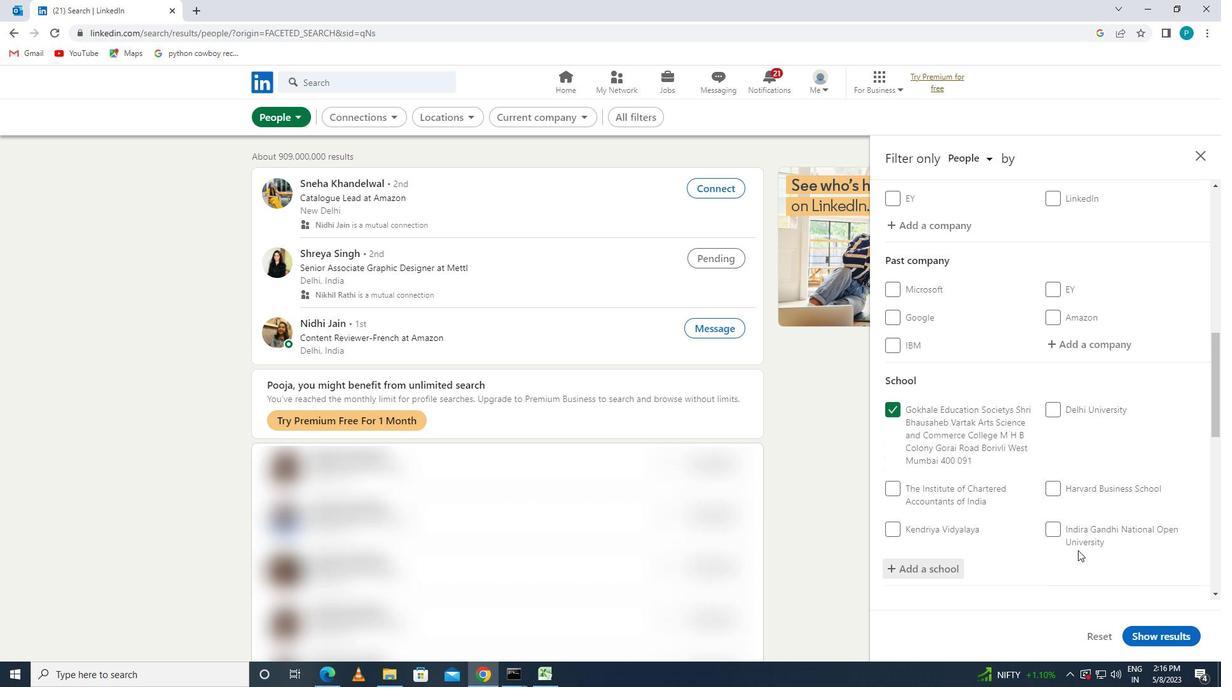 
Action: Mouse moved to (1102, 523)
Screenshot: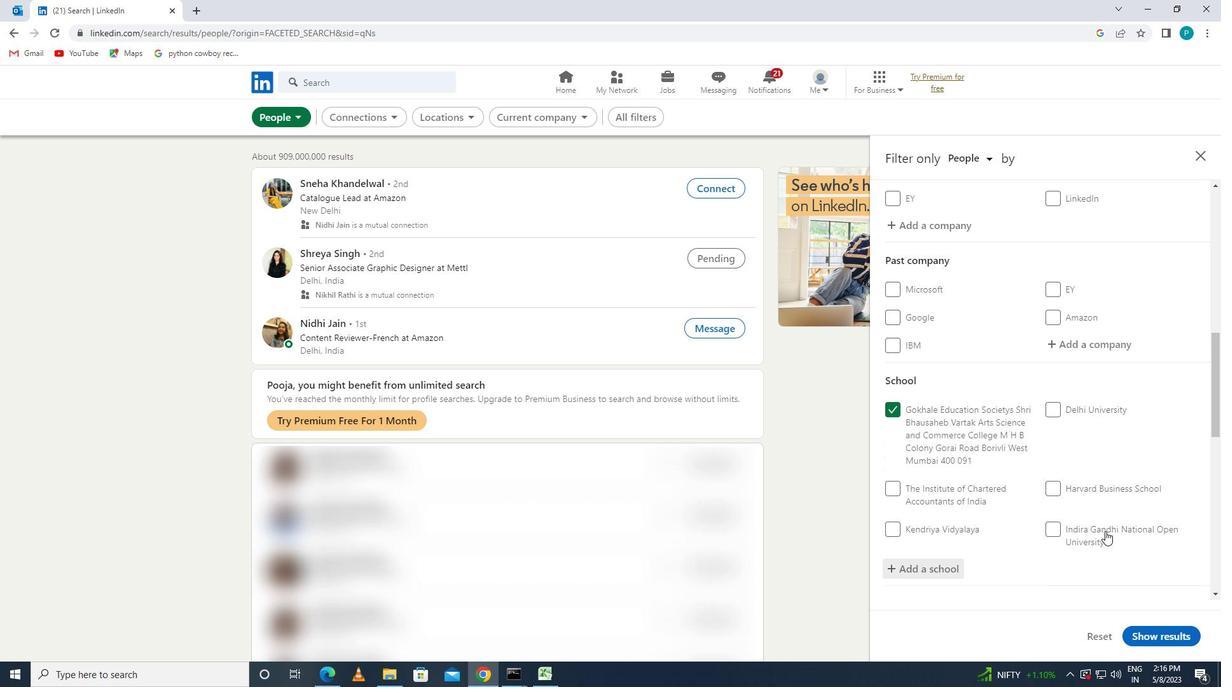 
Action: Mouse scrolled (1102, 523) with delta (0, 0)
Screenshot: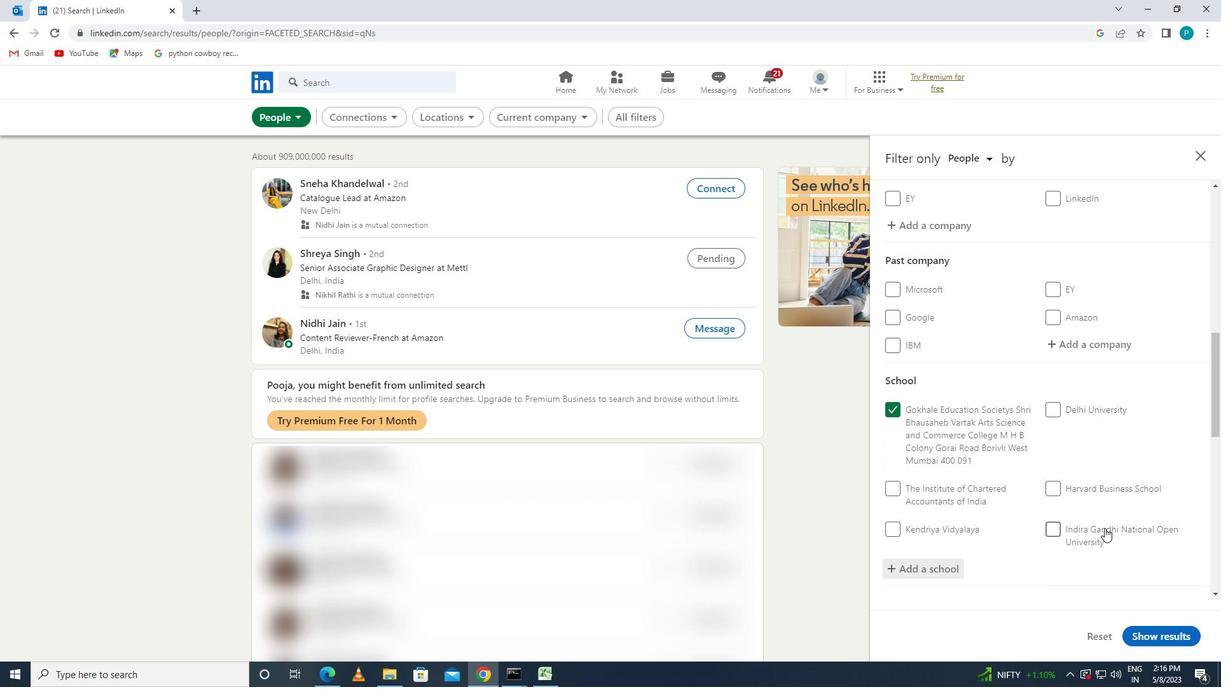 
Action: Mouse moved to (1101, 522)
Screenshot: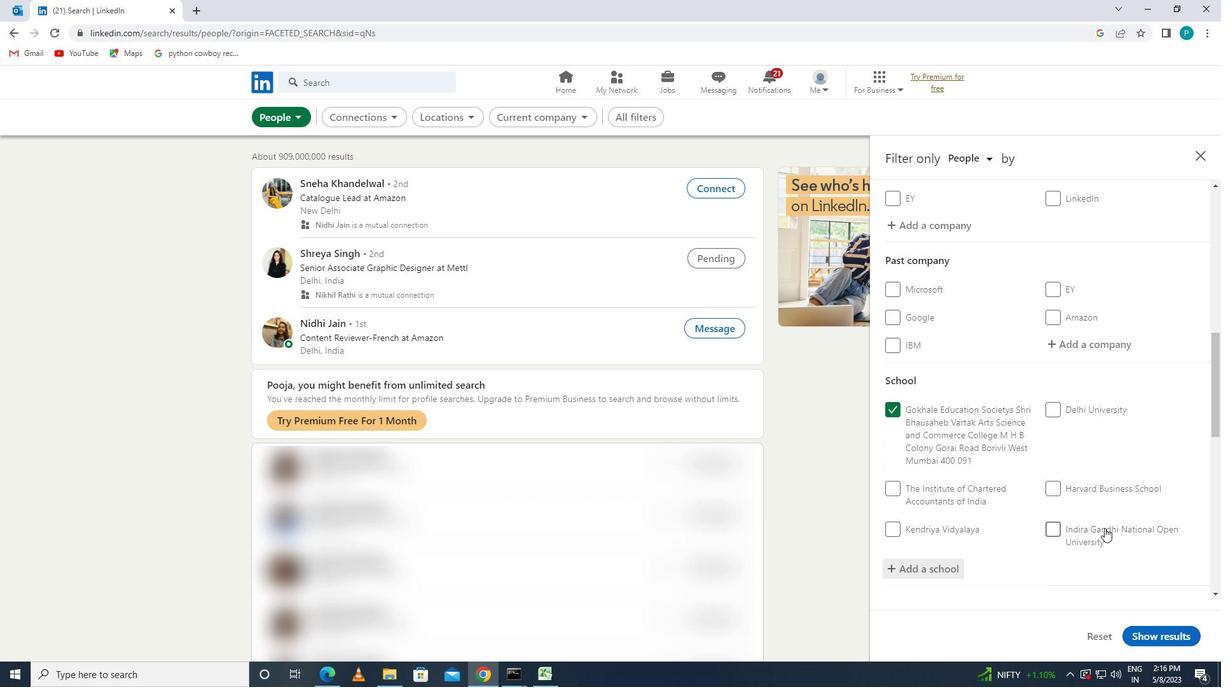 
Action: Mouse scrolled (1101, 521) with delta (0, 0)
Screenshot: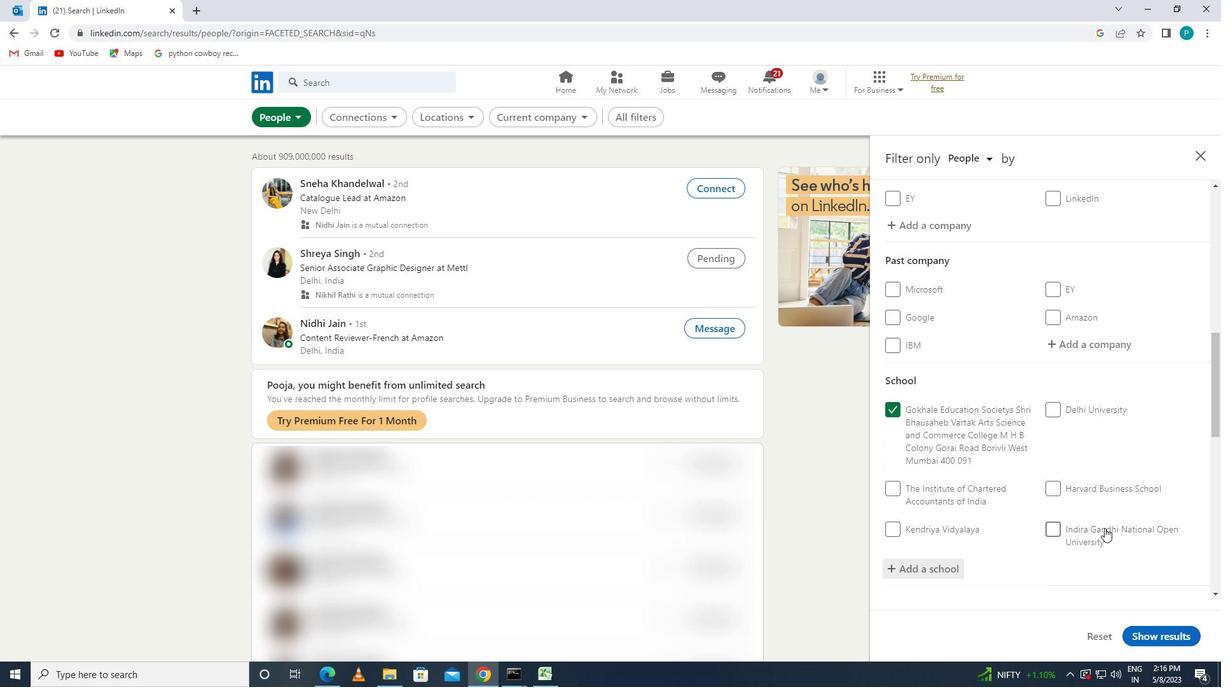 
Action: Mouse moved to (1093, 519)
Screenshot: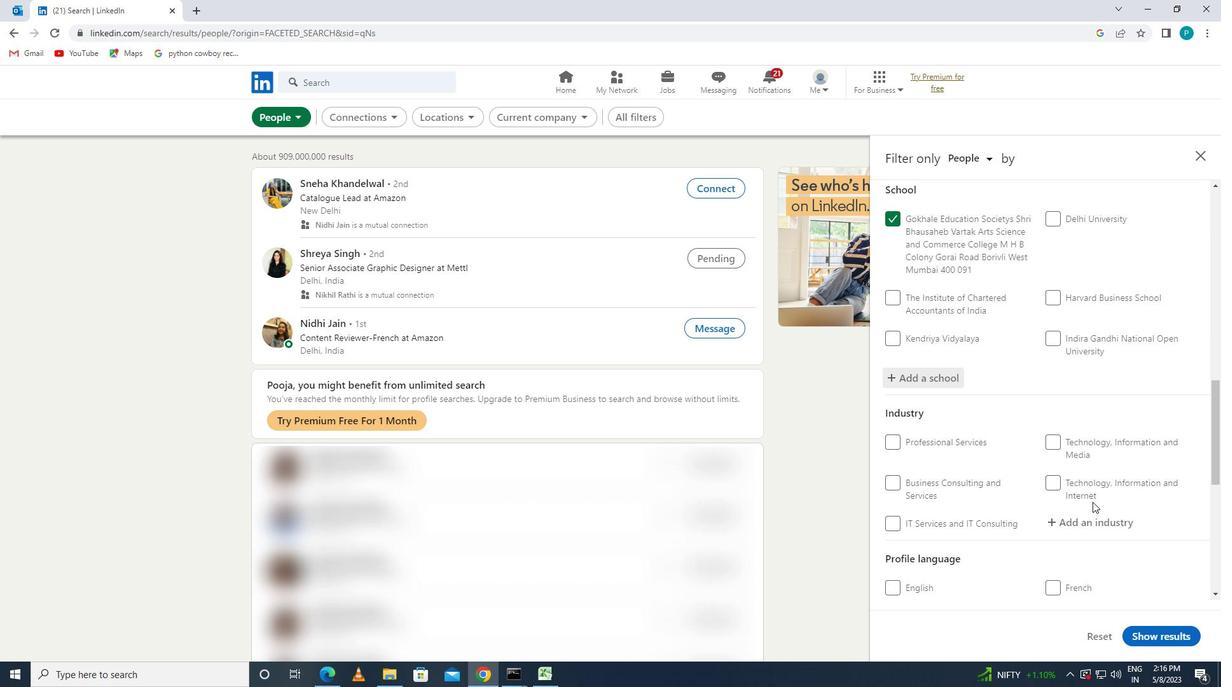 
Action: Mouse pressed left at (1093, 519)
Screenshot: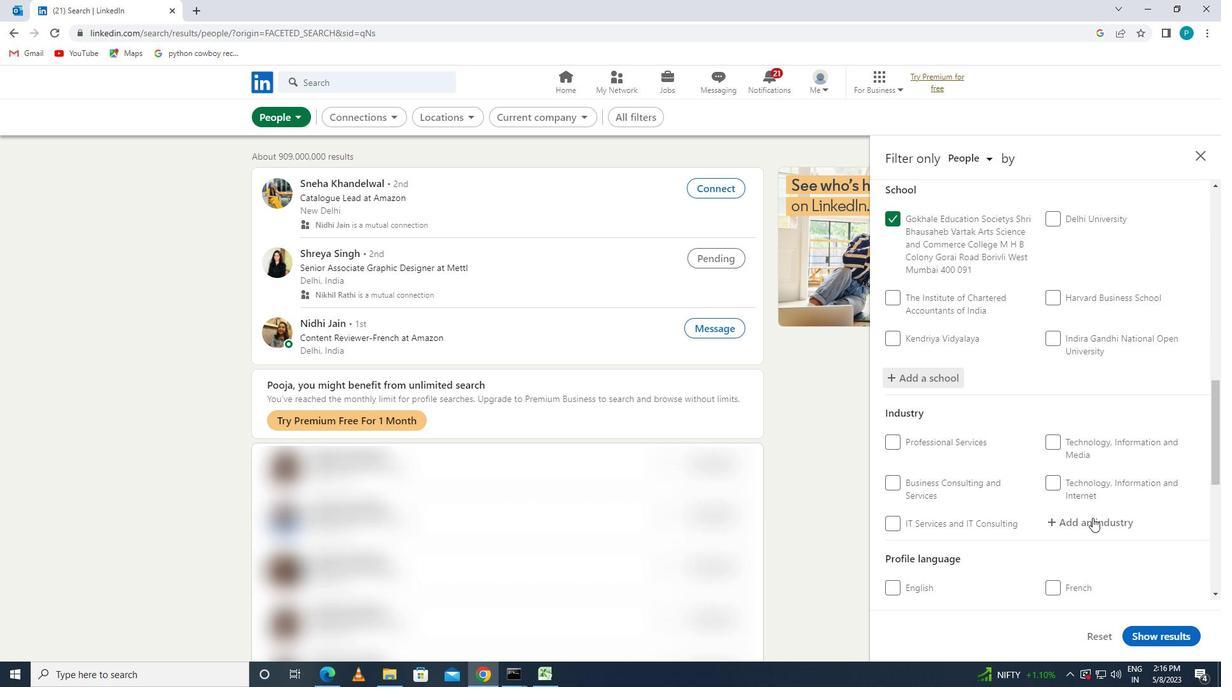 
Action: Key pressed <Key.caps_lock>IT<Key.space>S<Key.caps_lock>YSTEM
Screenshot: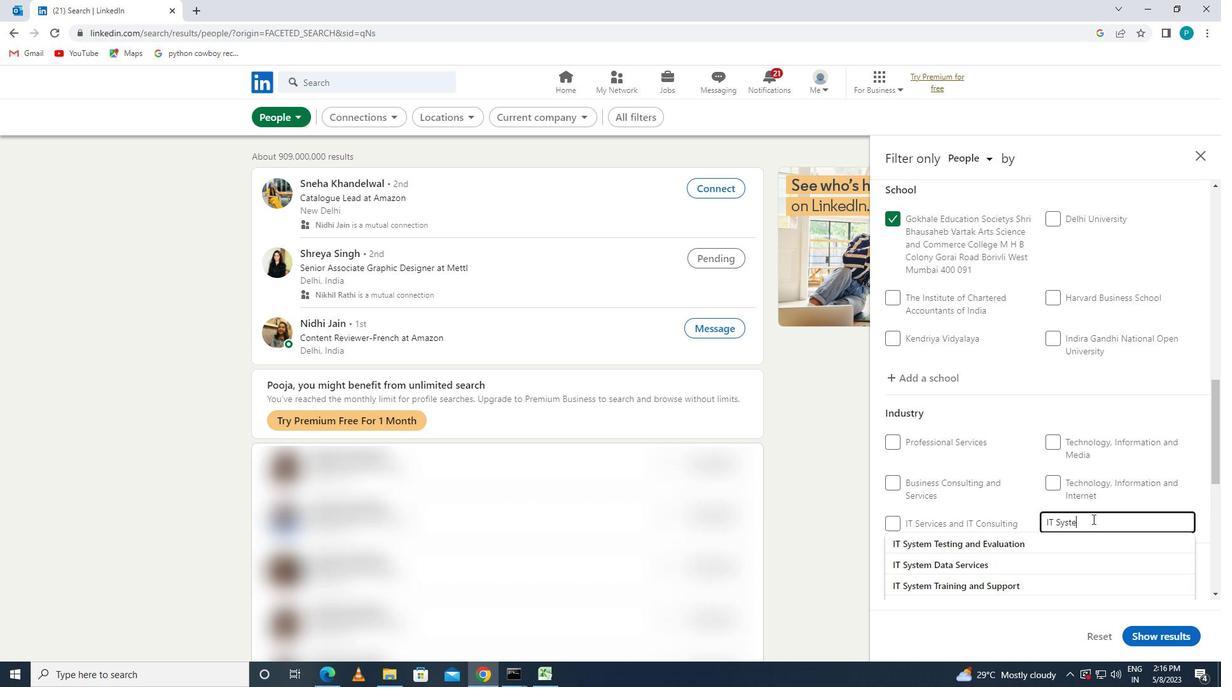 
Action: Mouse moved to (1036, 547)
Screenshot: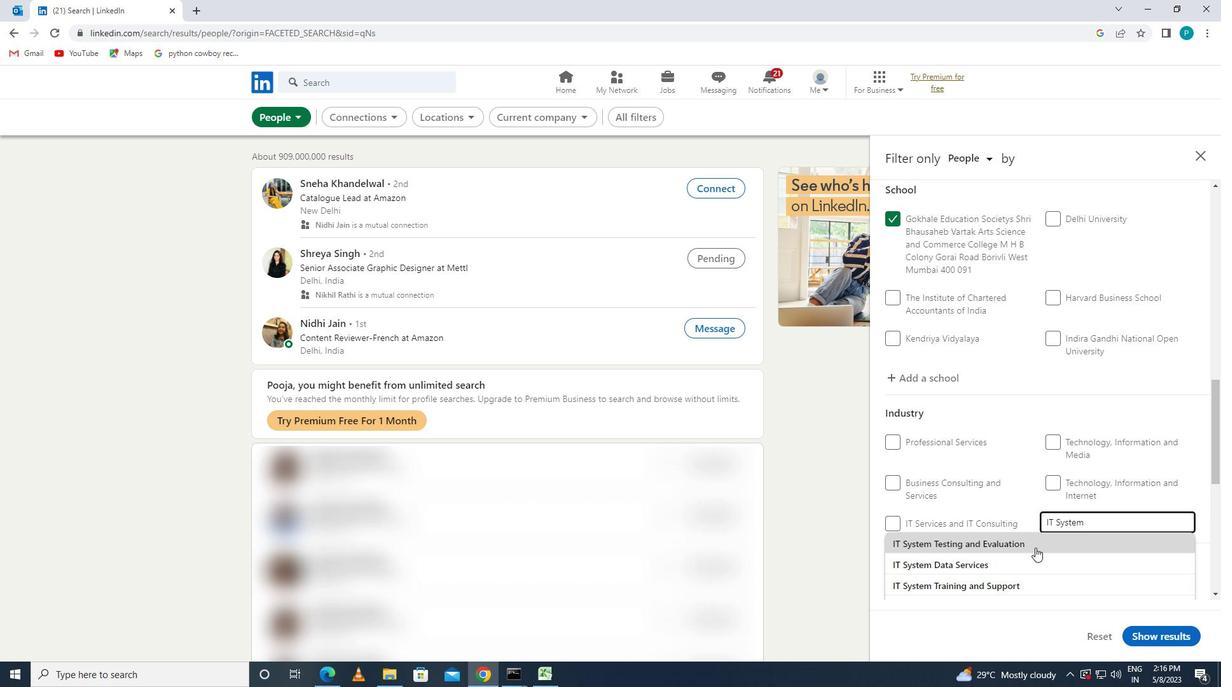 
Action: Mouse pressed left at (1036, 547)
Screenshot: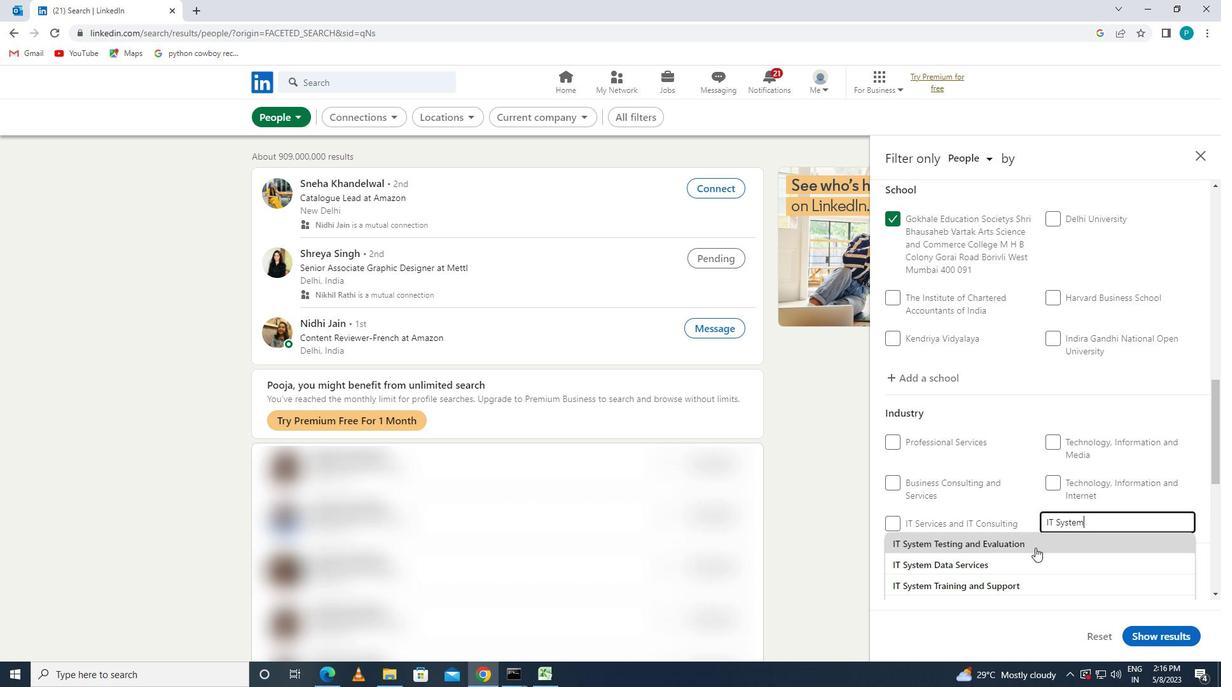 
Action: Mouse moved to (1022, 525)
Screenshot: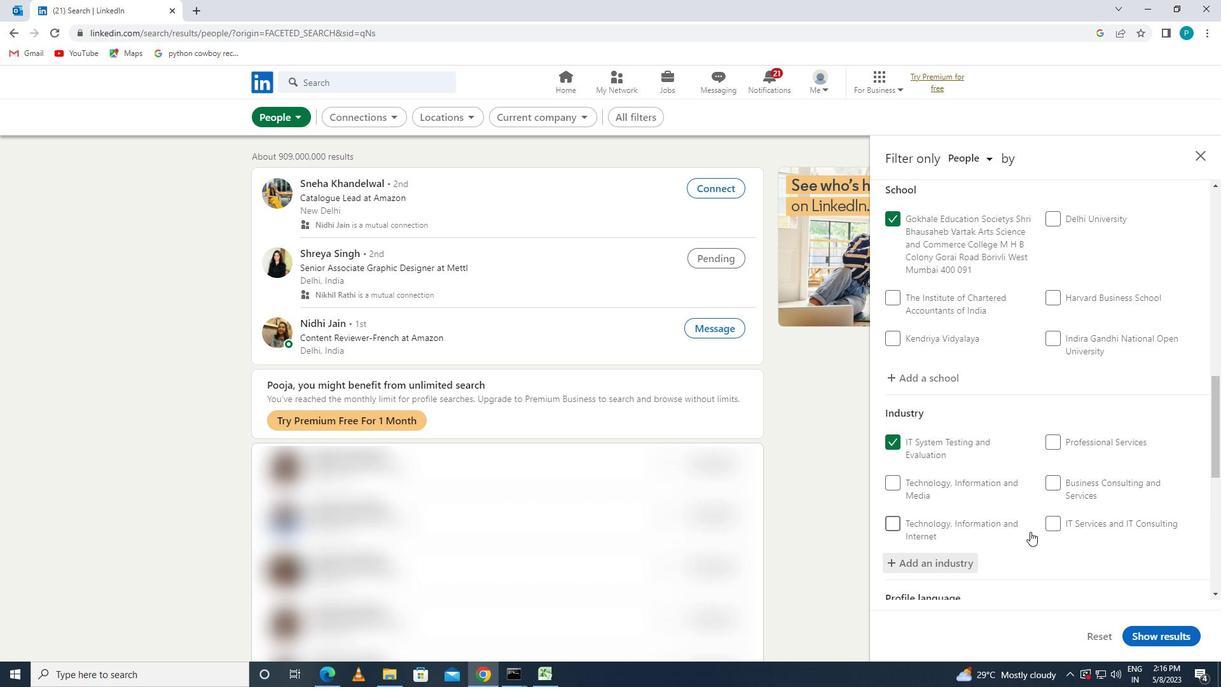 
Action: Mouse scrolled (1022, 525) with delta (0, 0)
Screenshot: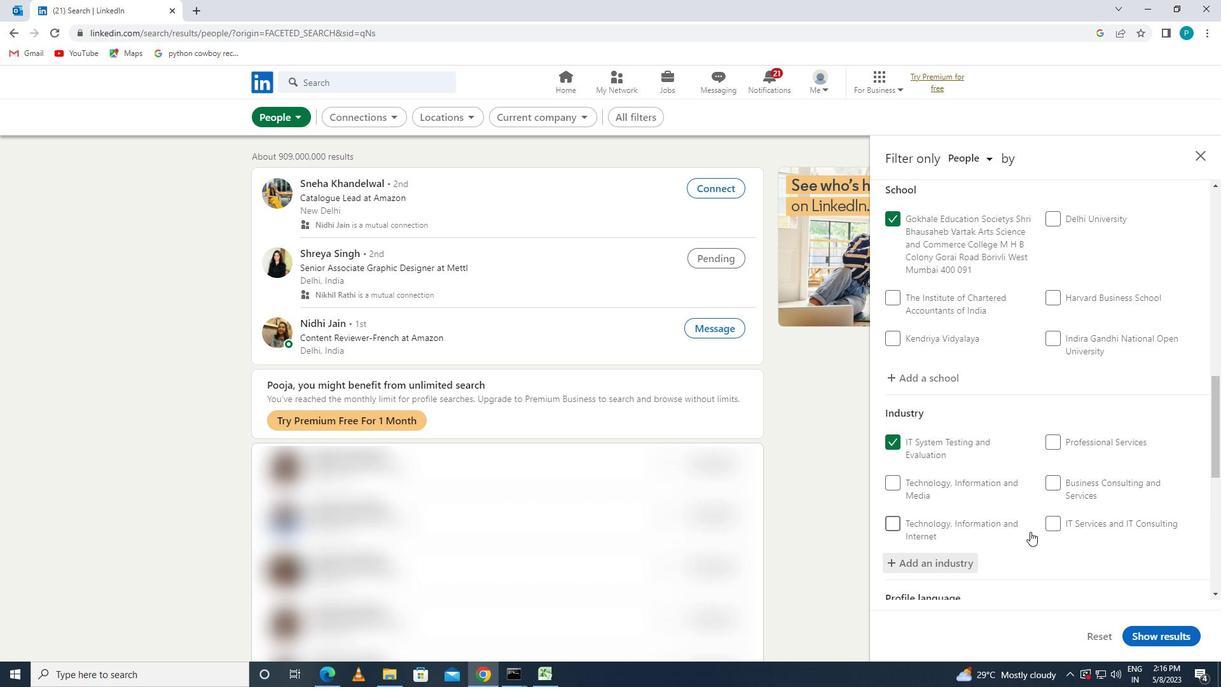 
Action: Mouse moved to (1021, 525)
Screenshot: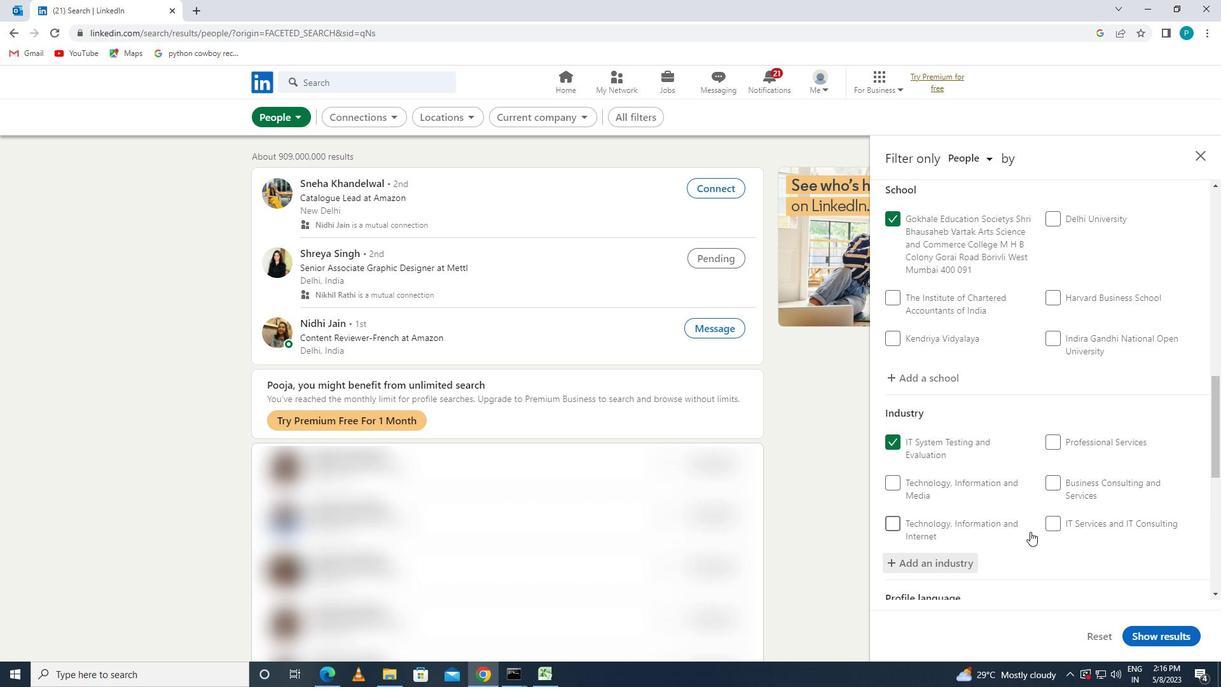 
Action: Mouse scrolled (1021, 524) with delta (0, 0)
Screenshot: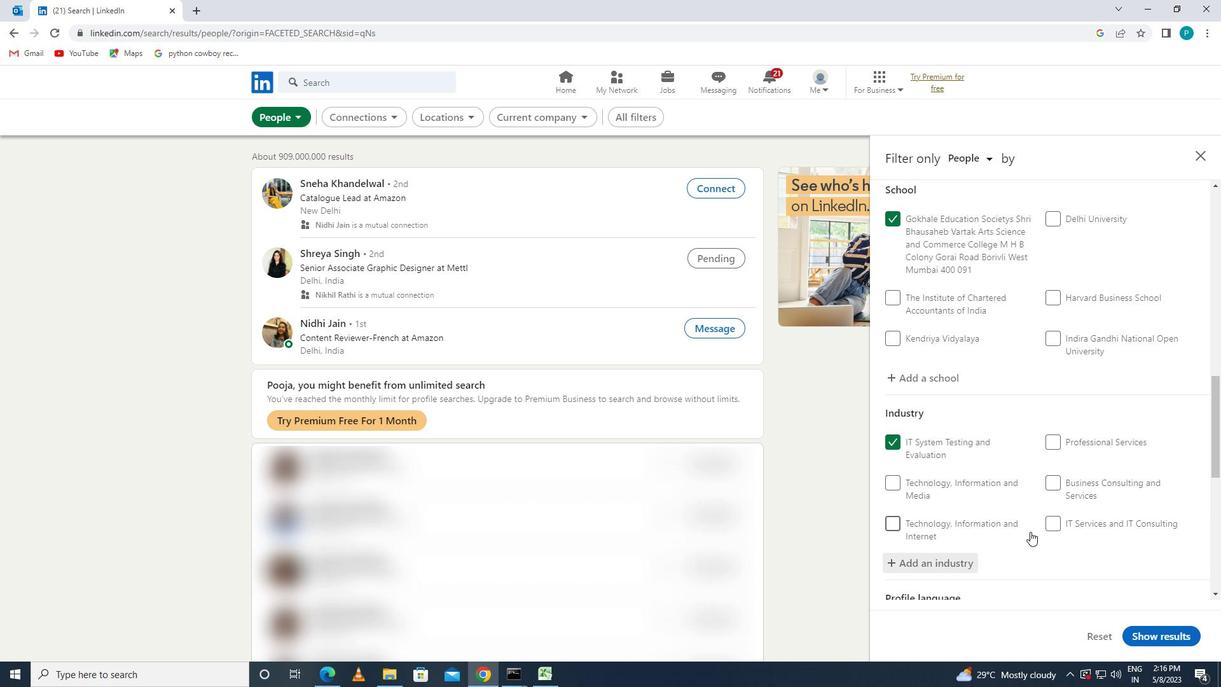 
Action: Mouse moved to (1031, 516)
Screenshot: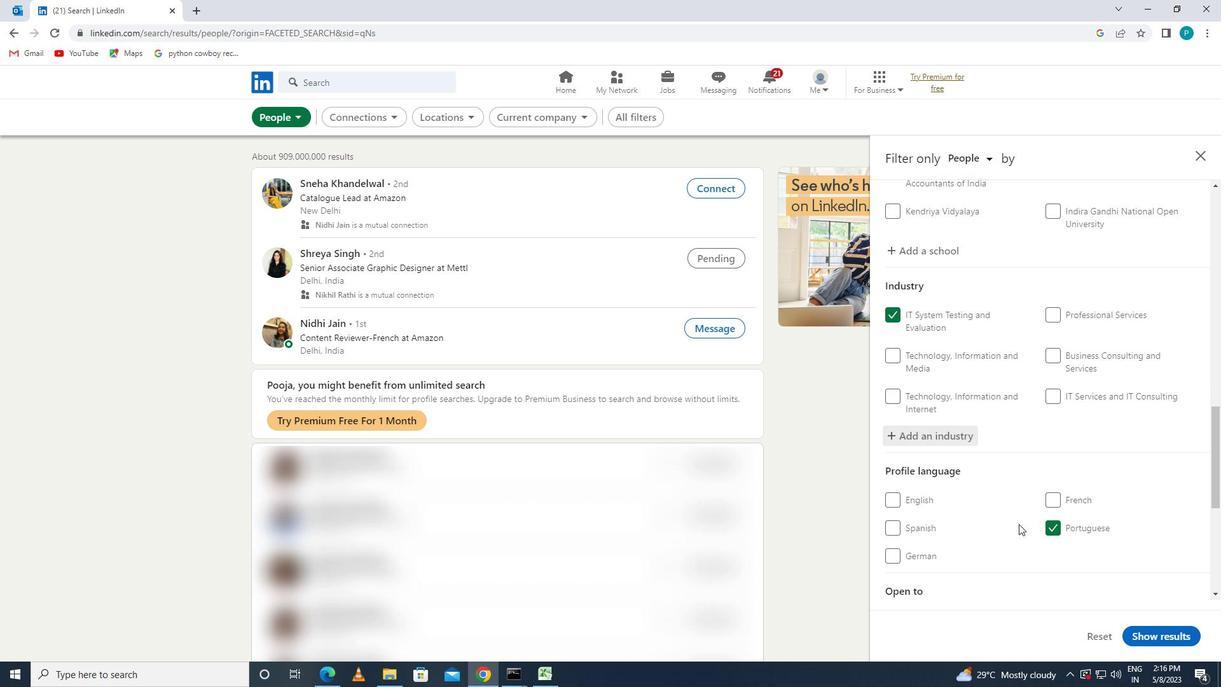
Action: Mouse scrolled (1031, 516) with delta (0, 0)
Screenshot: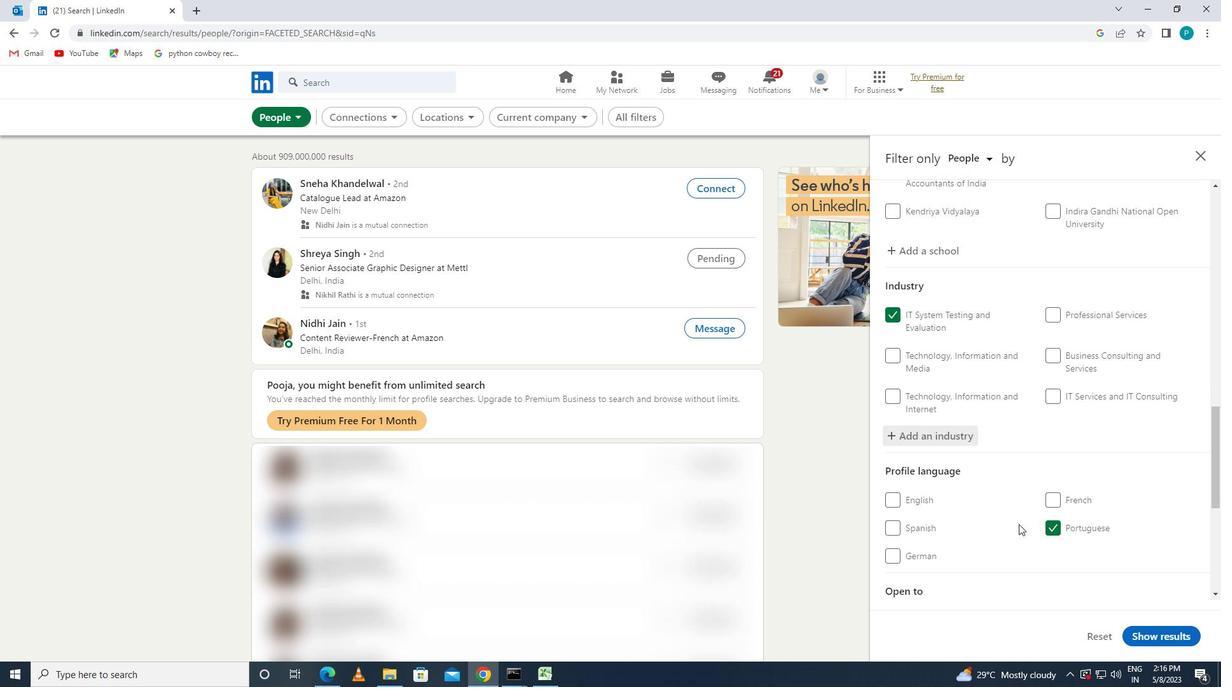 
Action: Mouse moved to (1039, 481)
Screenshot: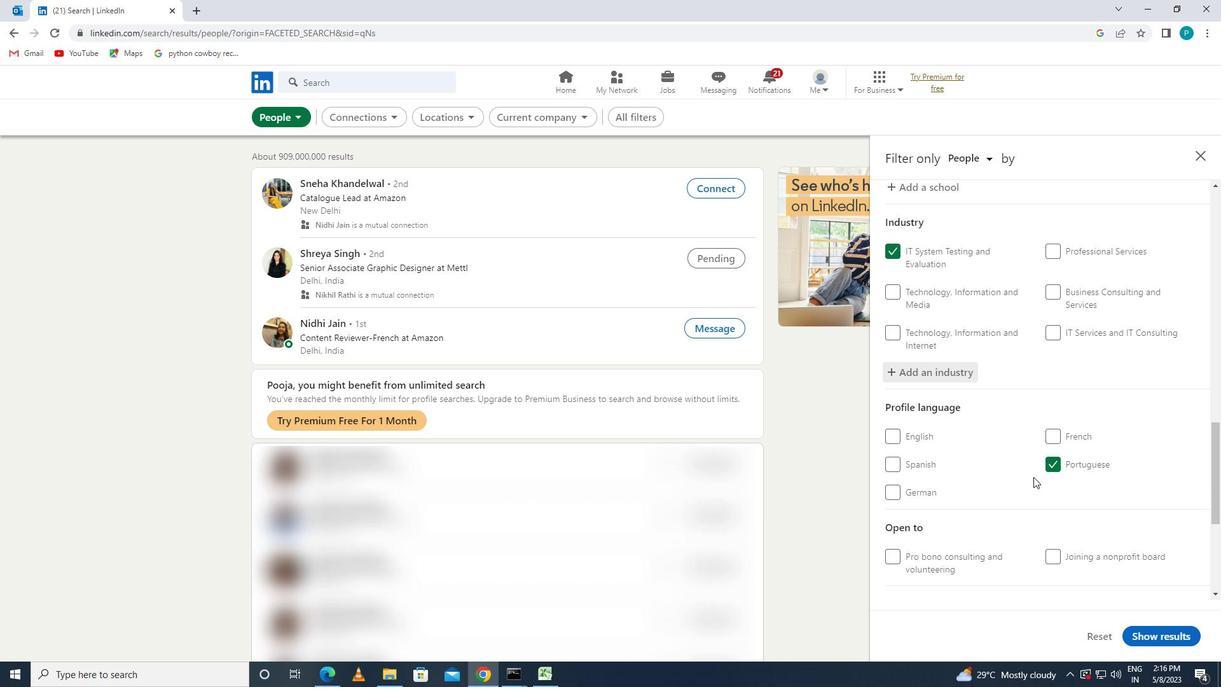 
Action: Mouse scrolled (1039, 480) with delta (0, 0)
Screenshot: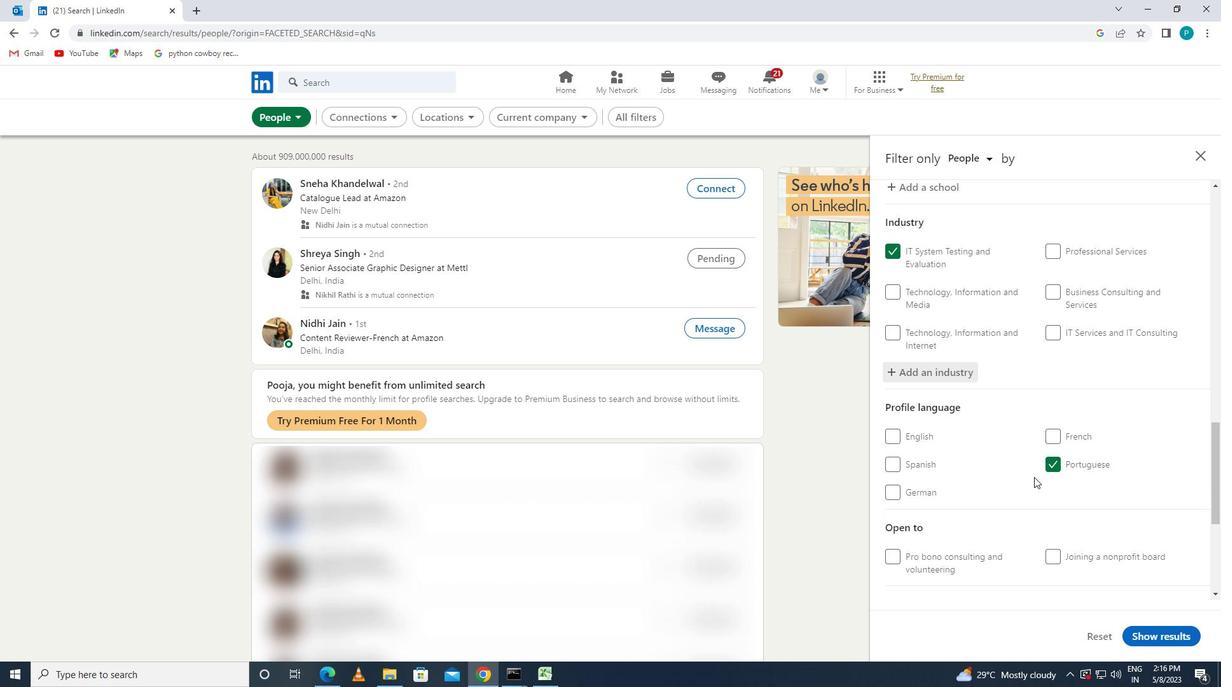 
Action: Mouse moved to (1039, 481)
Screenshot: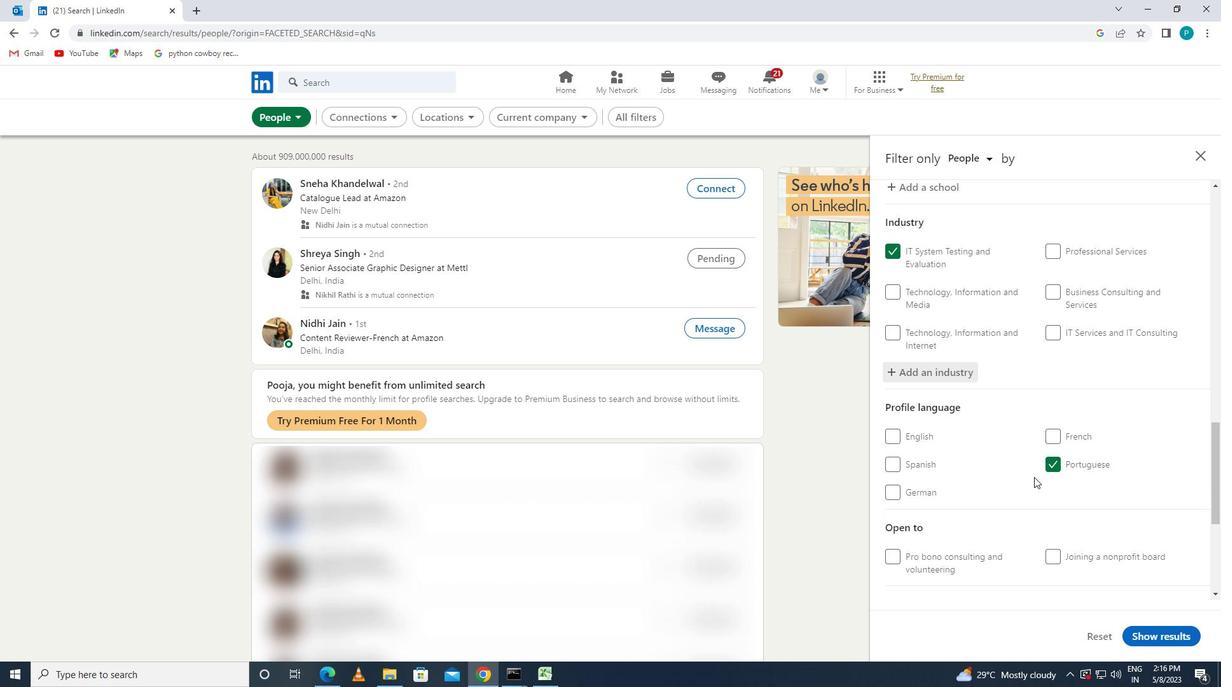 
Action: Mouse scrolled (1039, 481) with delta (0, 0)
Screenshot: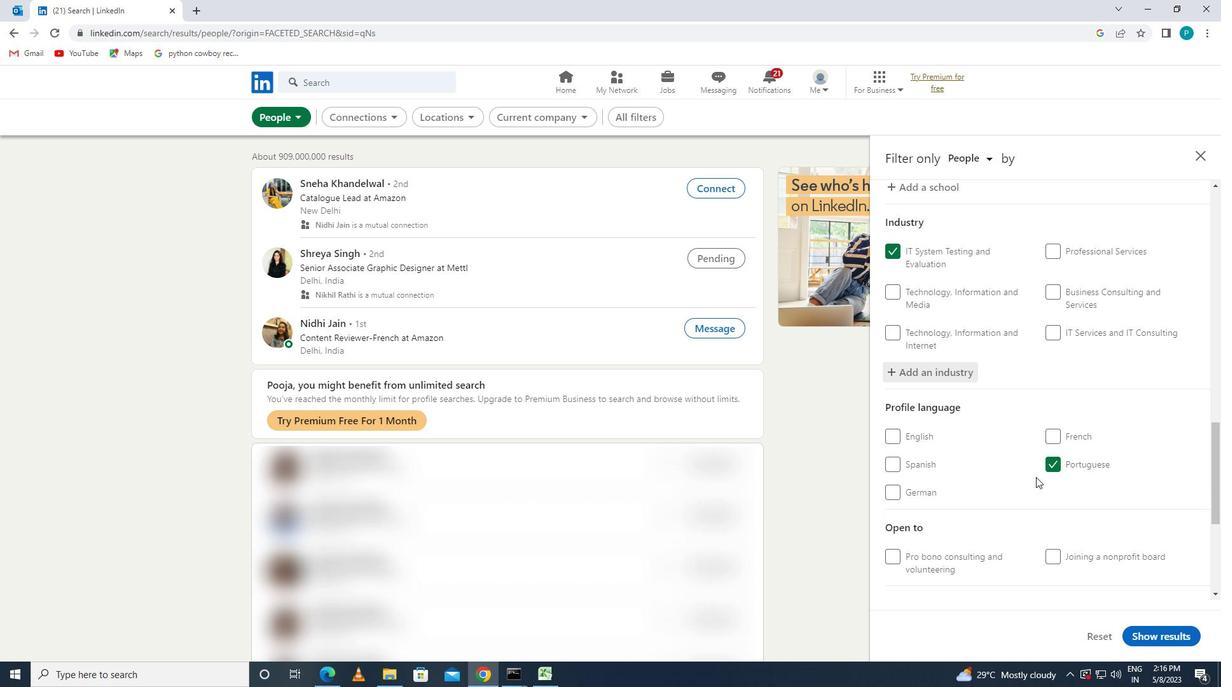 
Action: Mouse moved to (1083, 558)
Screenshot: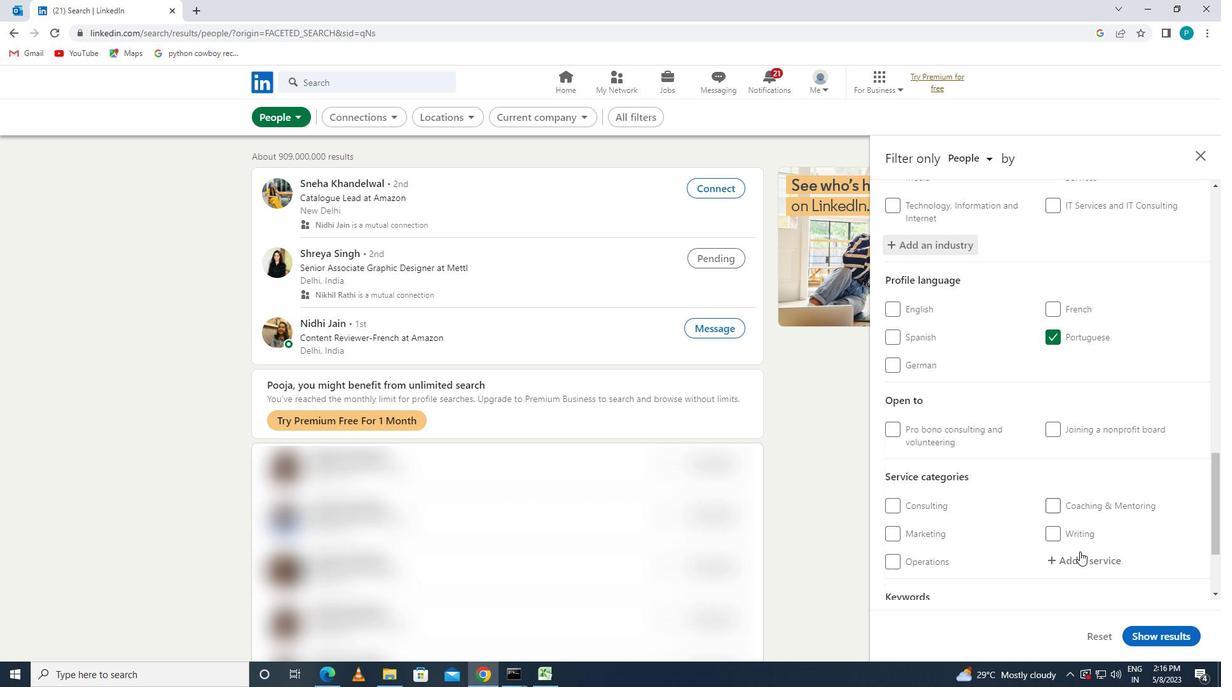 
Action: Mouse pressed left at (1083, 558)
Screenshot: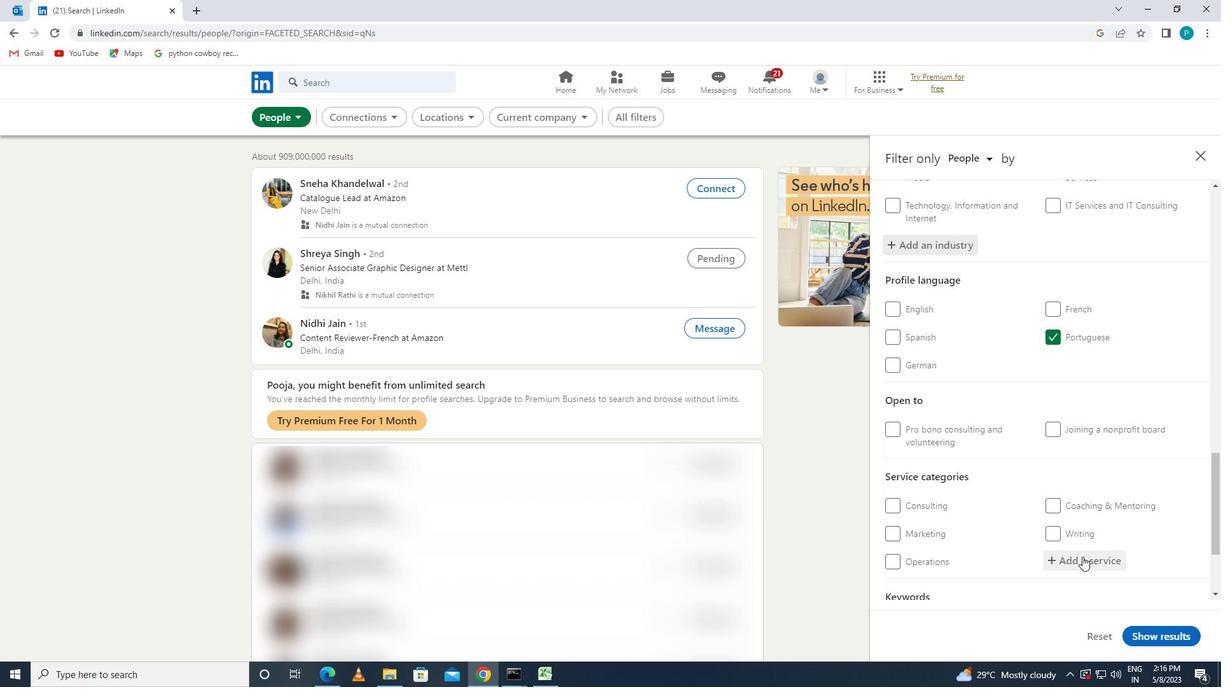
Action: Mouse moved to (1097, 567)
Screenshot: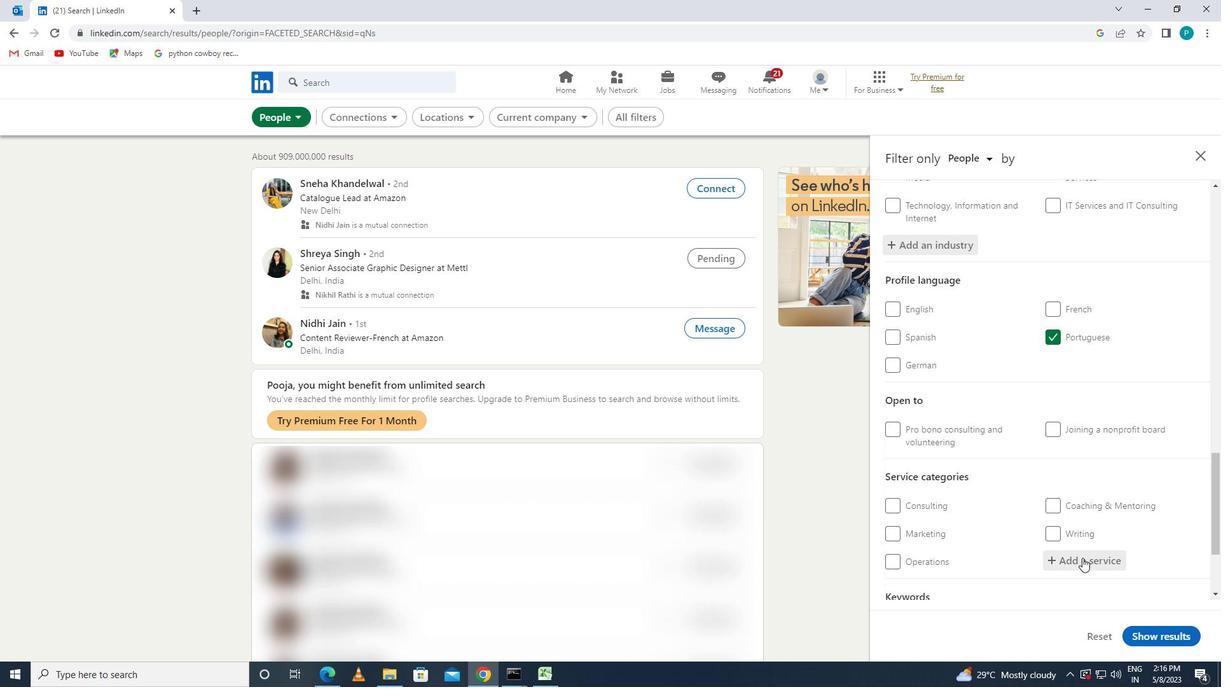 
Action: Key pressed <Key.caps_lock>S<Key.caps_lock>TRAT
Screenshot: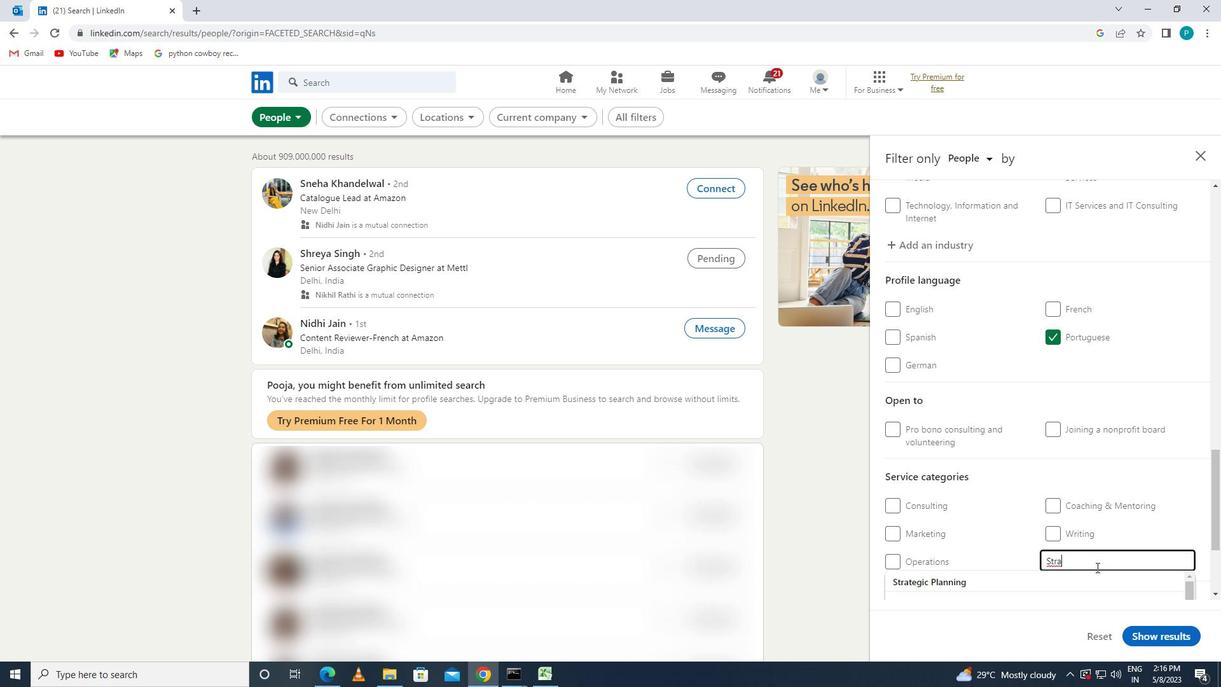 
Action: Mouse moved to (1025, 481)
Screenshot: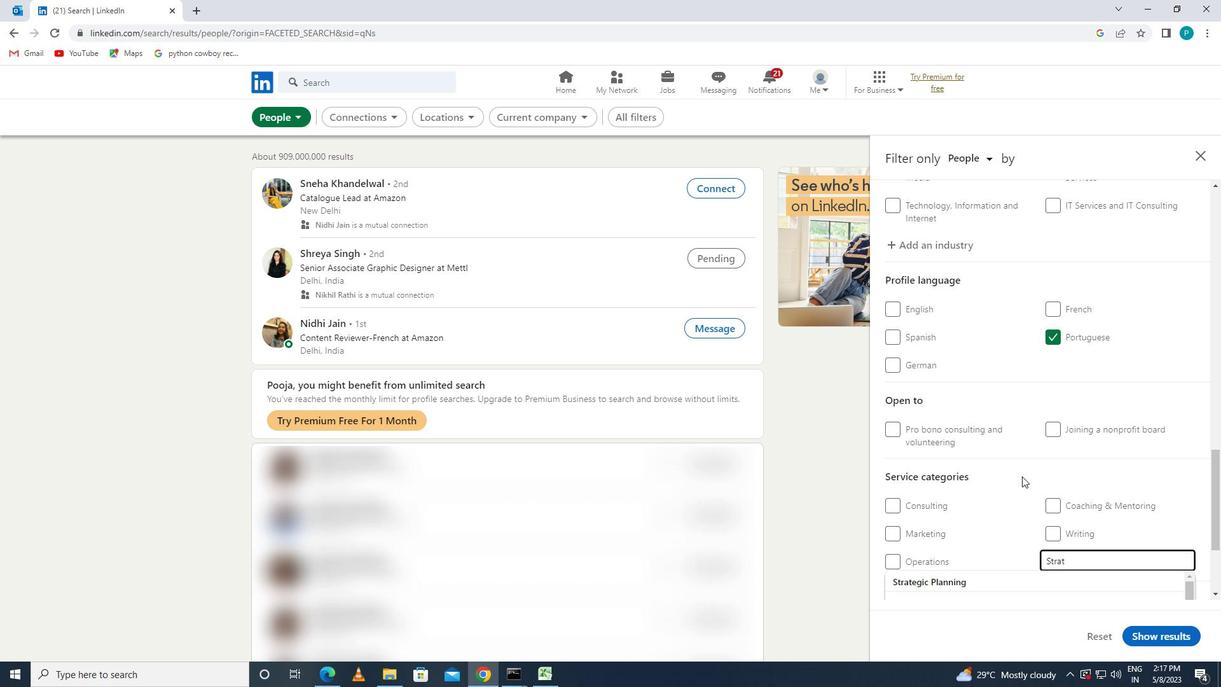 
Action: Mouse scrolled (1025, 480) with delta (0, 0)
Screenshot: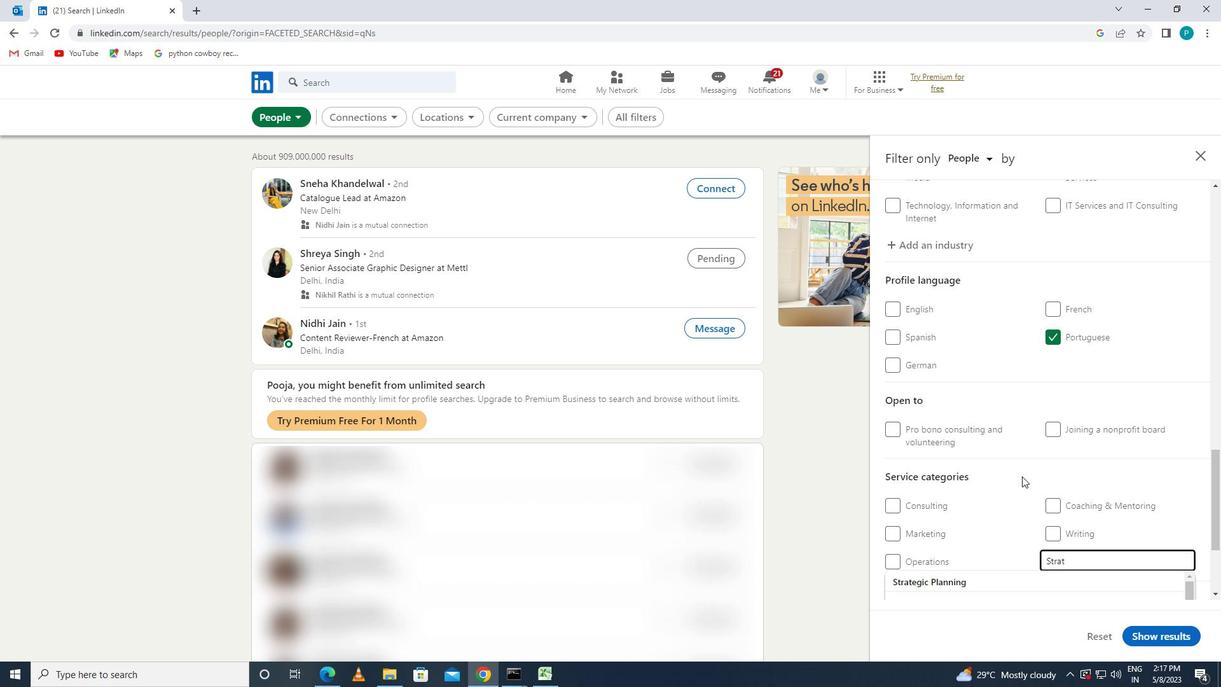 
Action: Mouse moved to (1025, 482)
Screenshot: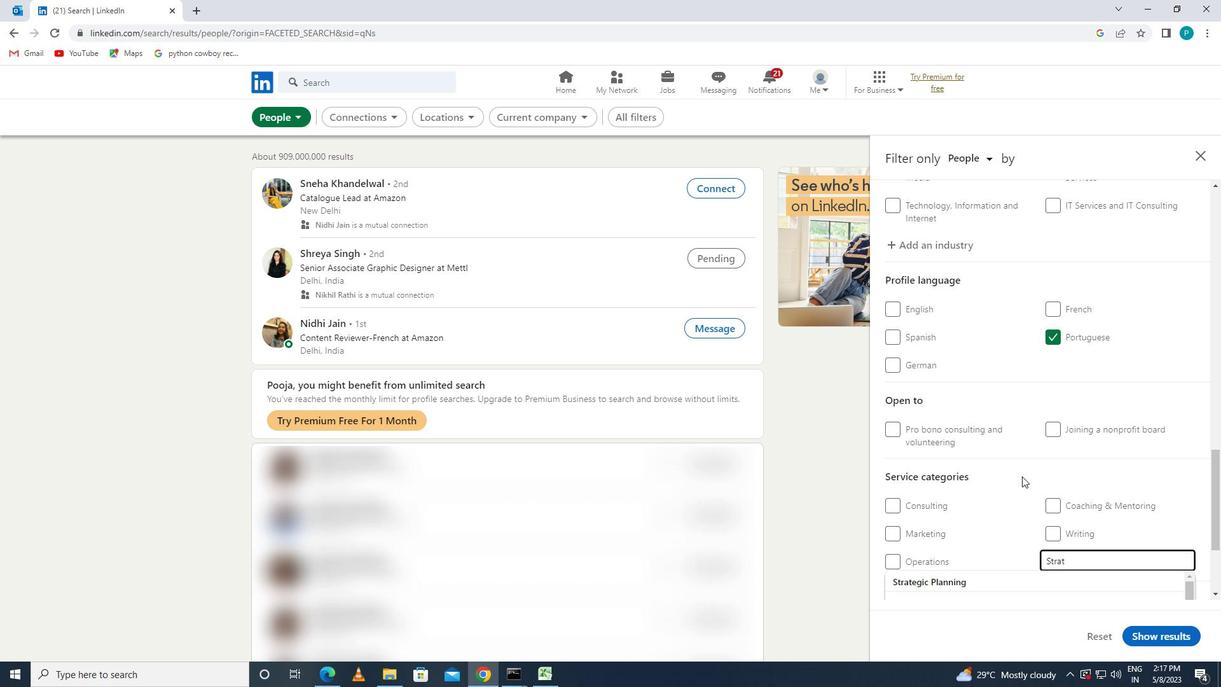 
Action: Mouse scrolled (1025, 481) with delta (0, 0)
Screenshot: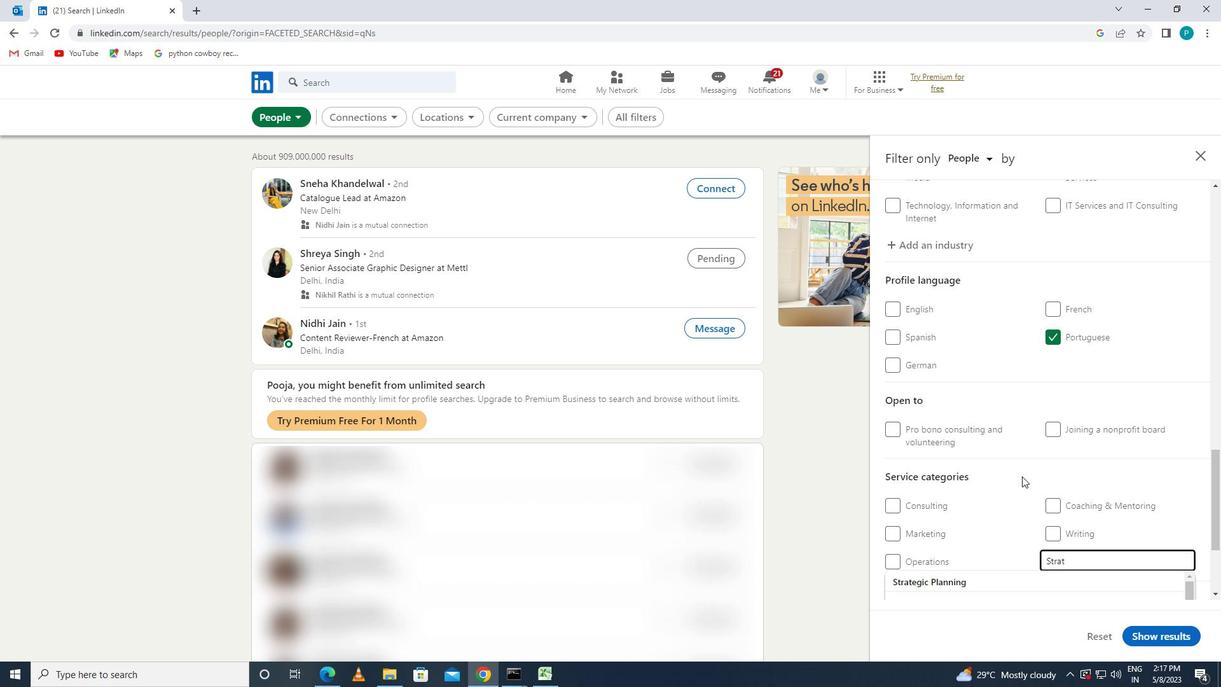 
Action: Mouse moved to (967, 459)
Screenshot: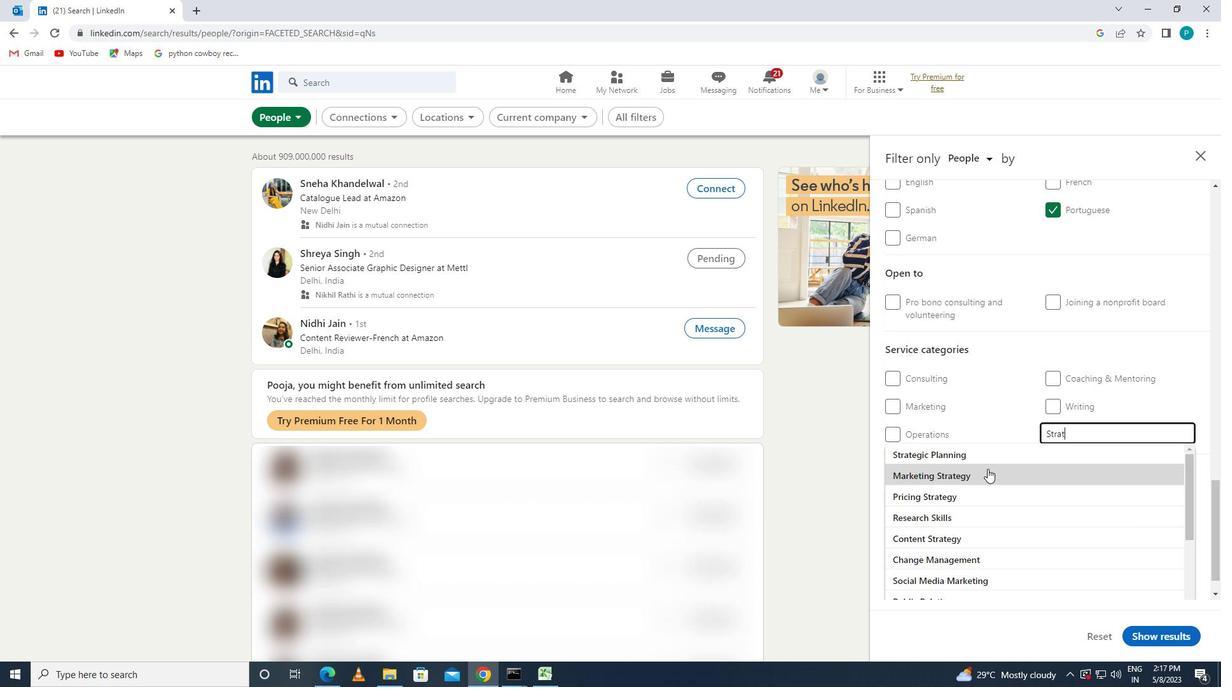 
Action: Mouse pressed left at (967, 459)
Screenshot: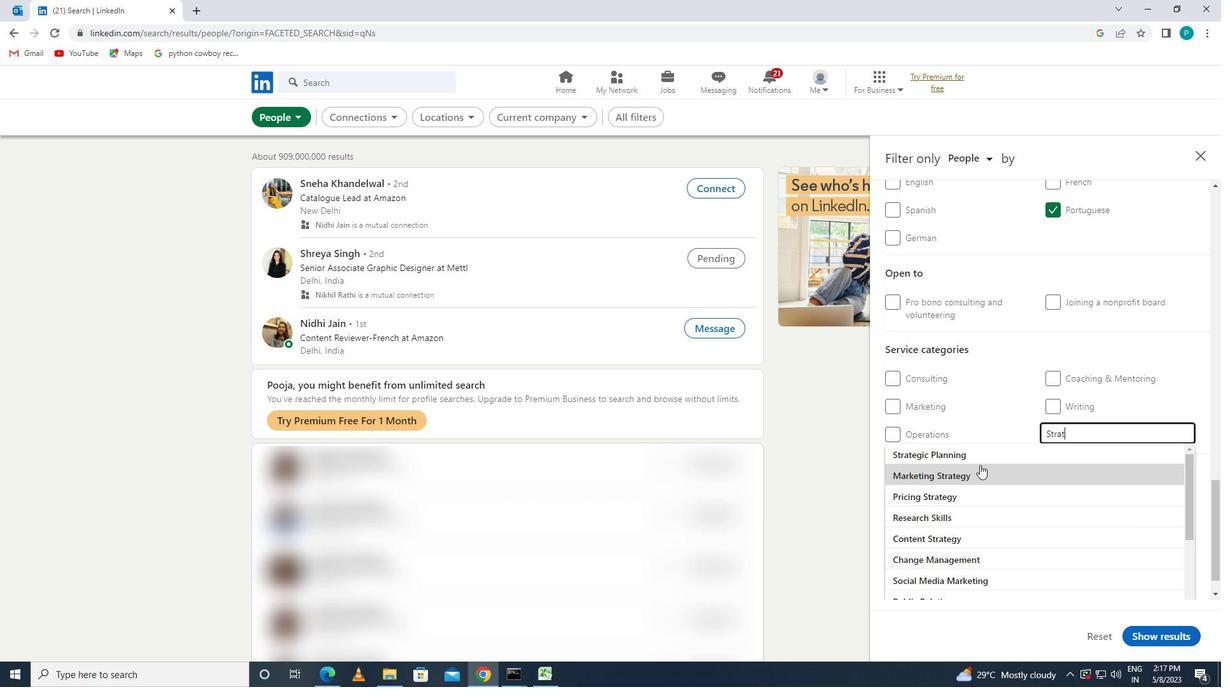 
Action: Mouse moved to (1053, 490)
Screenshot: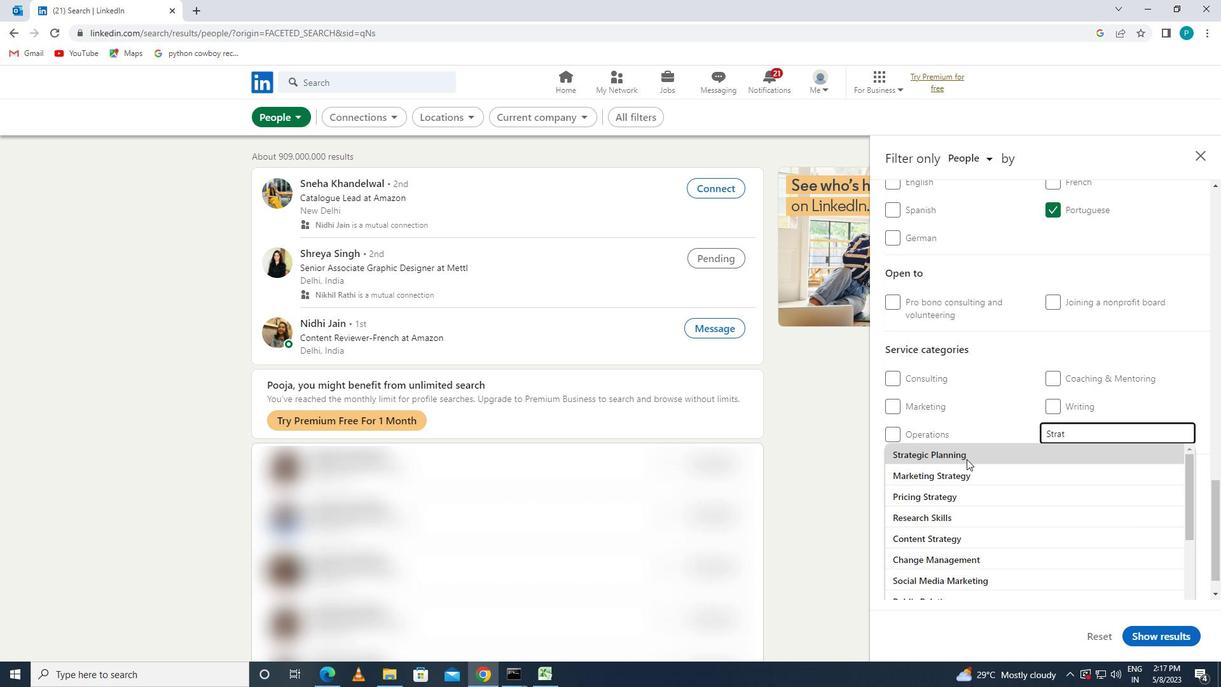 
Action: Mouse scrolled (1053, 489) with delta (0, 0)
Screenshot: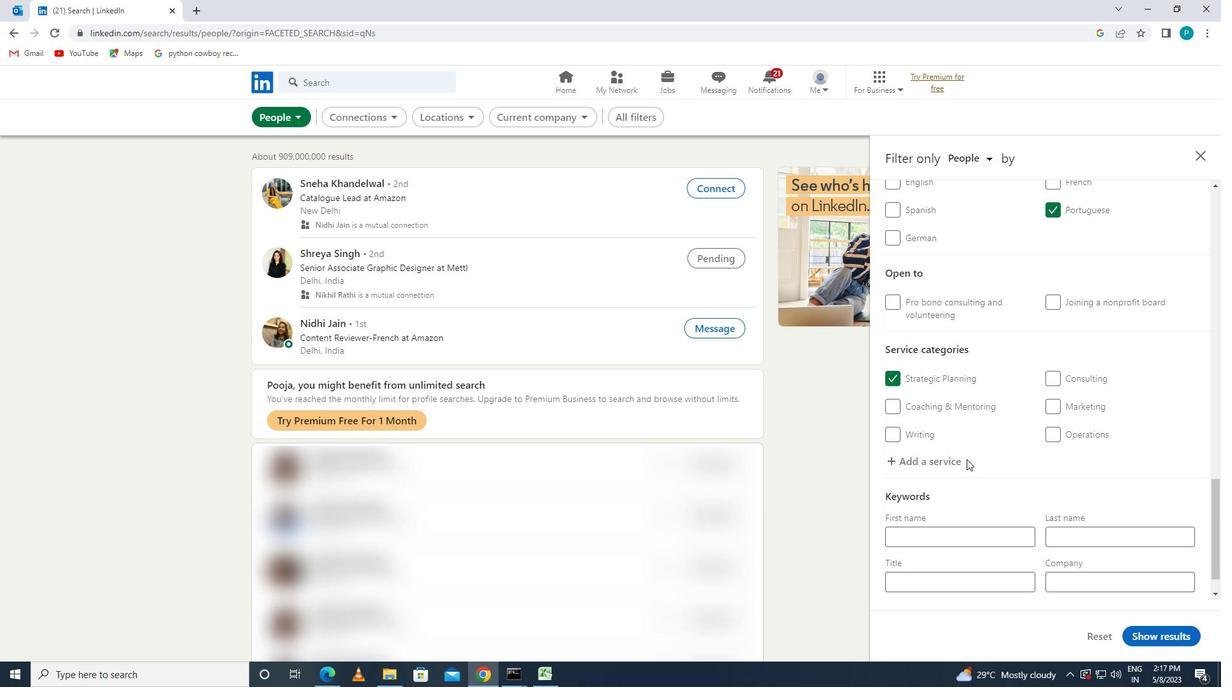 
Action: Mouse scrolled (1053, 489) with delta (0, 0)
Screenshot: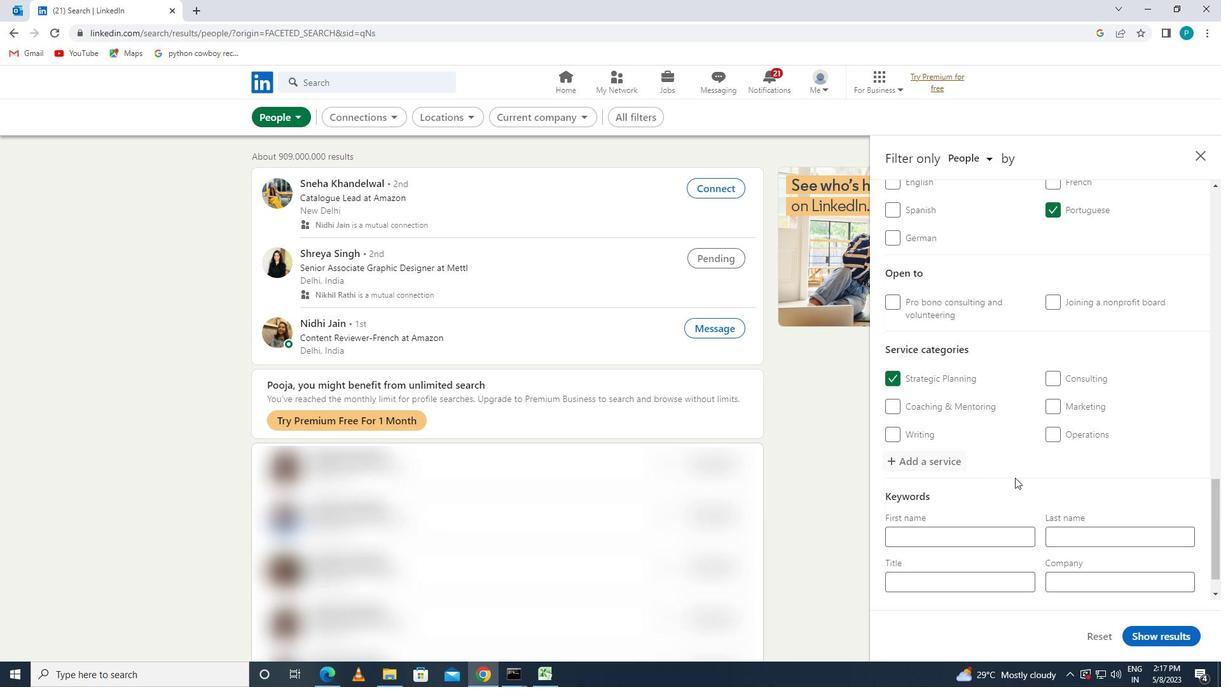 
Action: Mouse scrolled (1053, 489) with delta (0, 0)
Screenshot: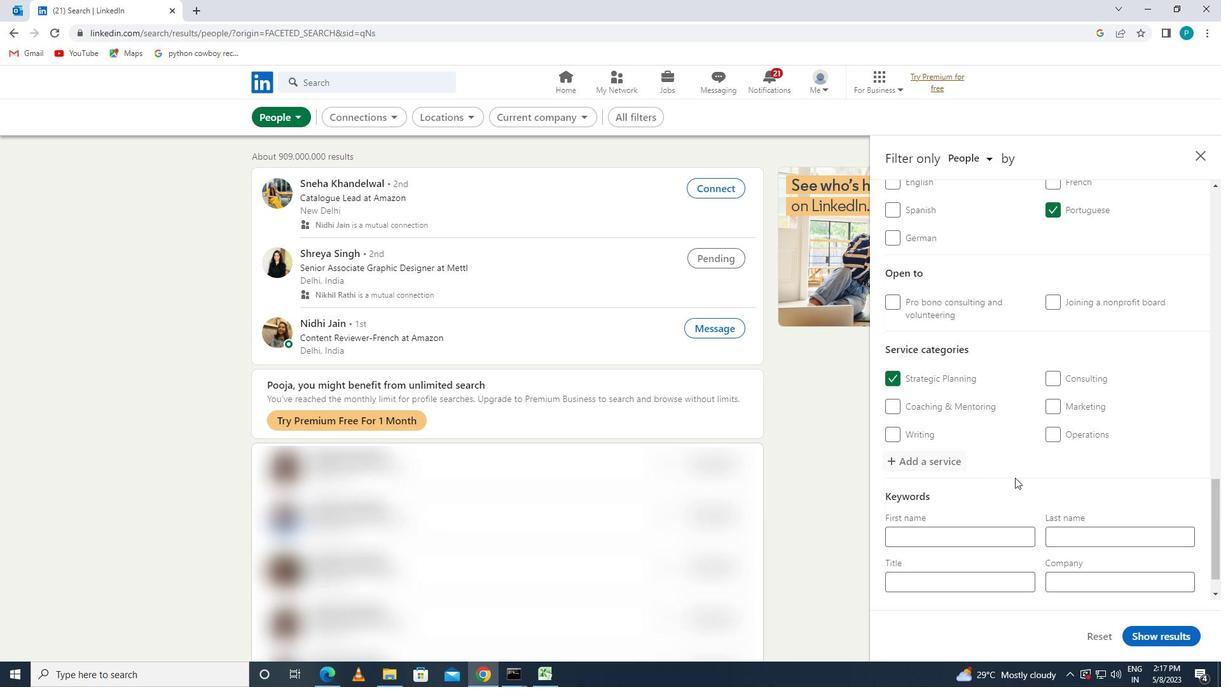 
Action: Mouse moved to (983, 531)
Screenshot: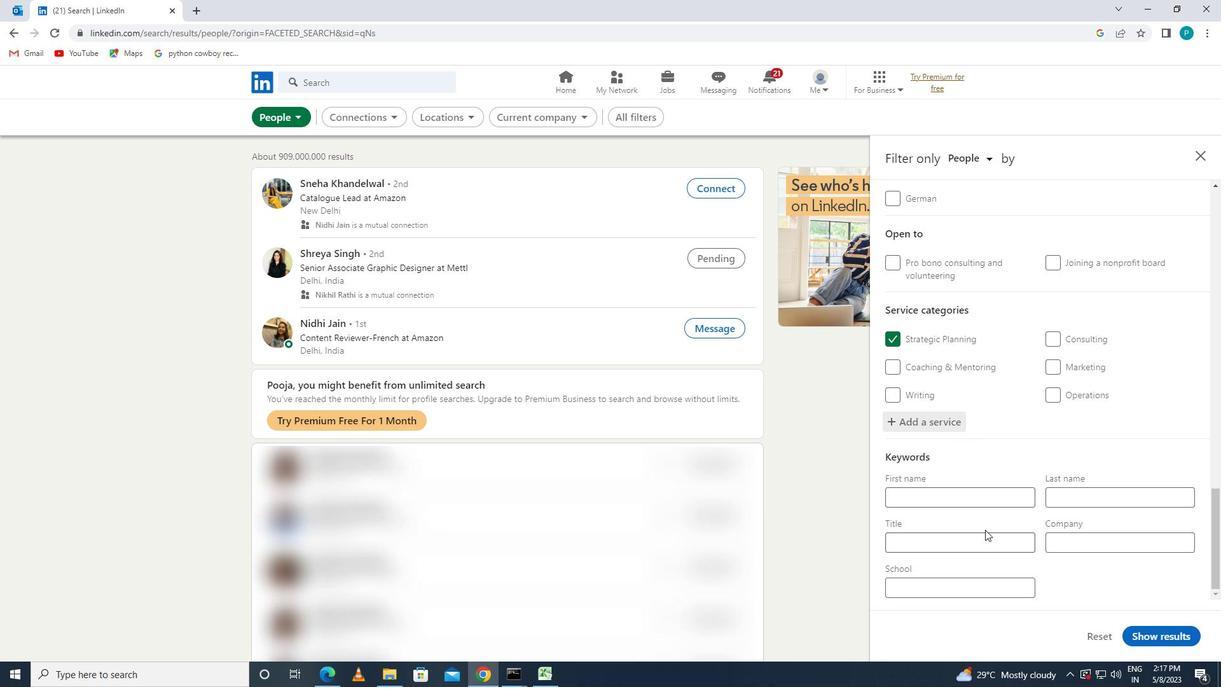 
Action: Mouse pressed left at (983, 531)
Screenshot: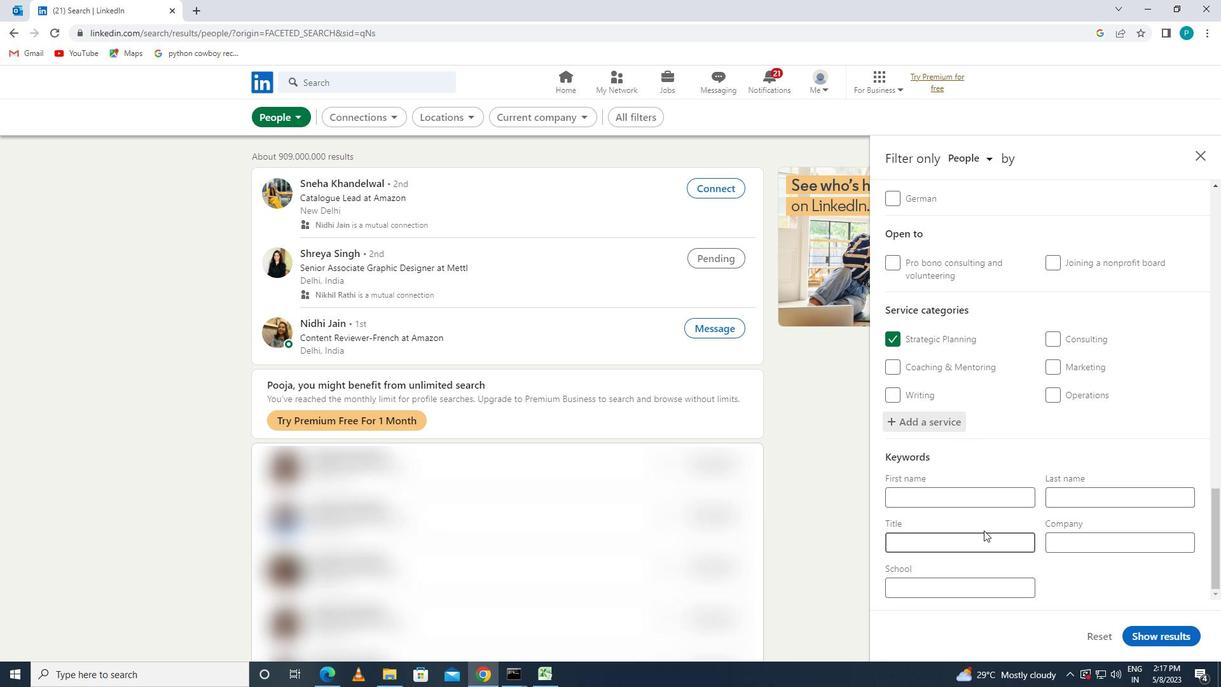 
Action: Key pressed <Key.caps_lock>A<Key.caps_lock>SSISTANT<Key.space><Key.caps_lock>P<Key.caps_lock>RFESSOR
Screenshot: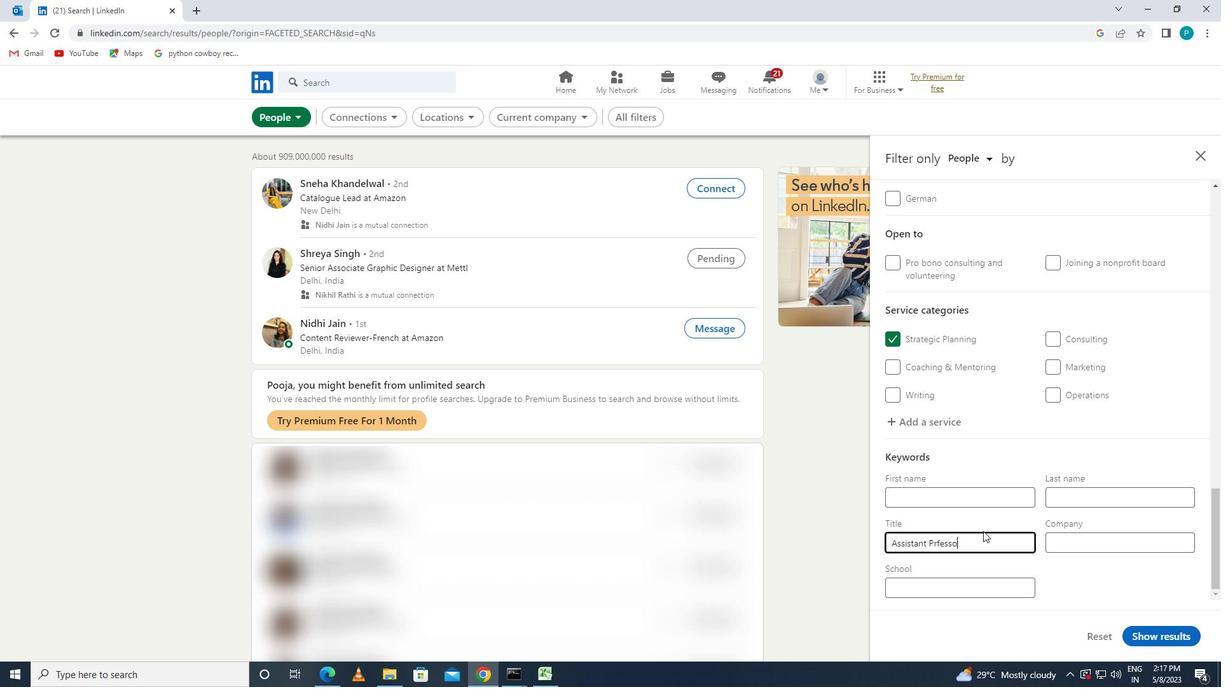 
Action: Mouse moved to (936, 546)
Screenshot: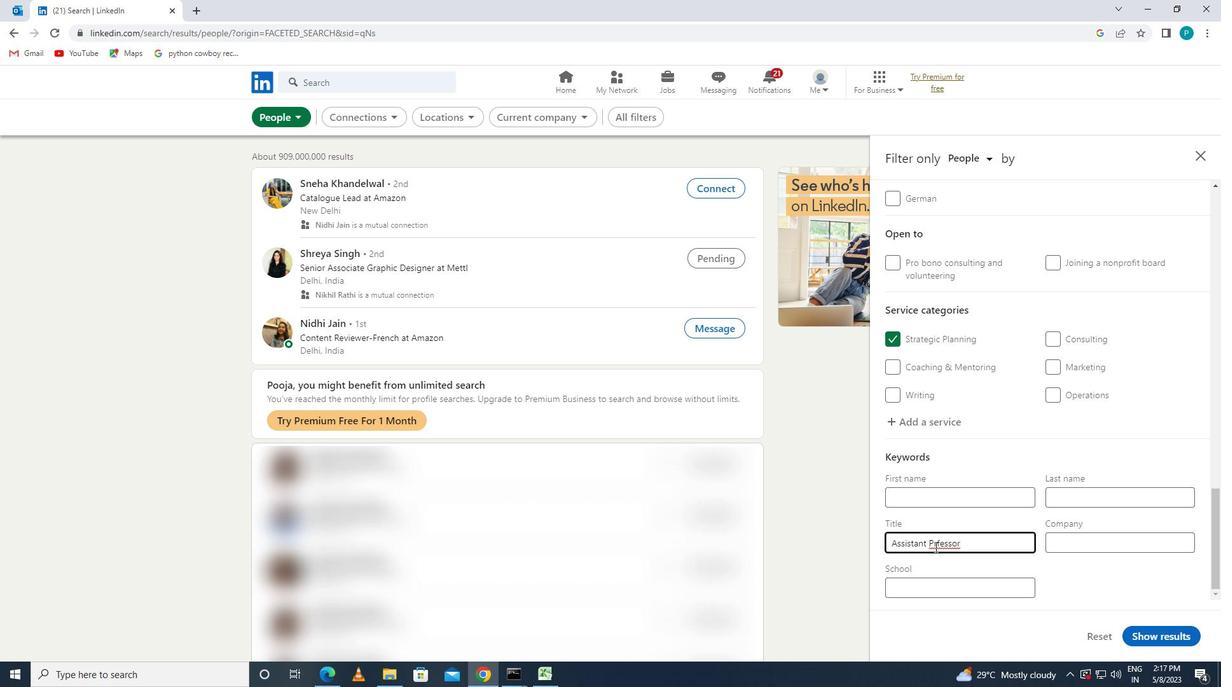 
Action: Mouse pressed left at (936, 546)
Screenshot: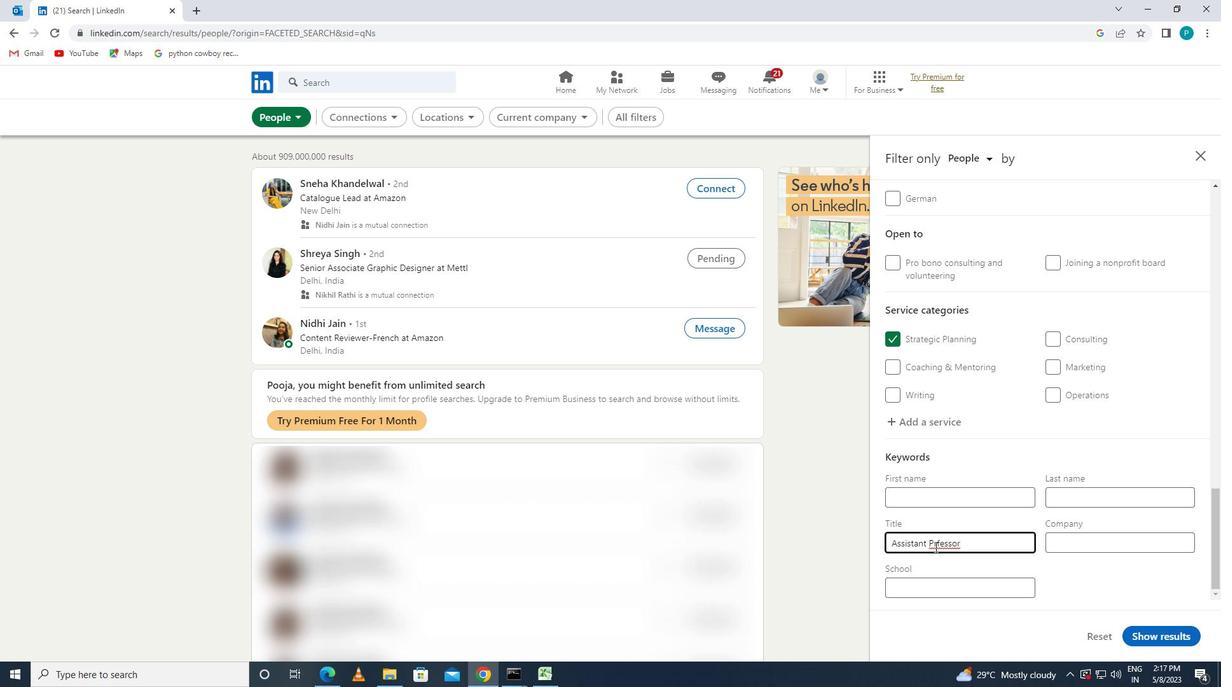 
Action: Key pressed O
Screenshot: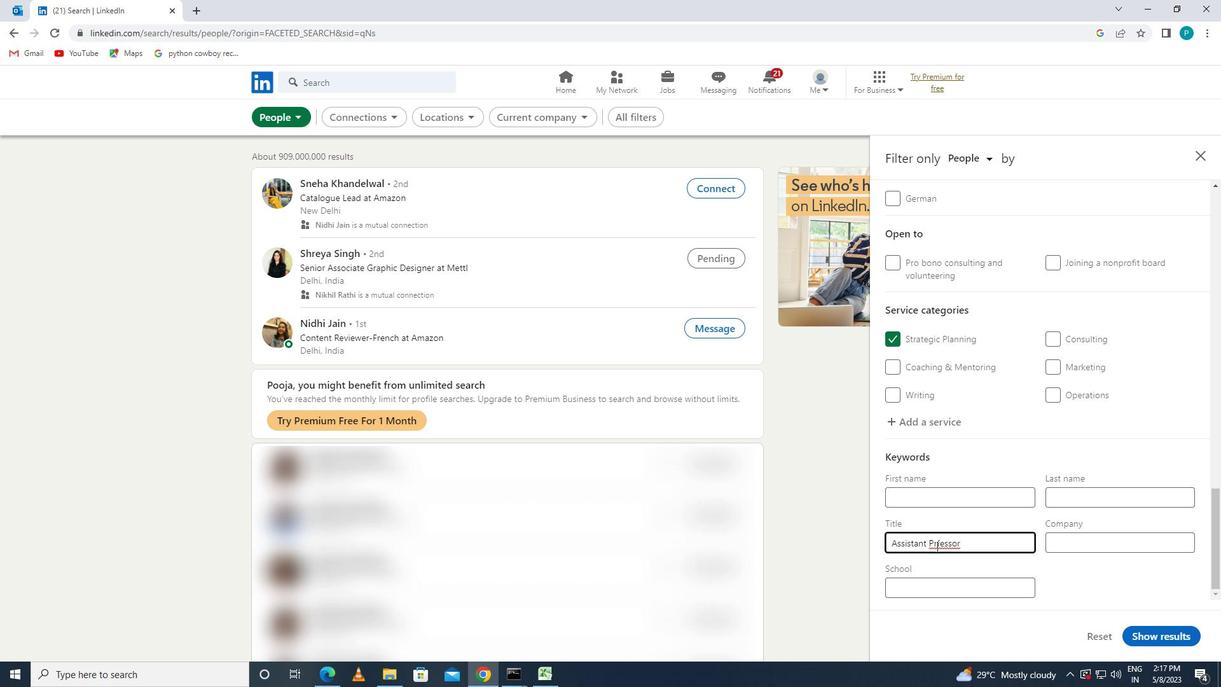
Action: Mouse moved to (1146, 635)
Screenshot: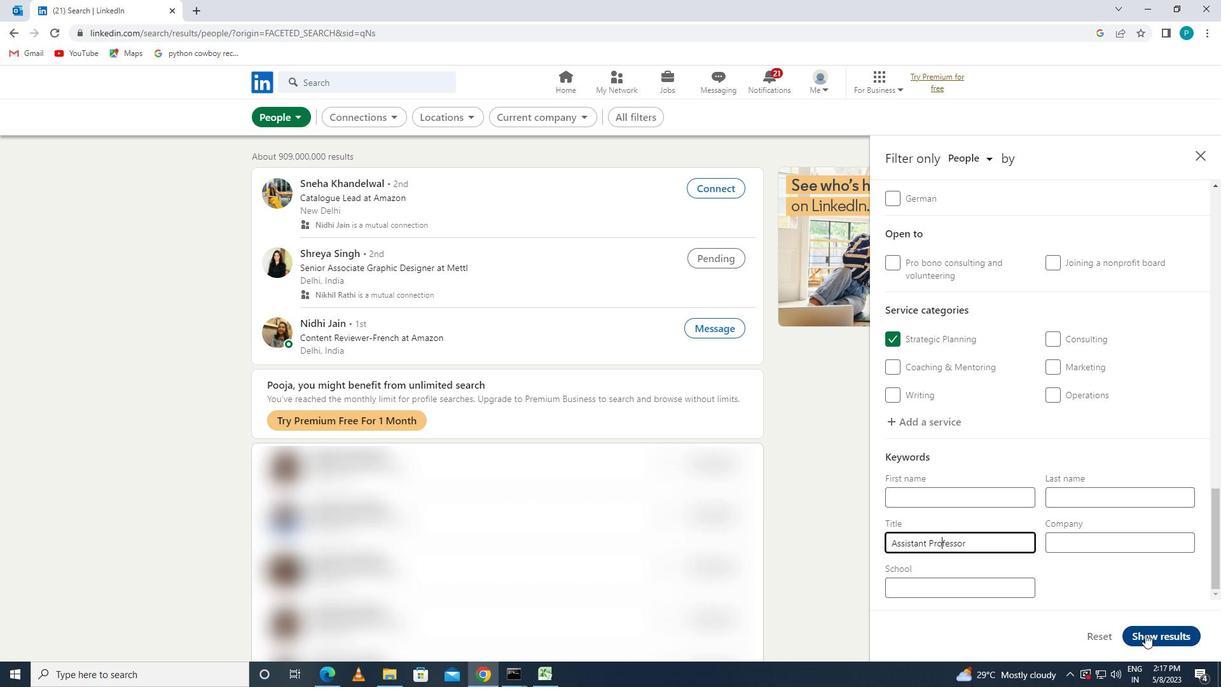 
Action: Mouse pressed left at (1146, 635)
Screenshot: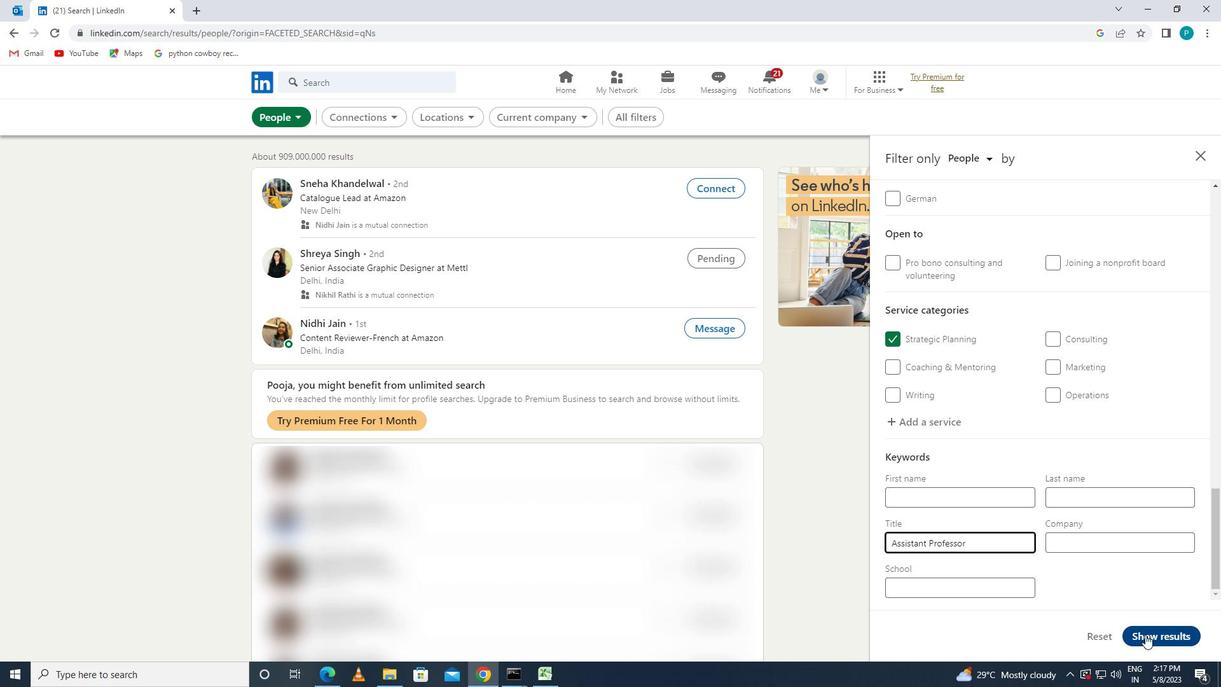
